 Task: Look for space in Segovia, Spain from 10th July, 2023 to 15th July, 2023 for 7 adults in price range Rs.10000 to Rs.15000. Place can be entire place or shared room with 4 bedrooms having 7 beds and 4 bathrooms. Property type can be house, flat, guest house. Amenities needed are: wifi, TV, free parkinig on premises, gym, breakfast. Booking option can be shelf check-in. Required host language is English.
Action: Mouse moved to (503, 162)
Screenshot: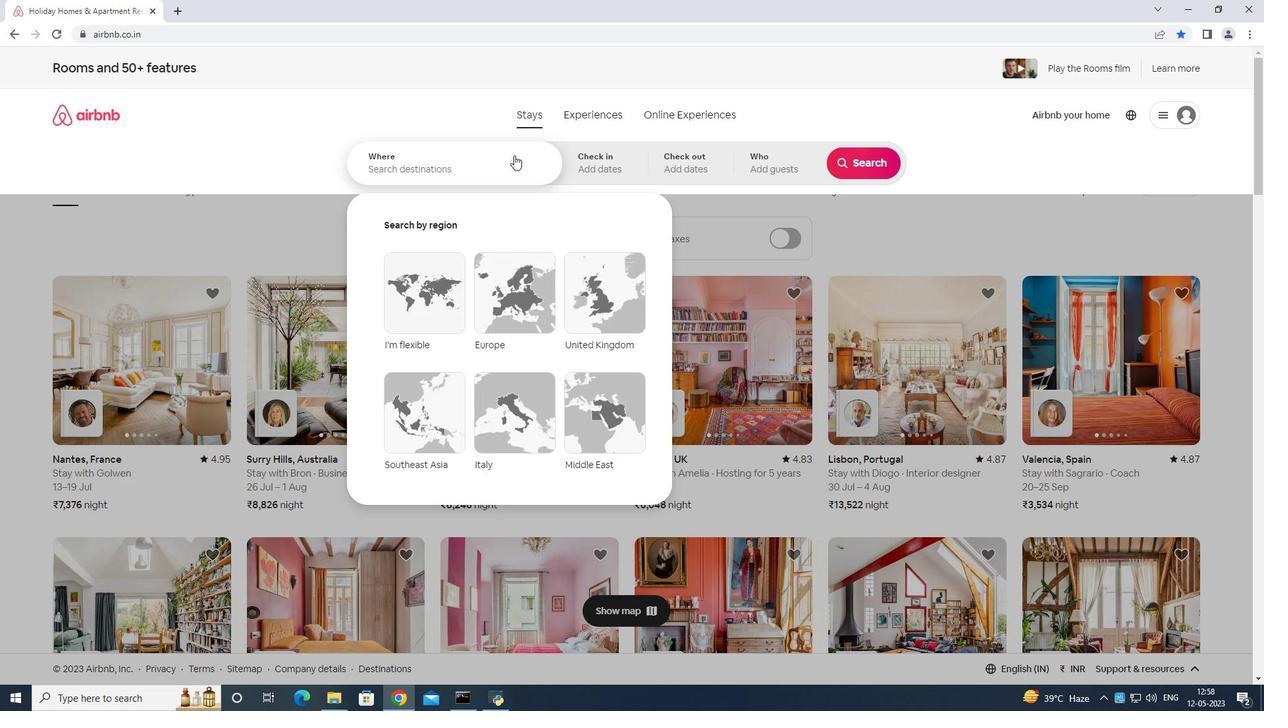 
Action: Mouse pressed left at (503, 162)
Screenshot: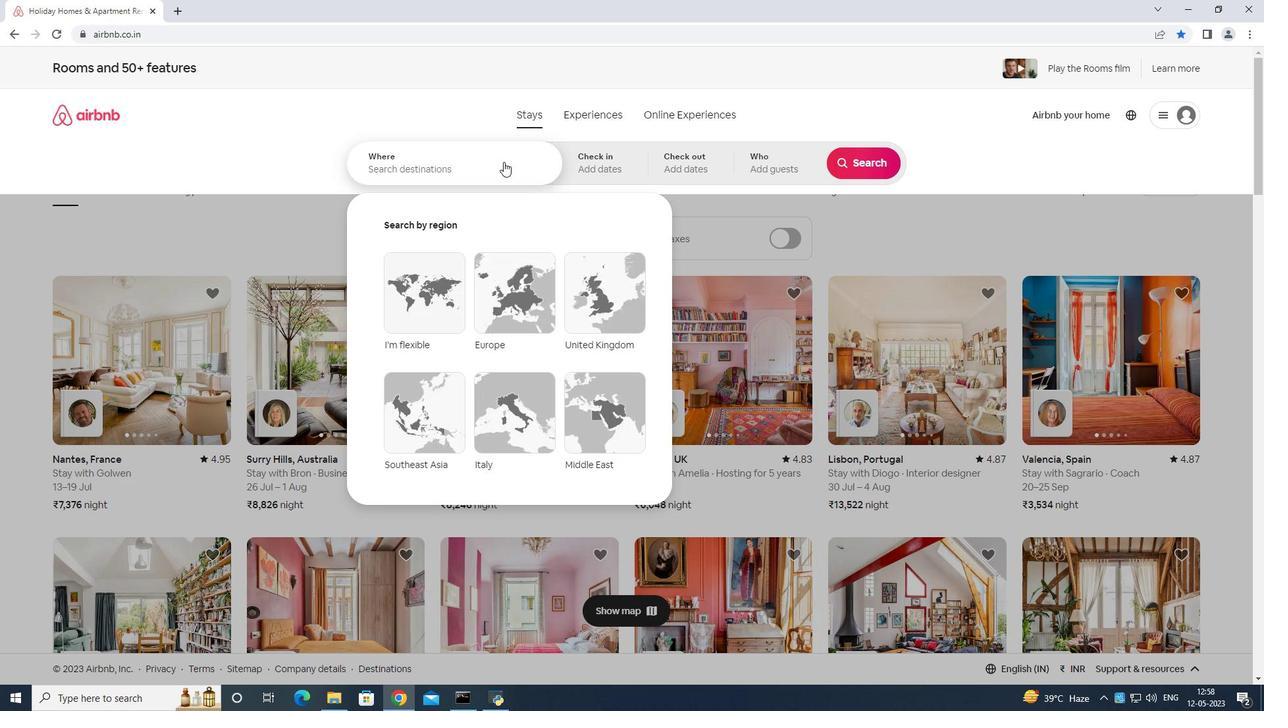 
Action: Mouse moved to (510, 239)
Screenshot: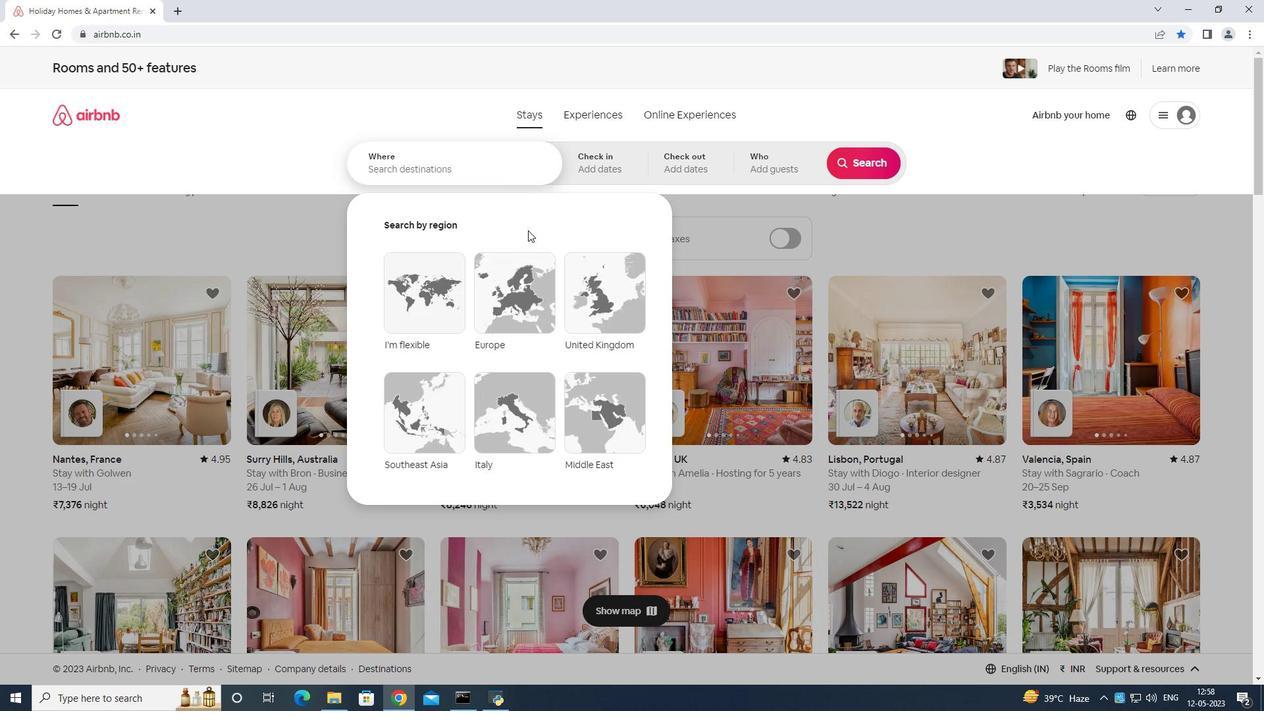 
Action: Key pressed <Key.shift>Segovia<Key.space>spain<Key.enter>
Screenshot: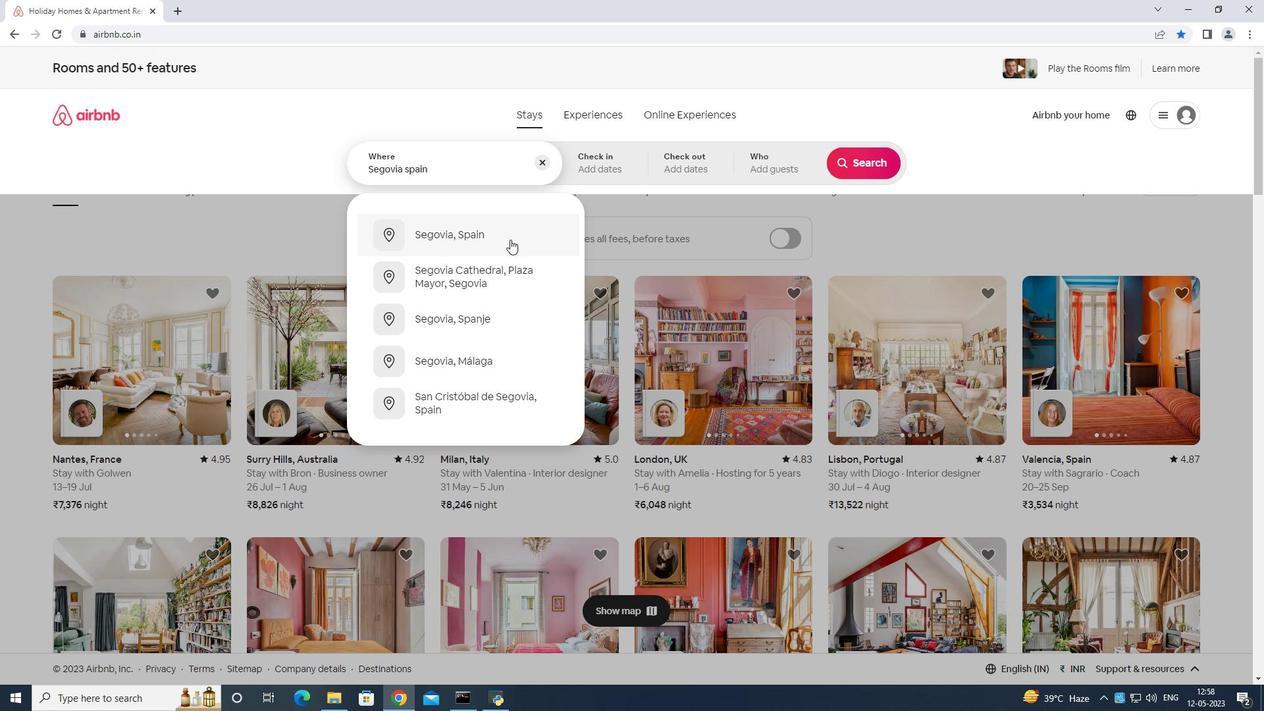 
Action: Mouse moved to (863, 275)
Screenshot: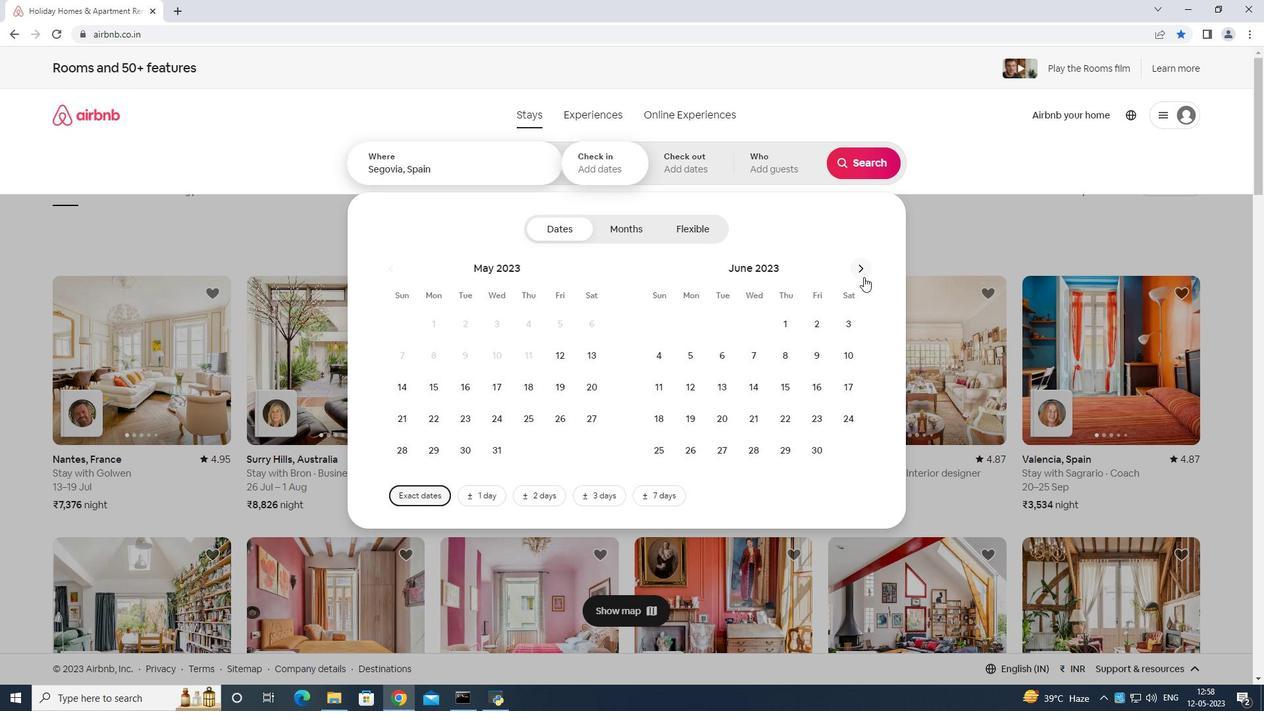 
Action: Mouse pressed left at (863, 275)
Screenshot: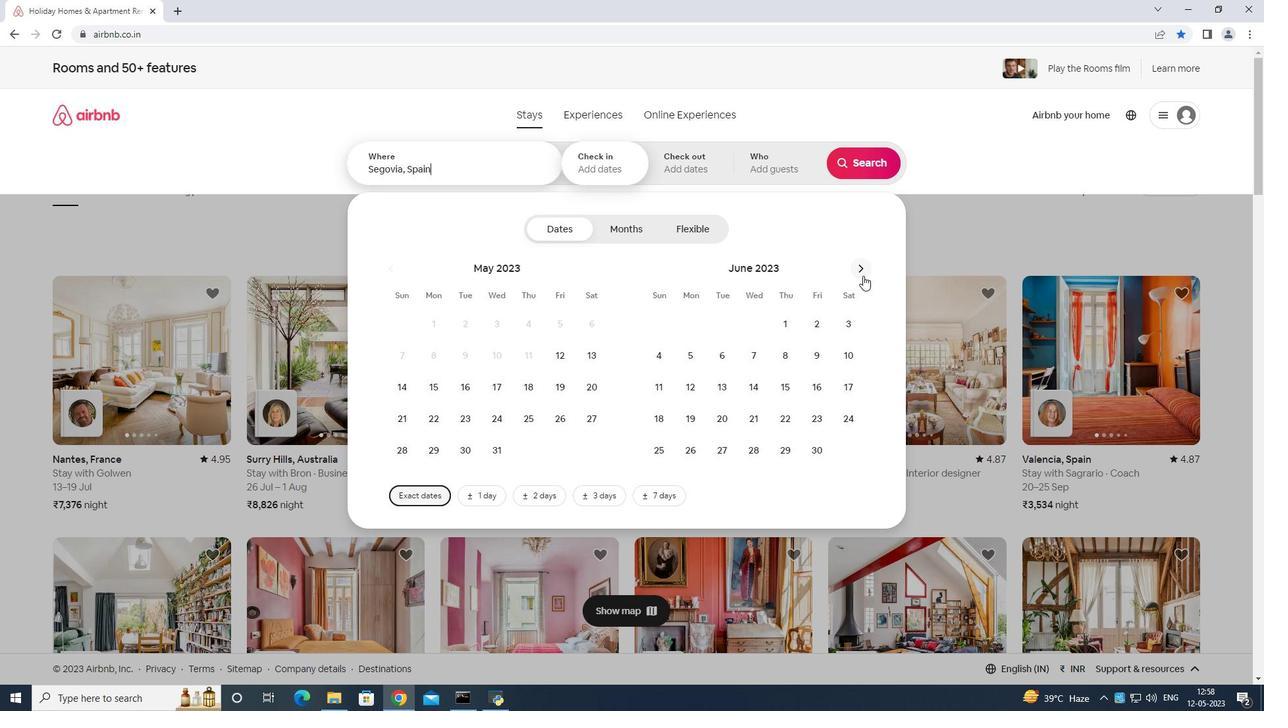 
Action: Mouse moved to (688, 381)
Screenshot: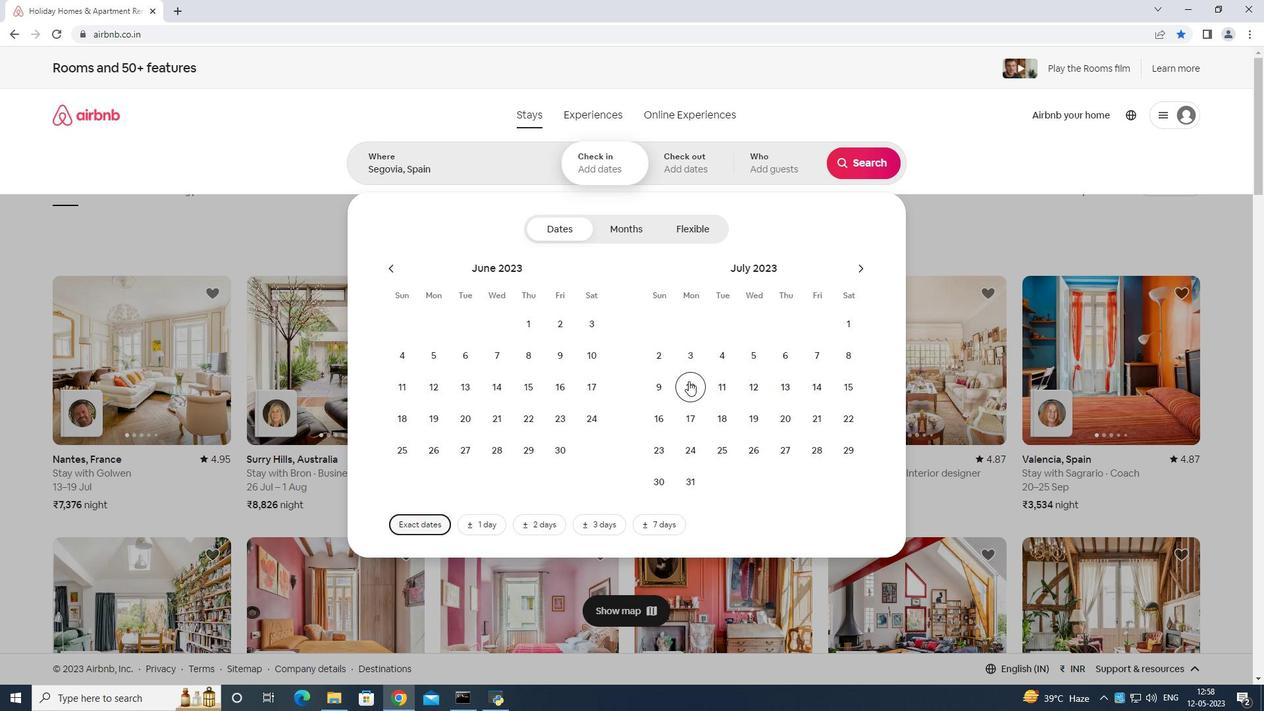 
Action: Mouse pressed left at (688, 381)
Screenshot: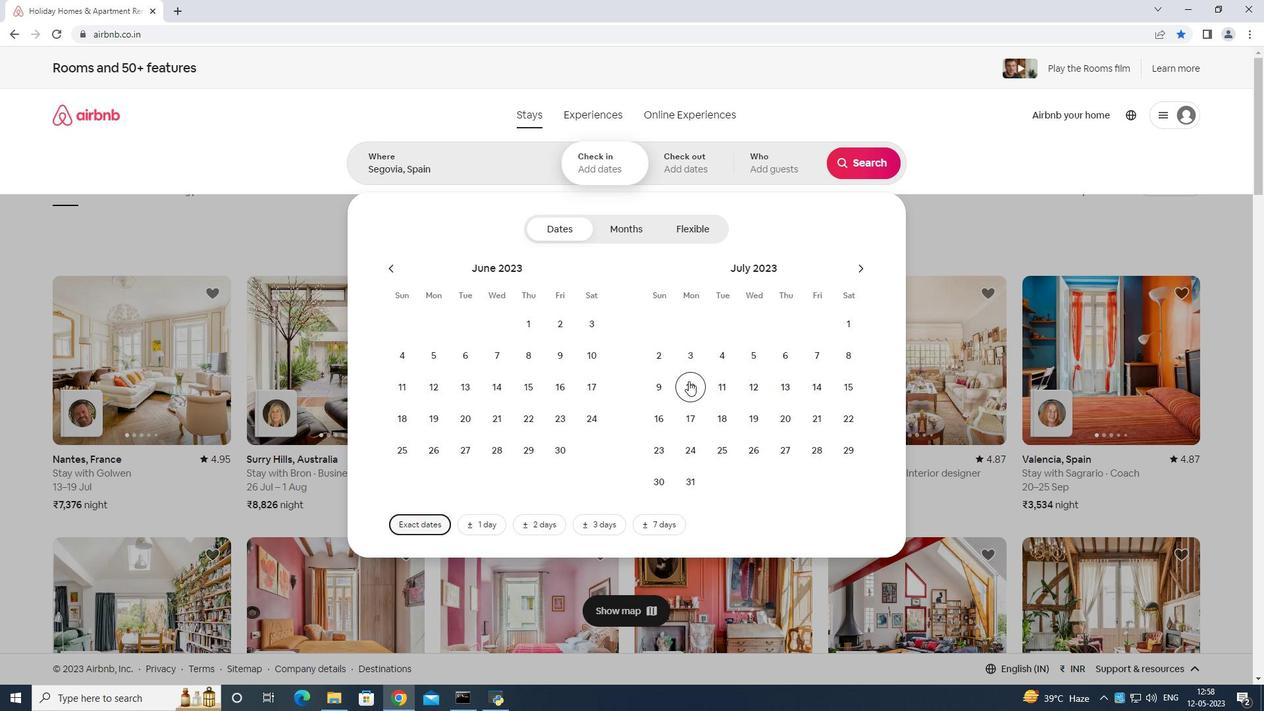 
Action: Mouse moved to (851, 393)
Screenshot: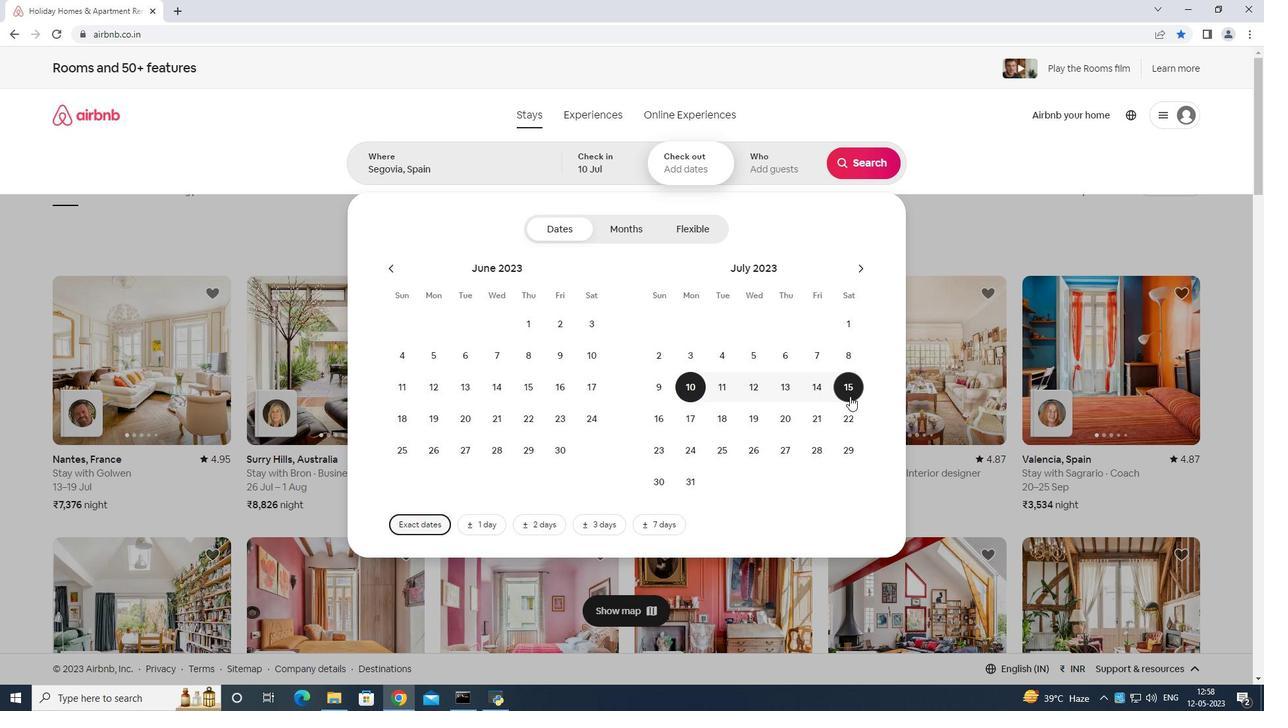 
Action: Mouse pressed left at (851, 393)
Screenshot: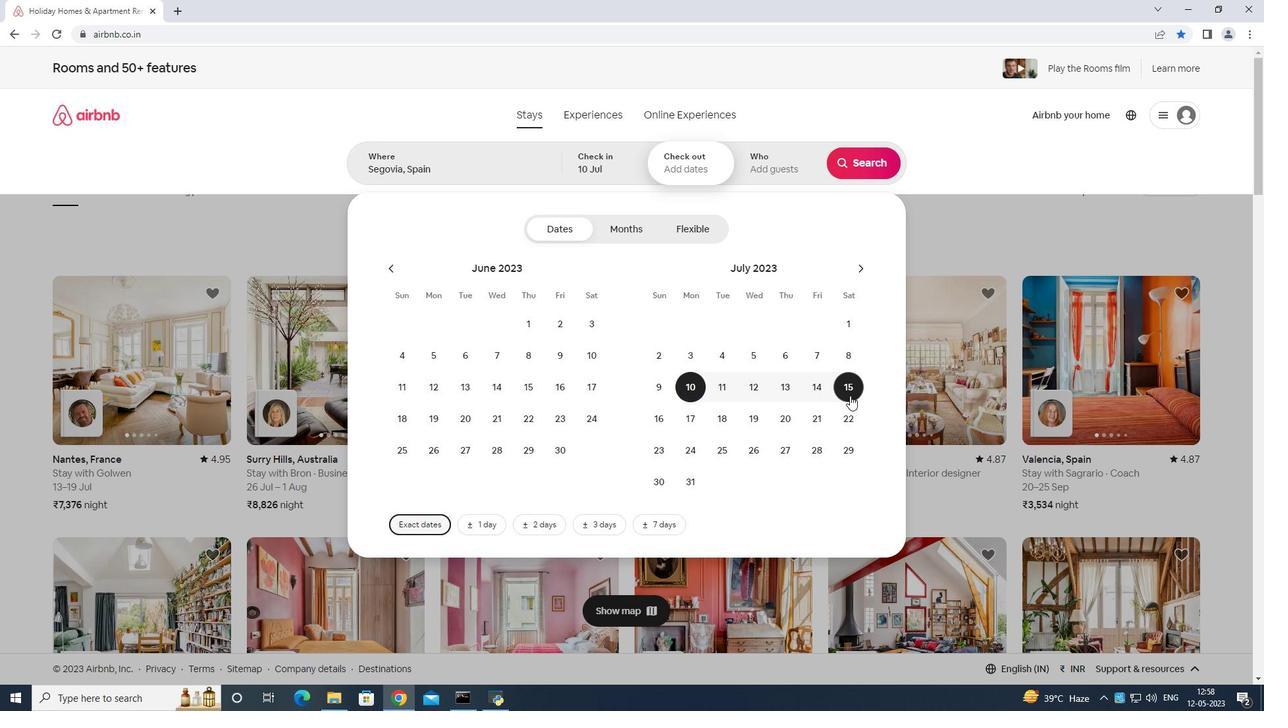 
Action: Mouse moved to (794, 153)
Screenshot: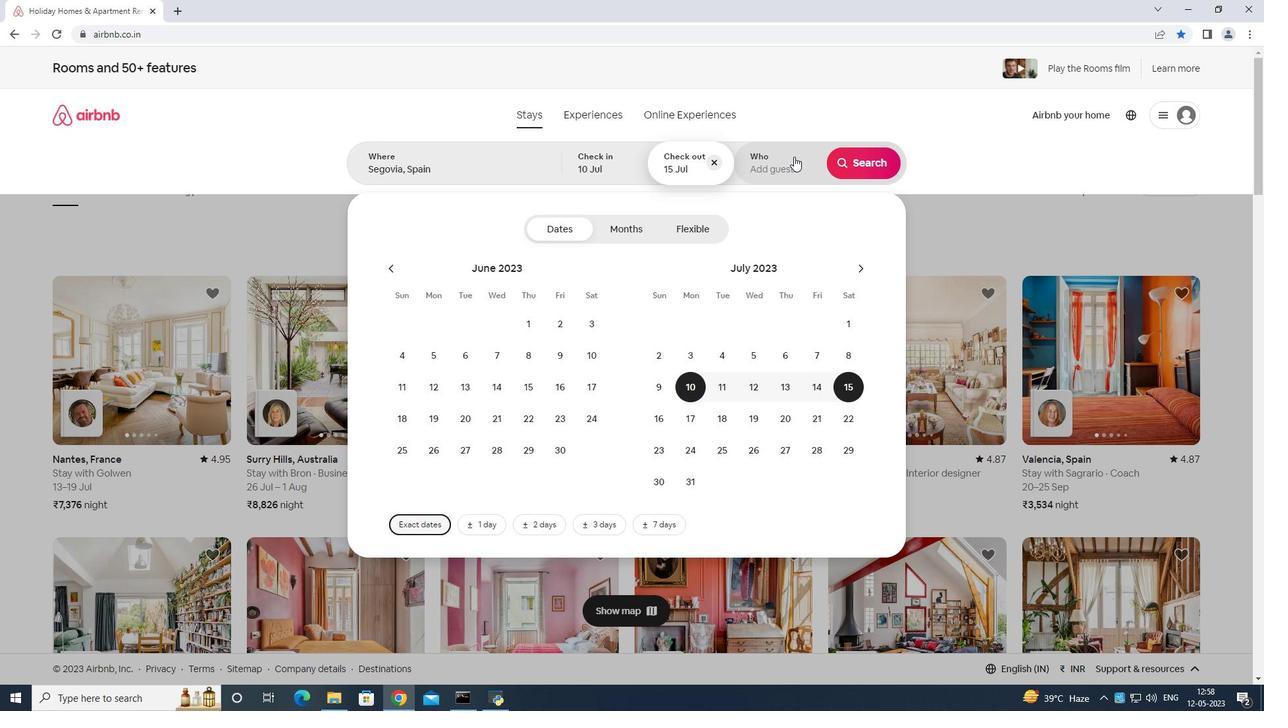 
Action: Mouse pressed left at (794, 153)
Screenshot: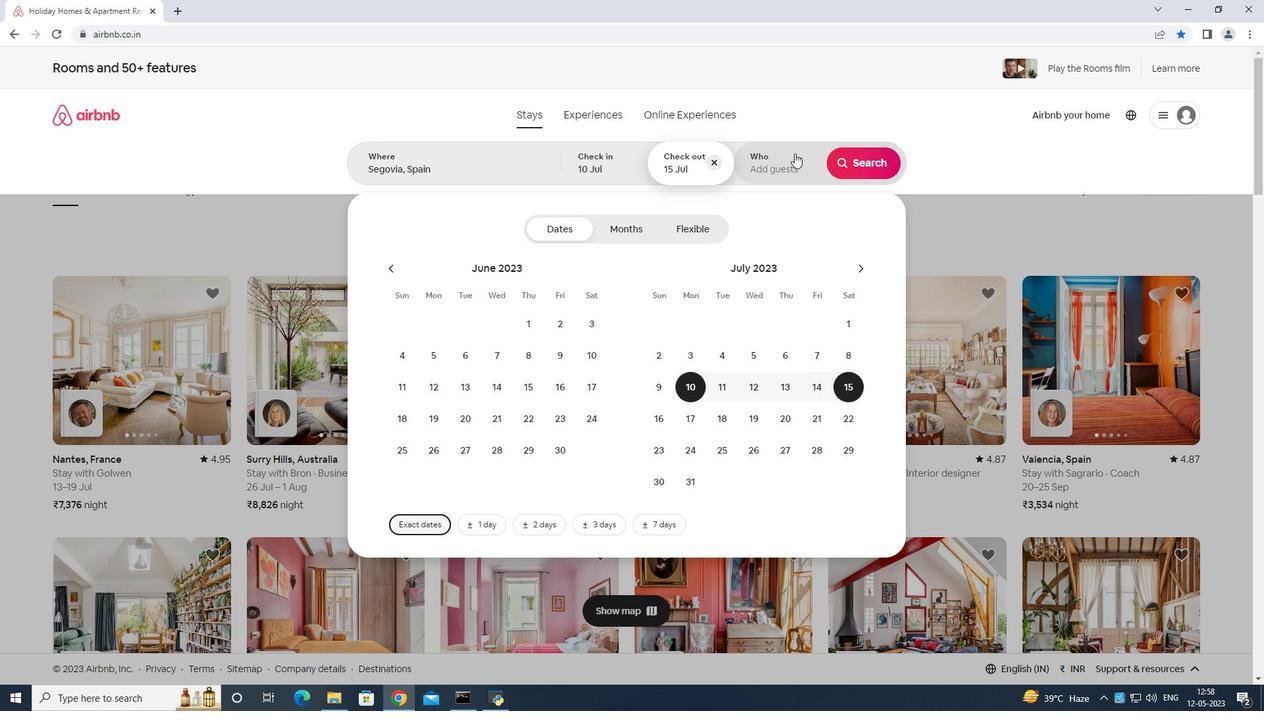 
Action: Mouse moved to (858, 236)
Screenshot: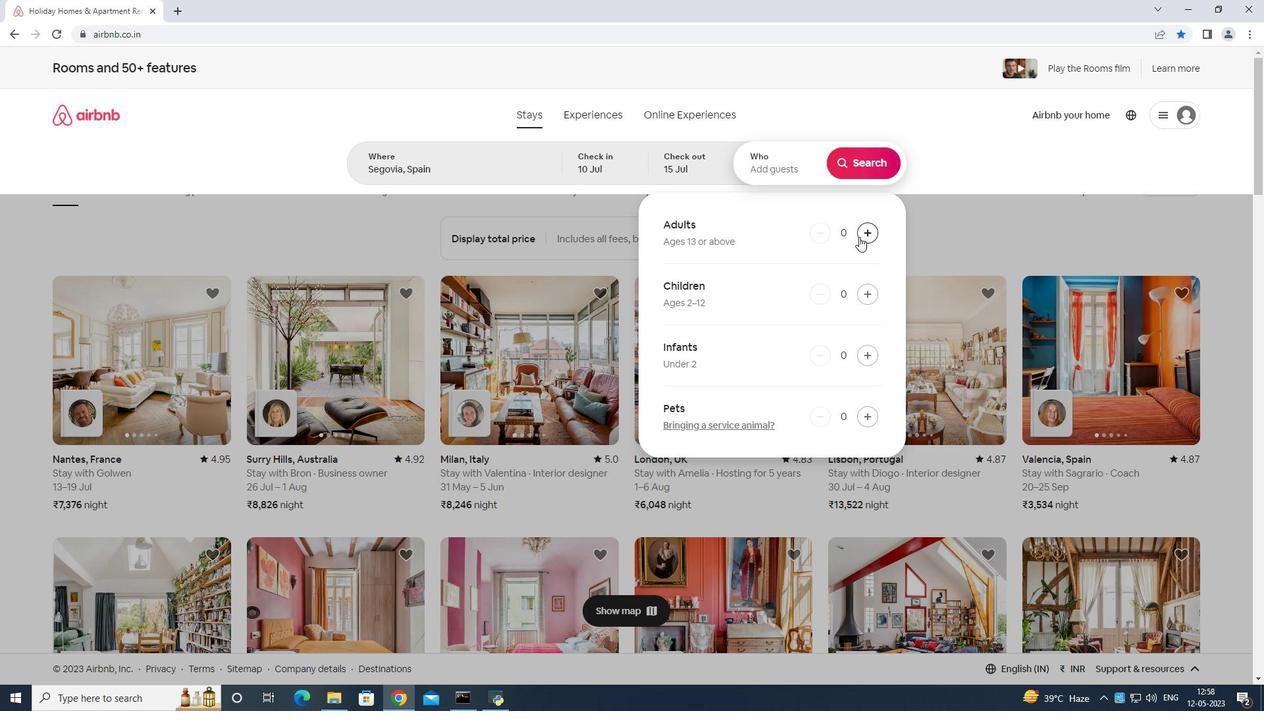 
Action: Mouse pressed left at (858, 236)
Screenshot: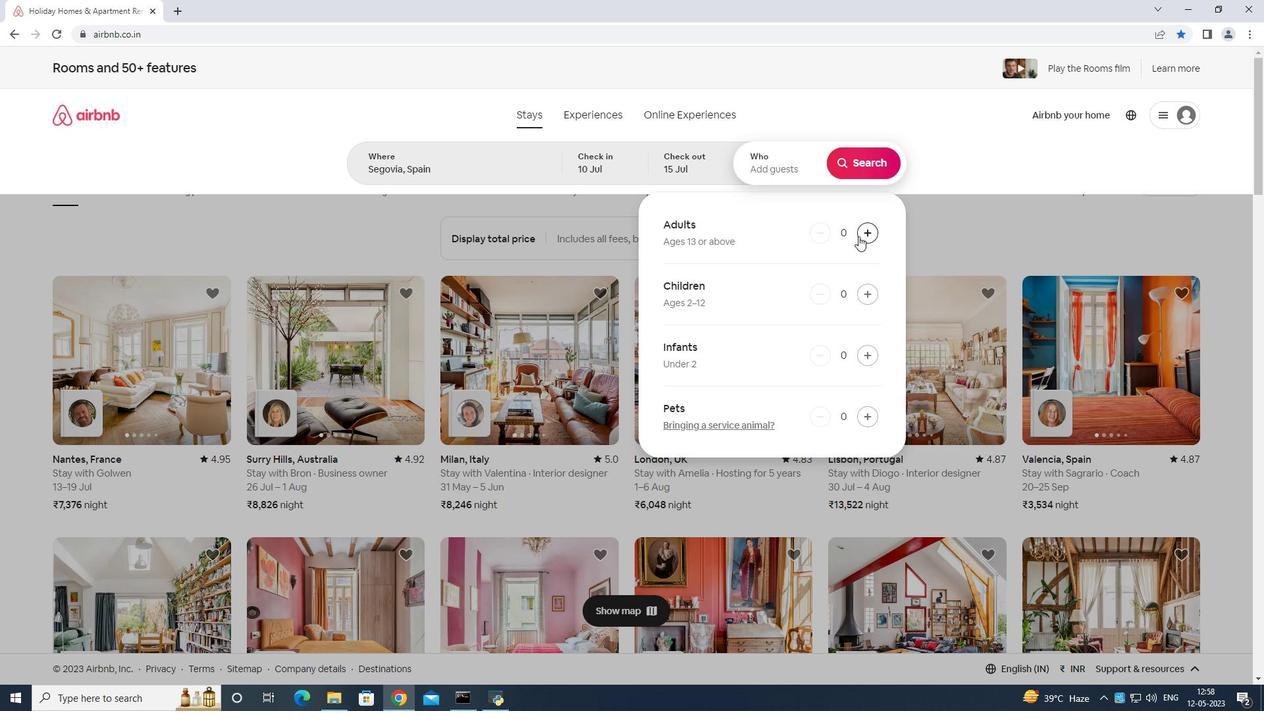 
Action: Mouse pressed left at (858, 236)
Screenshot: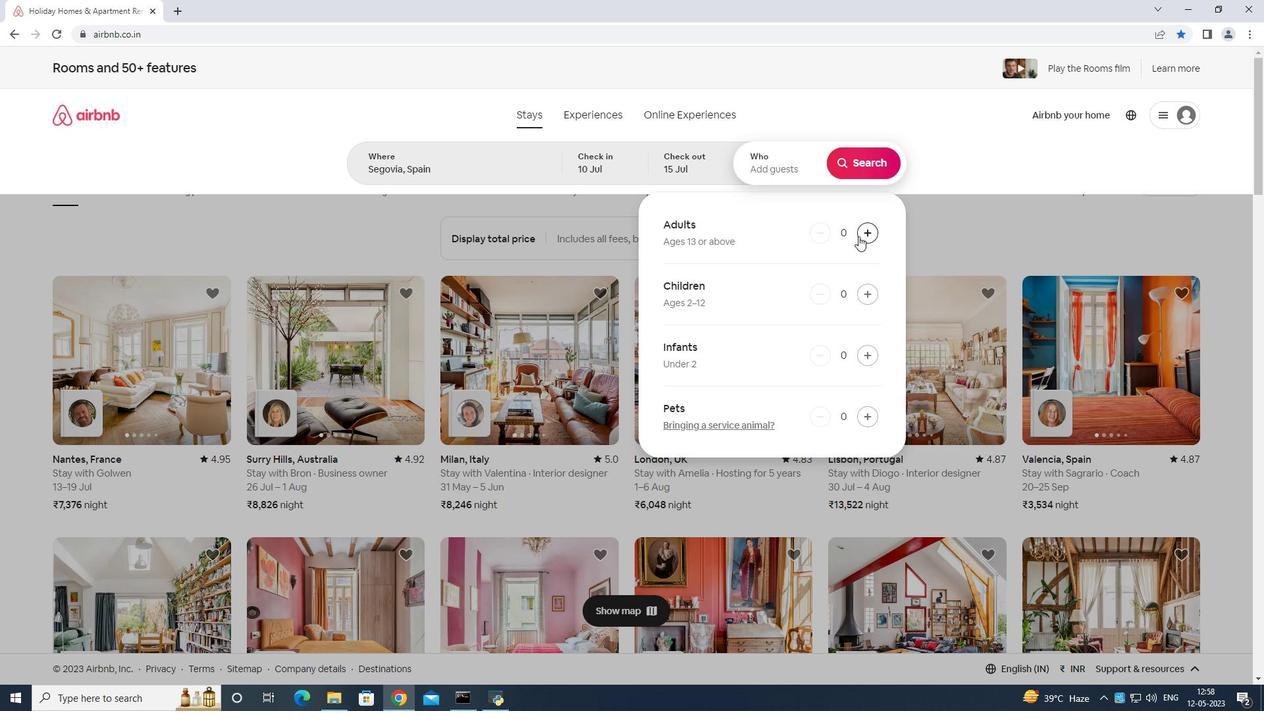 
Action: Mouse pressed left at (858, 236)
Screenshot: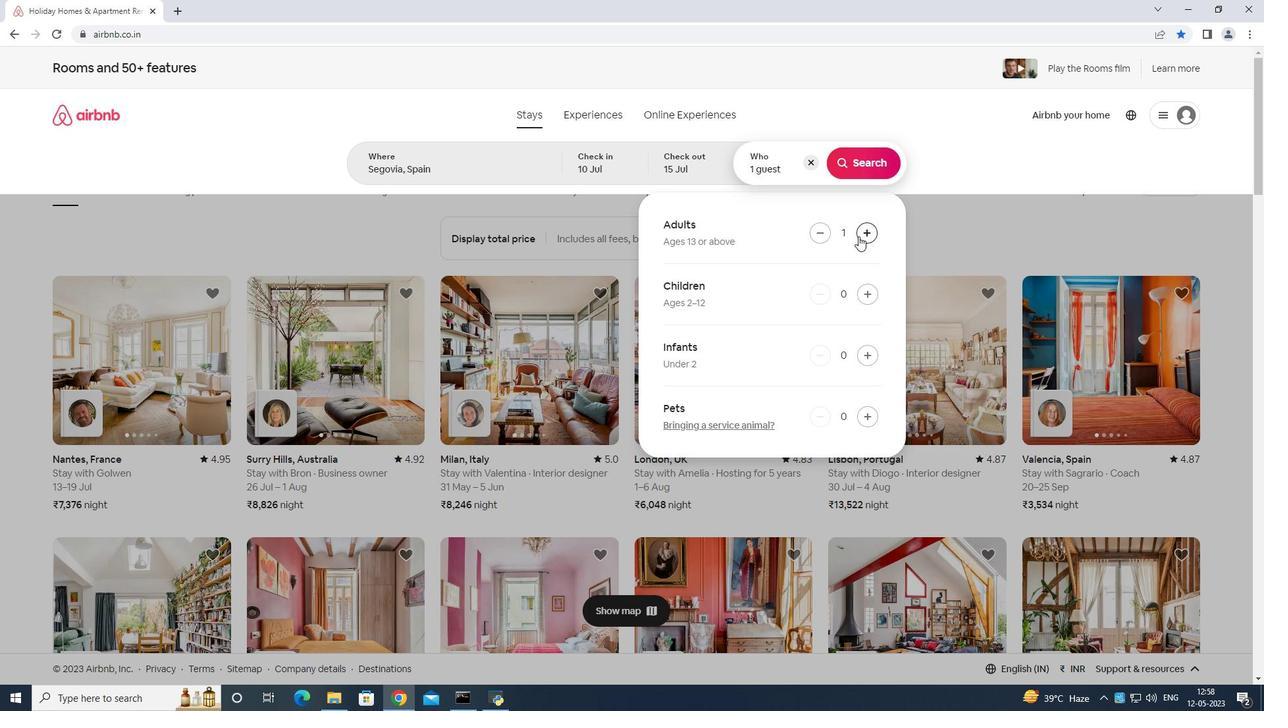 
Action: Mouse moved to (858, 235)
Screenshot: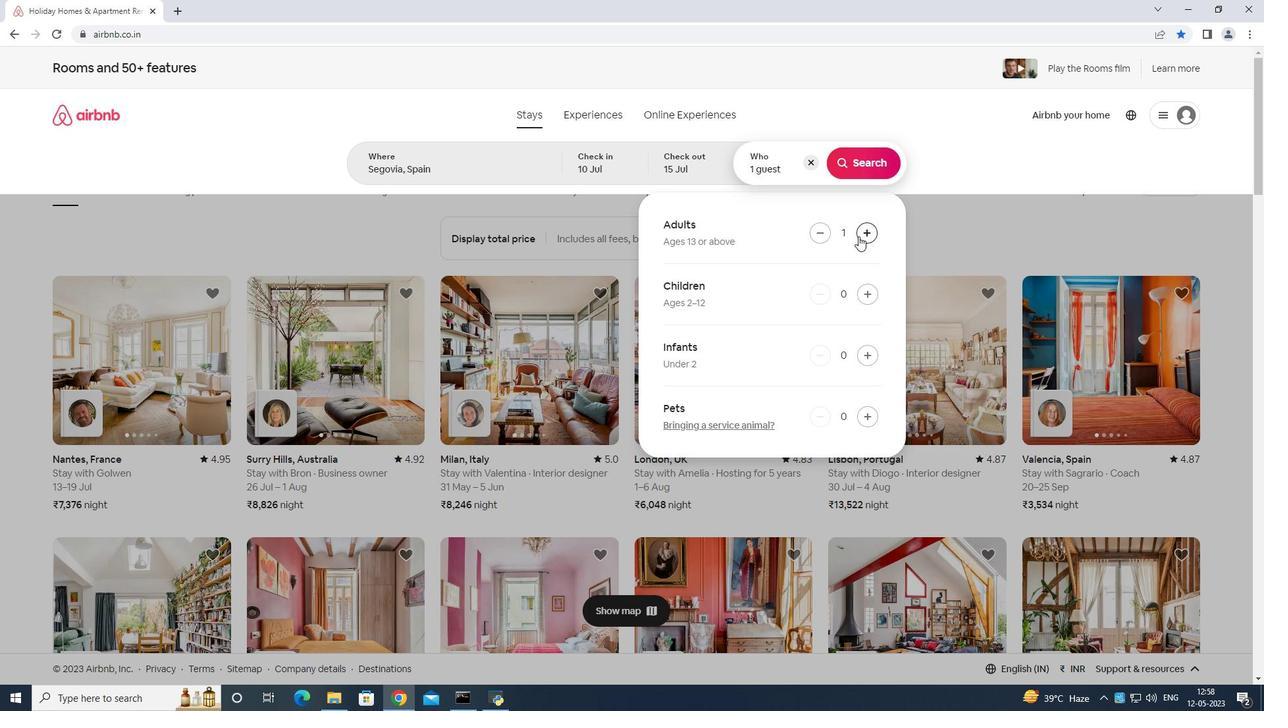 
Action: Mouse pressed left at (858, 235)
Screenshot: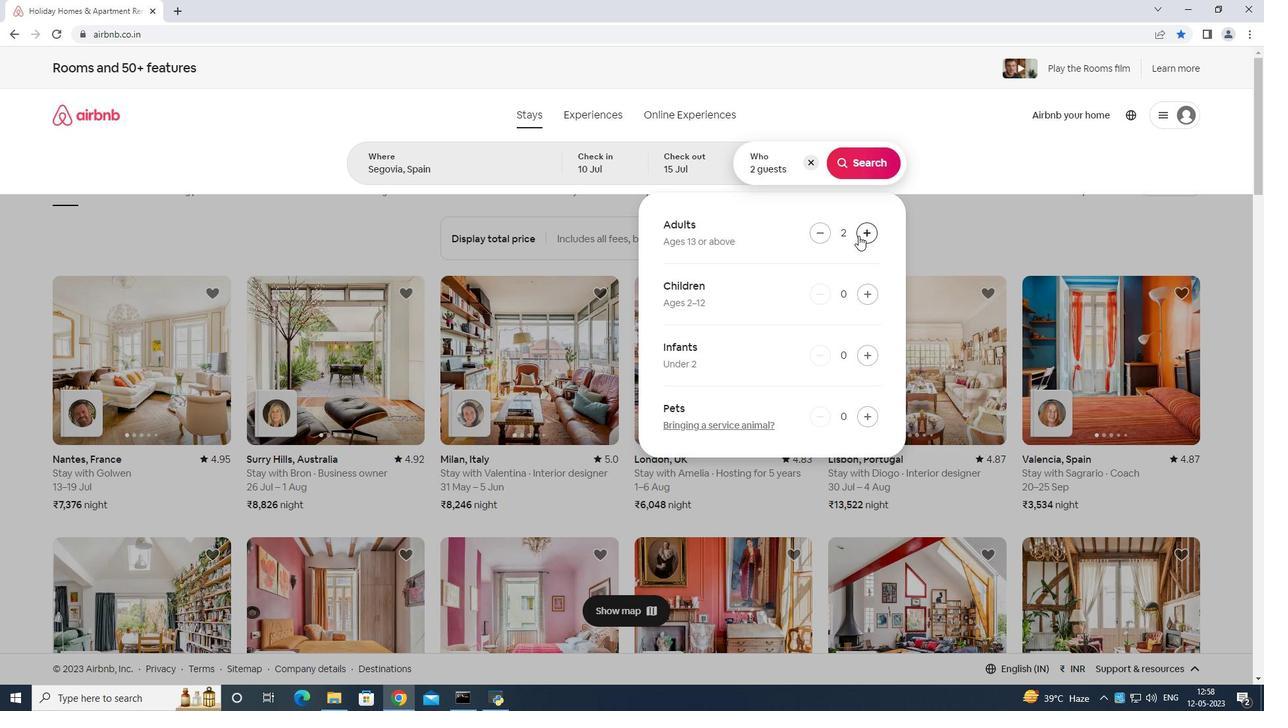 
Action: Mouse moved to (858, 235)
Screenshot: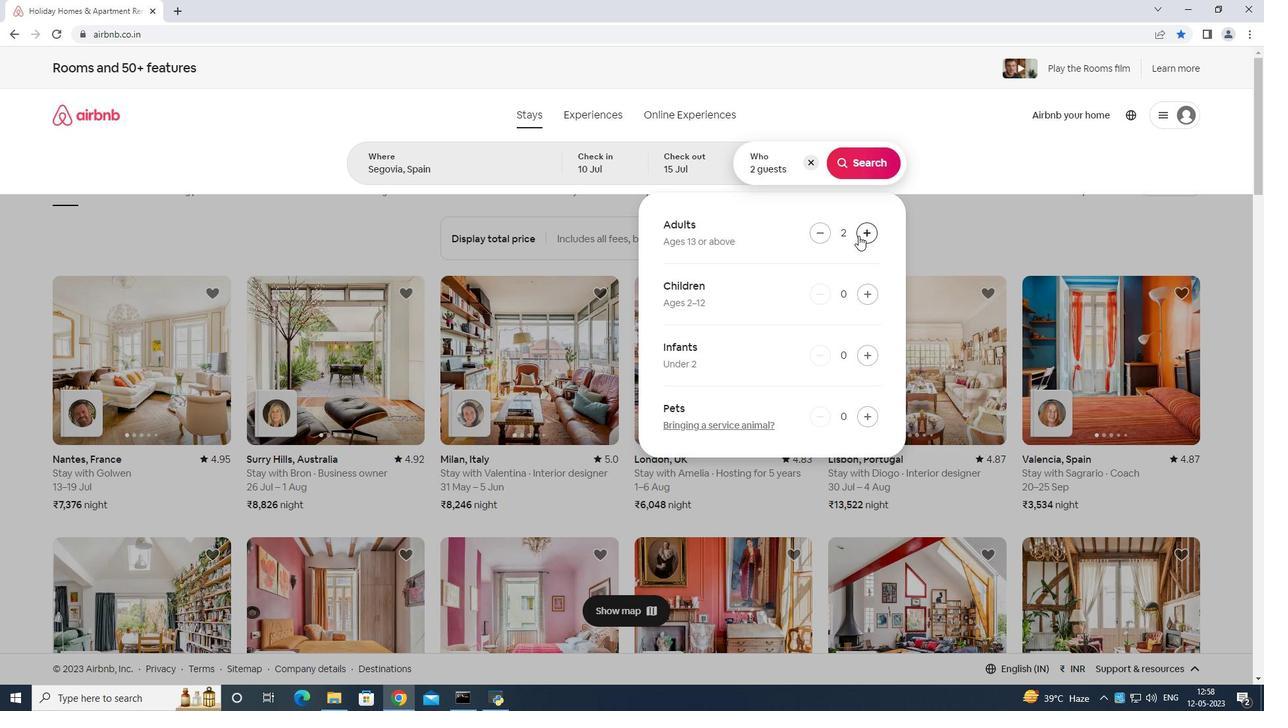 
Action: Mouse pressed left at (858, 235)
Screenshot: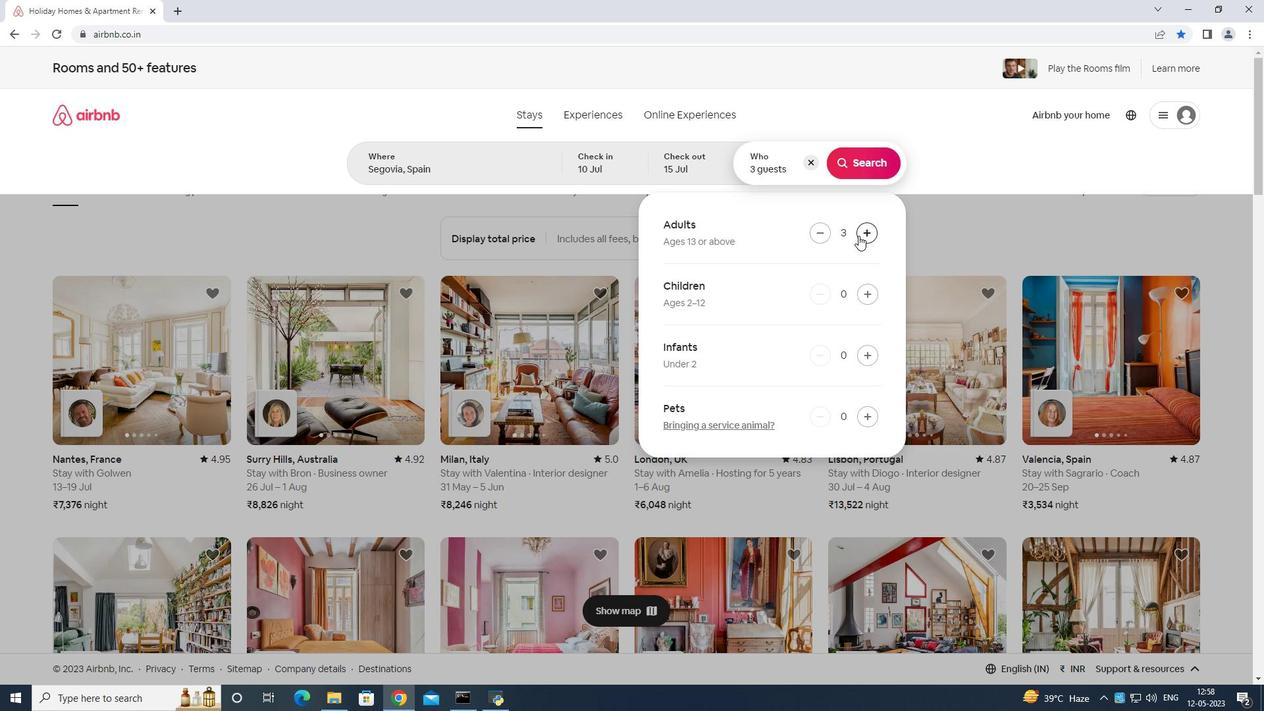 
Action: Mouse pressed left at (858, 235)
Screenshot: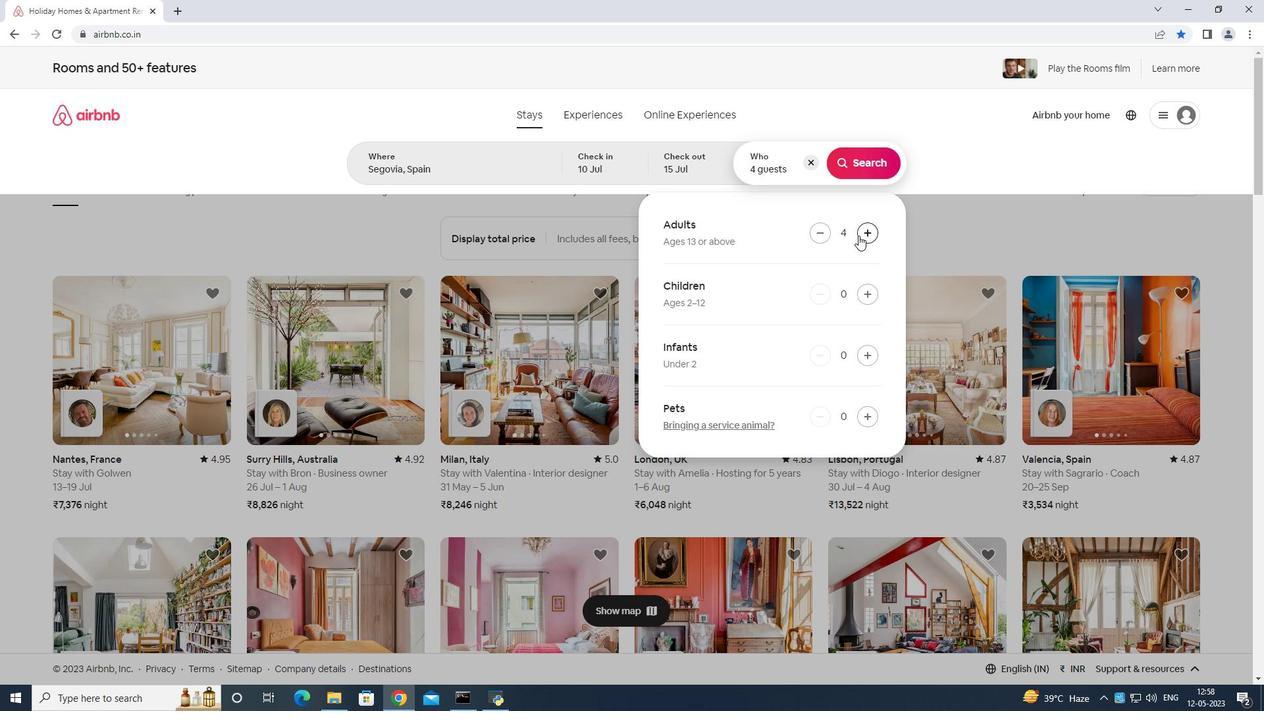 
Action: Mouse pressed left at (858, 235)
Screenshot: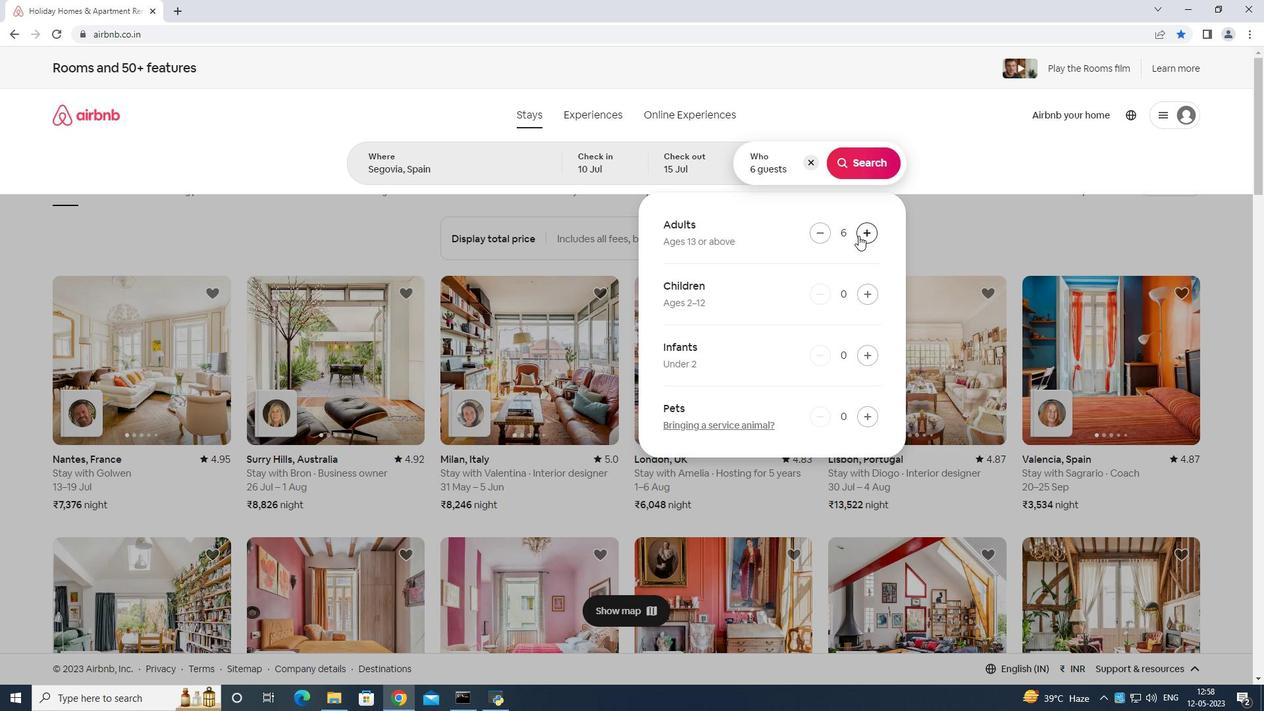 
Action: Mouse moved to (855, 160)
Screenshot: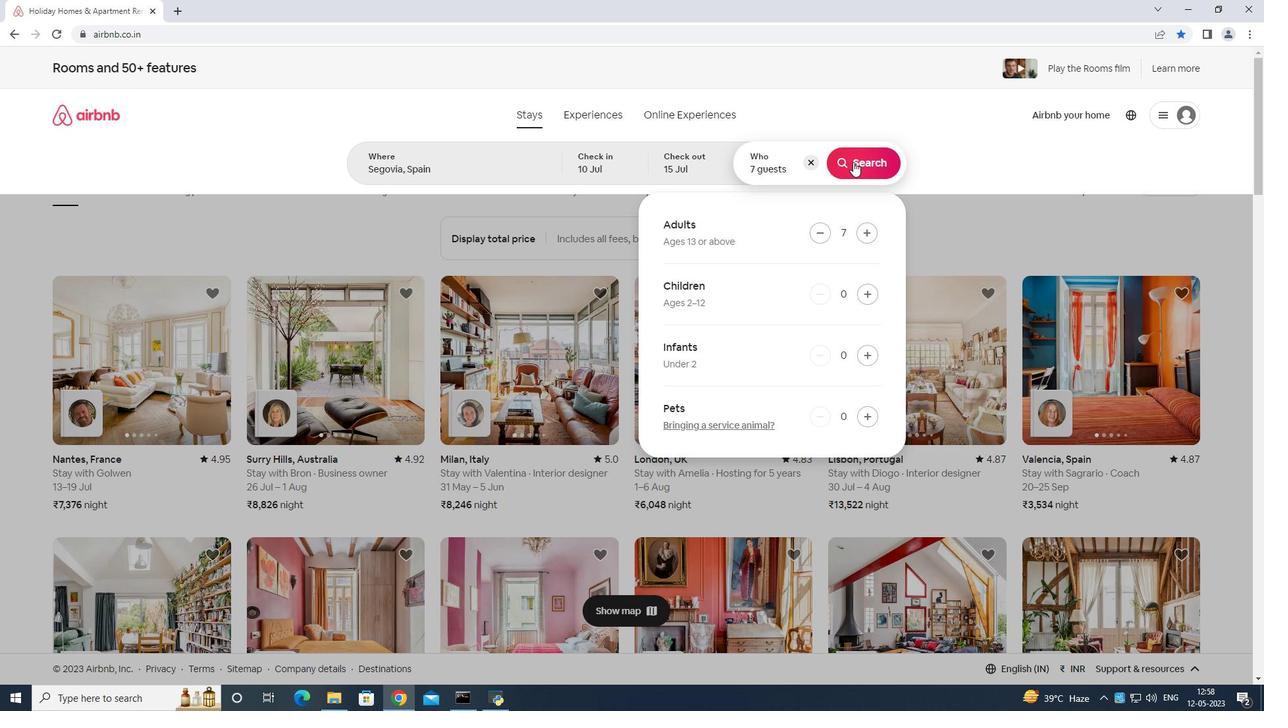 
Action: Mouse pressed left at (855, 160)
Screenshot: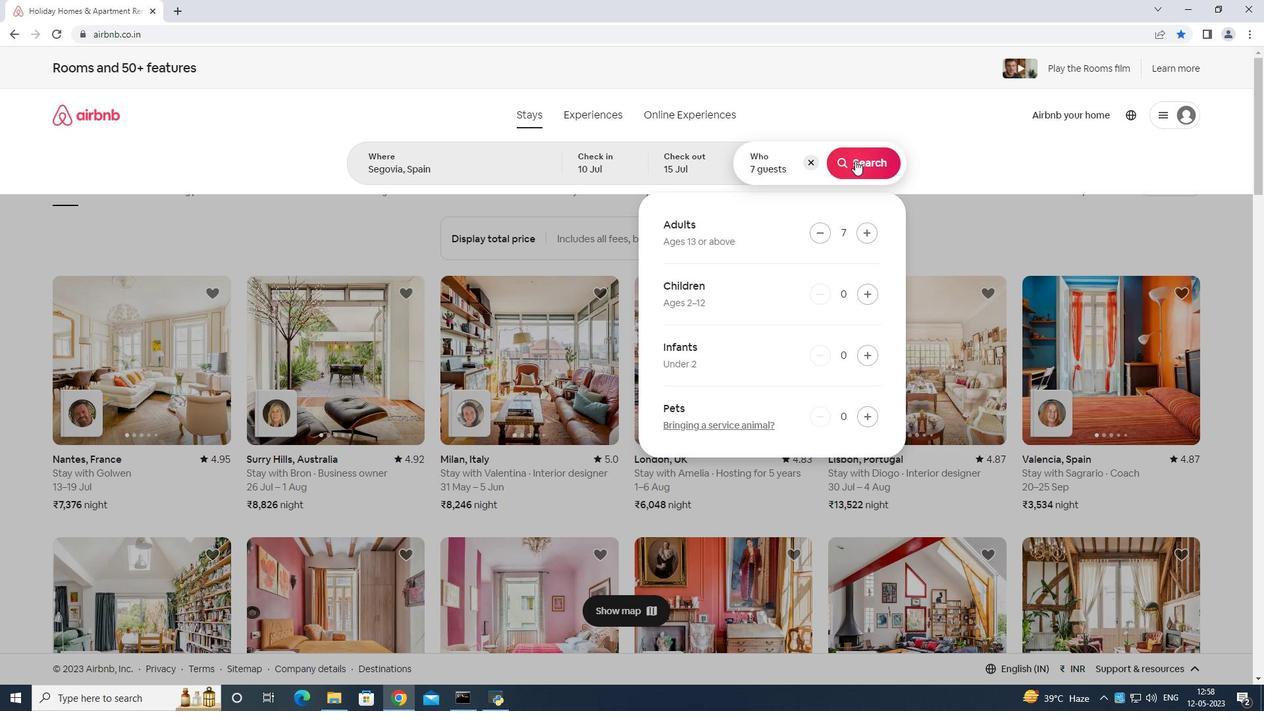 
Action: Mouse moved to (1194, 131)
Screenshot: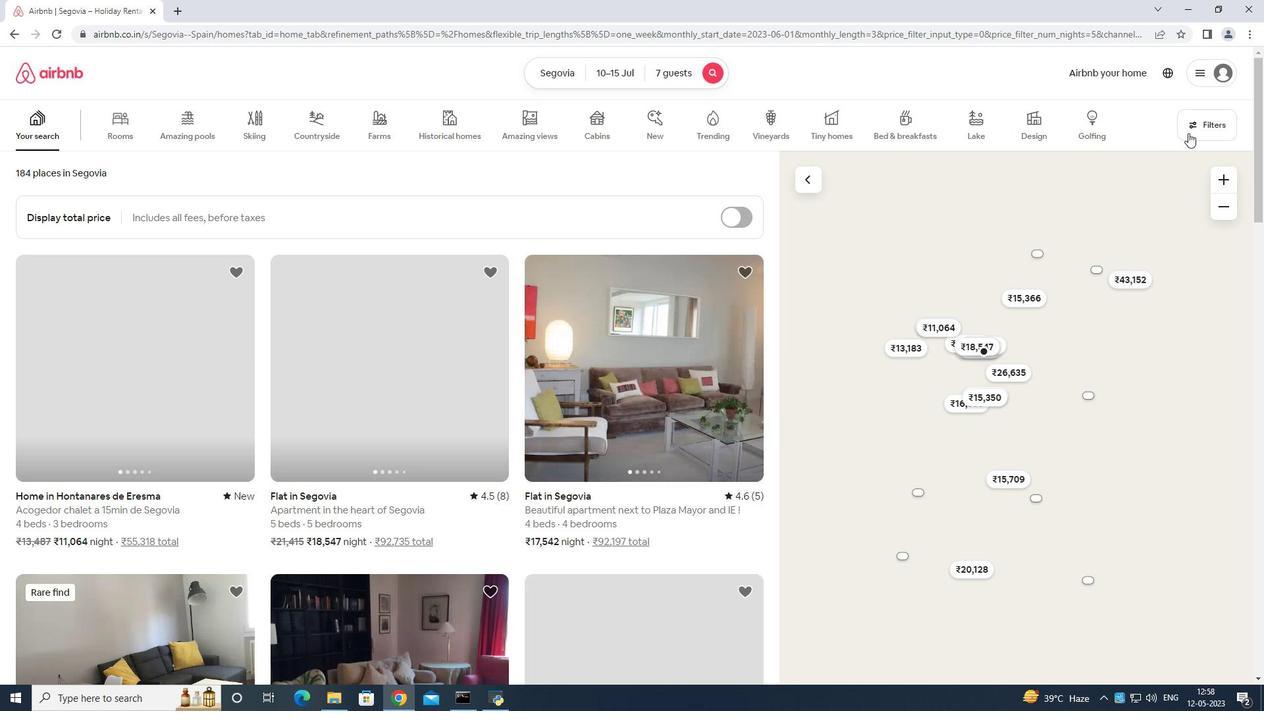 
Action: Mouse pressed left at (1194, 131)
Screenshot: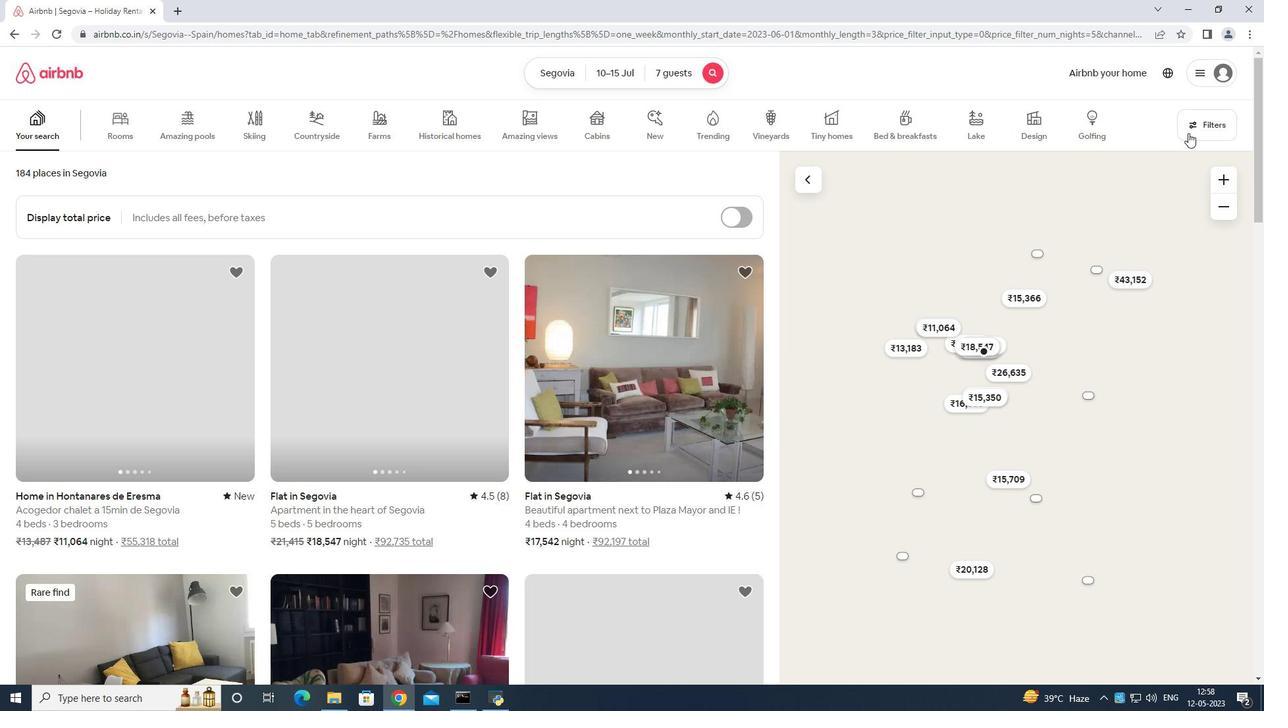 
Action: Mouse moved to (523, 430)
Screenshot: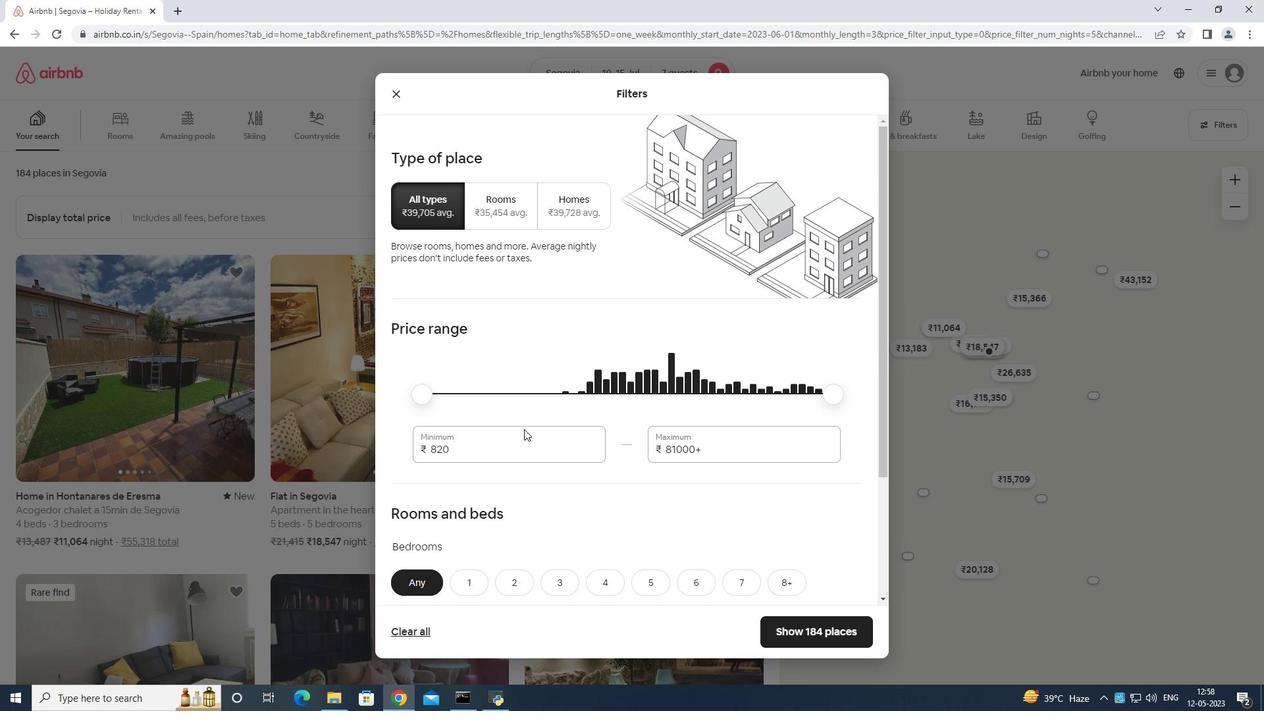 
Action: Mouse pressed left at (523, 430)
Screenshot: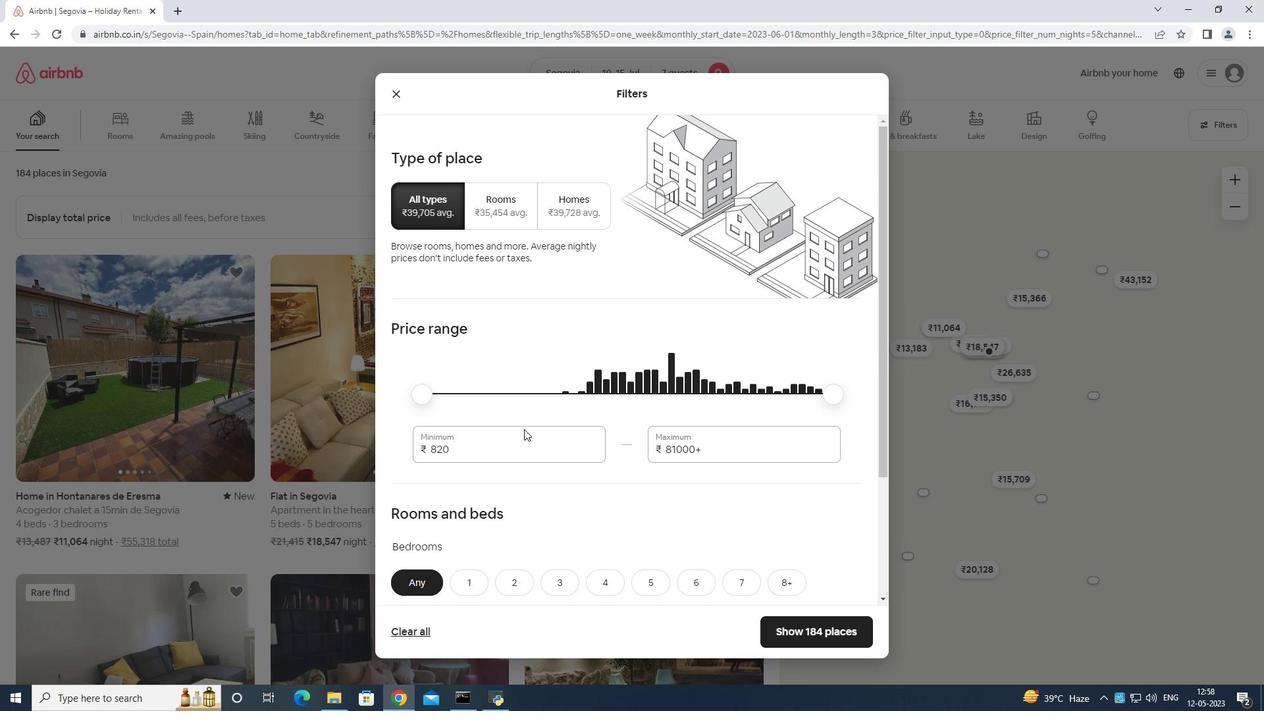 
Action: Mouse moved to (521, 436)
Screenshot: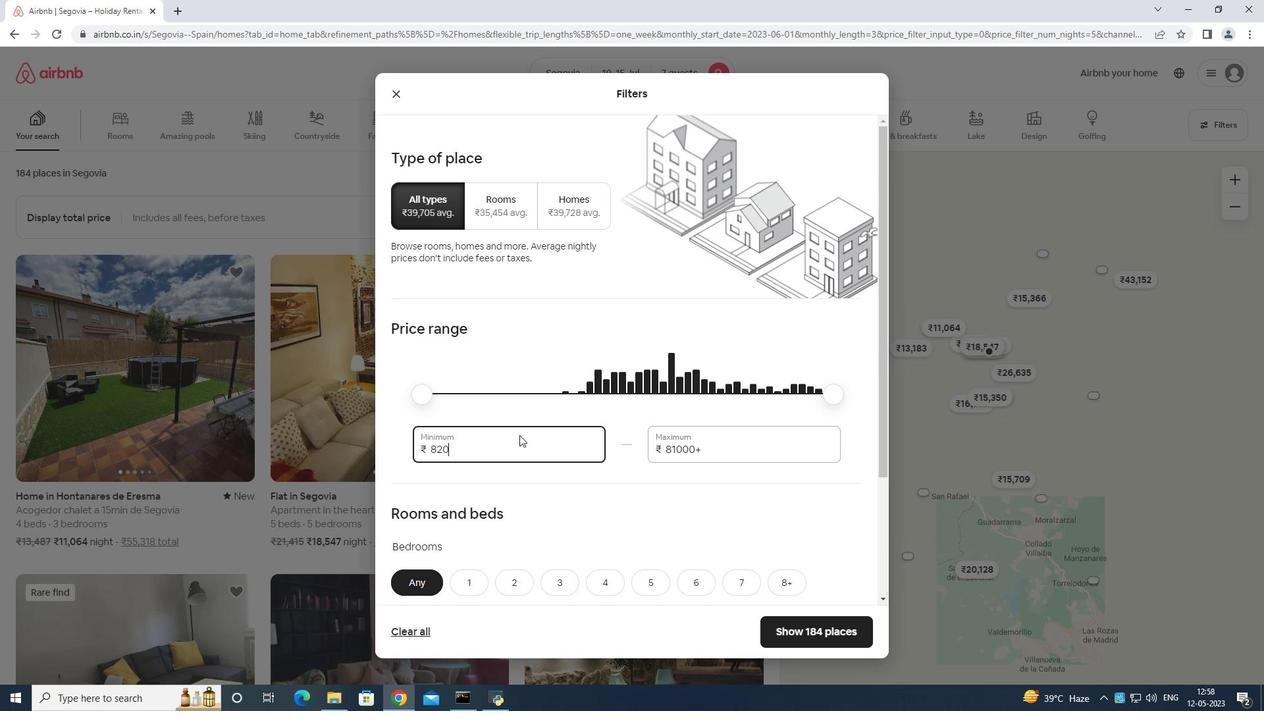 
Action: Key pressed <Key.backspace>
Screenshot: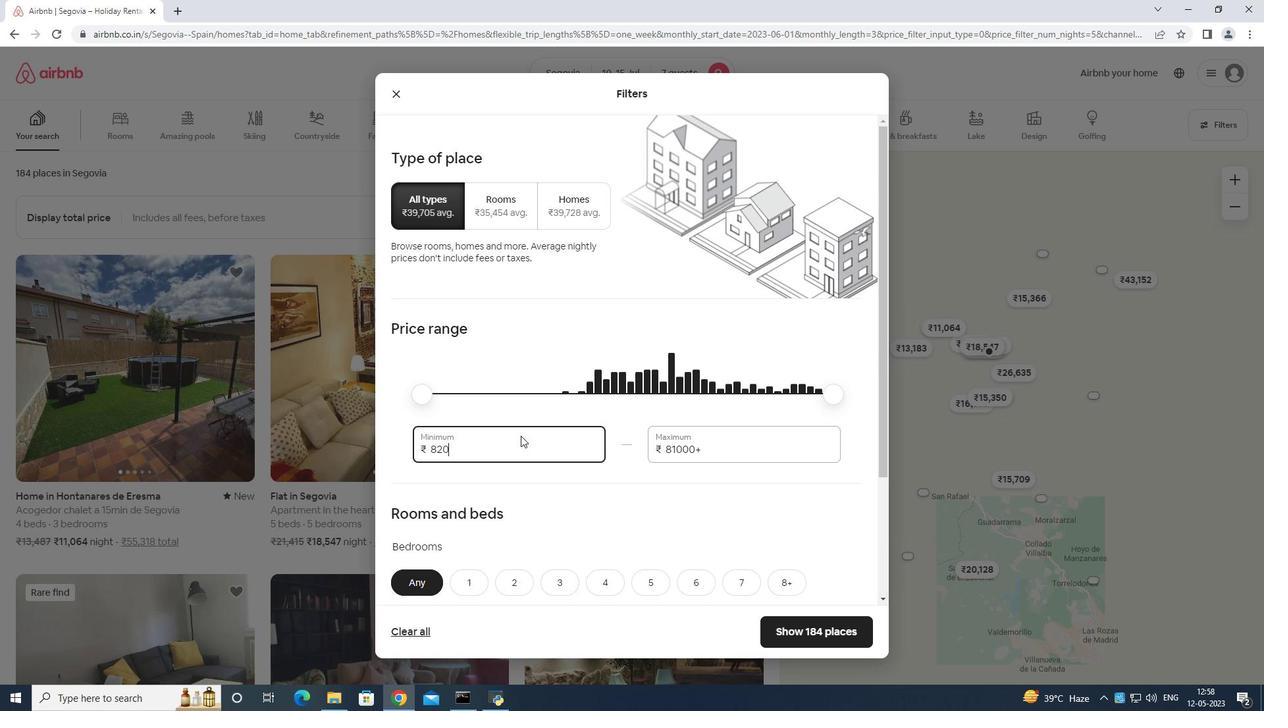 
Action: Mouse moved to (523, 436)
Screenshot: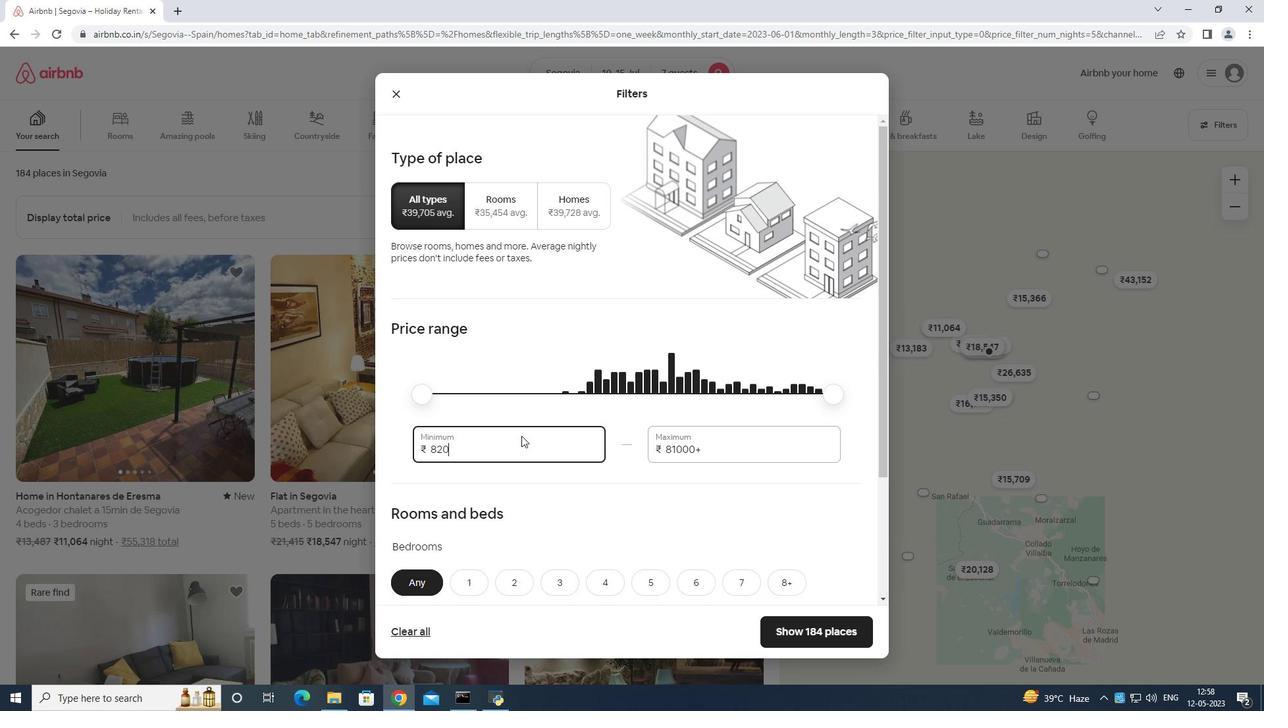 
Action: Key pressed <Key.backspace><Key.backspace><Key.backspace><Key.backspace><Key.backspace><Key.backspace><Key.backspace><Key.backspace><Key.backspace>
Screenshot: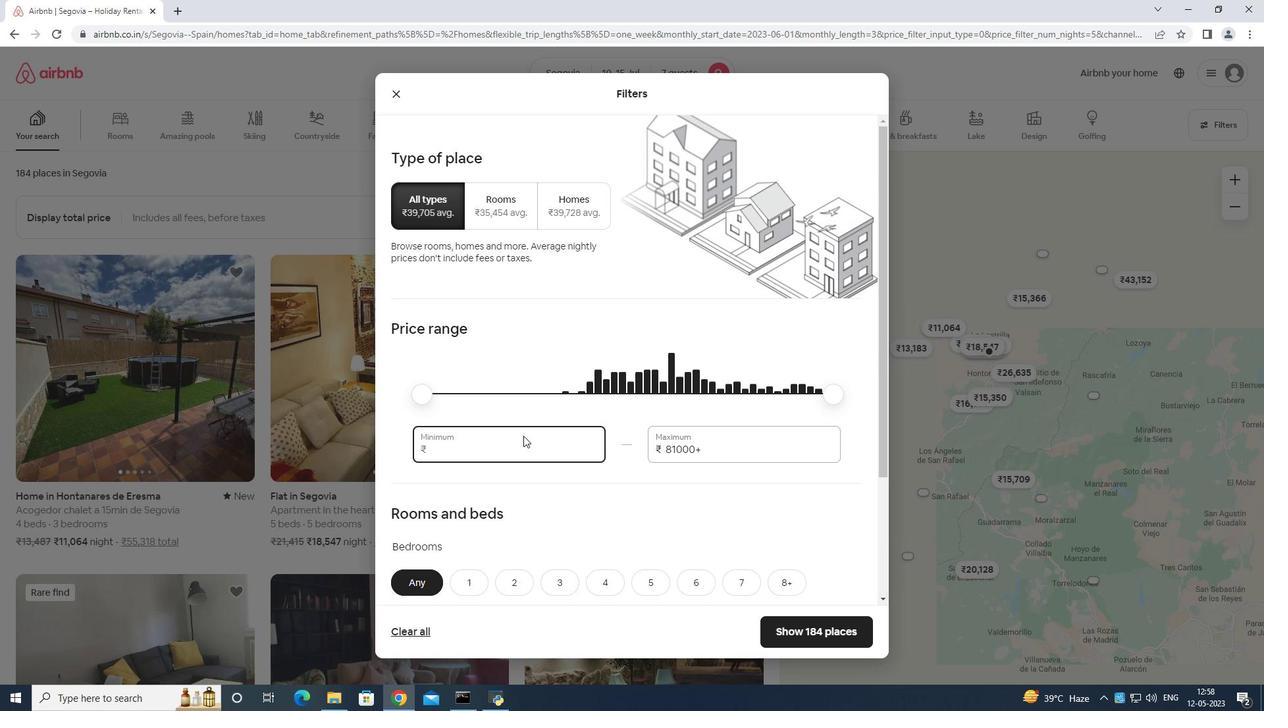 
Action: Mouse moved to (524, 435)
Screenshot: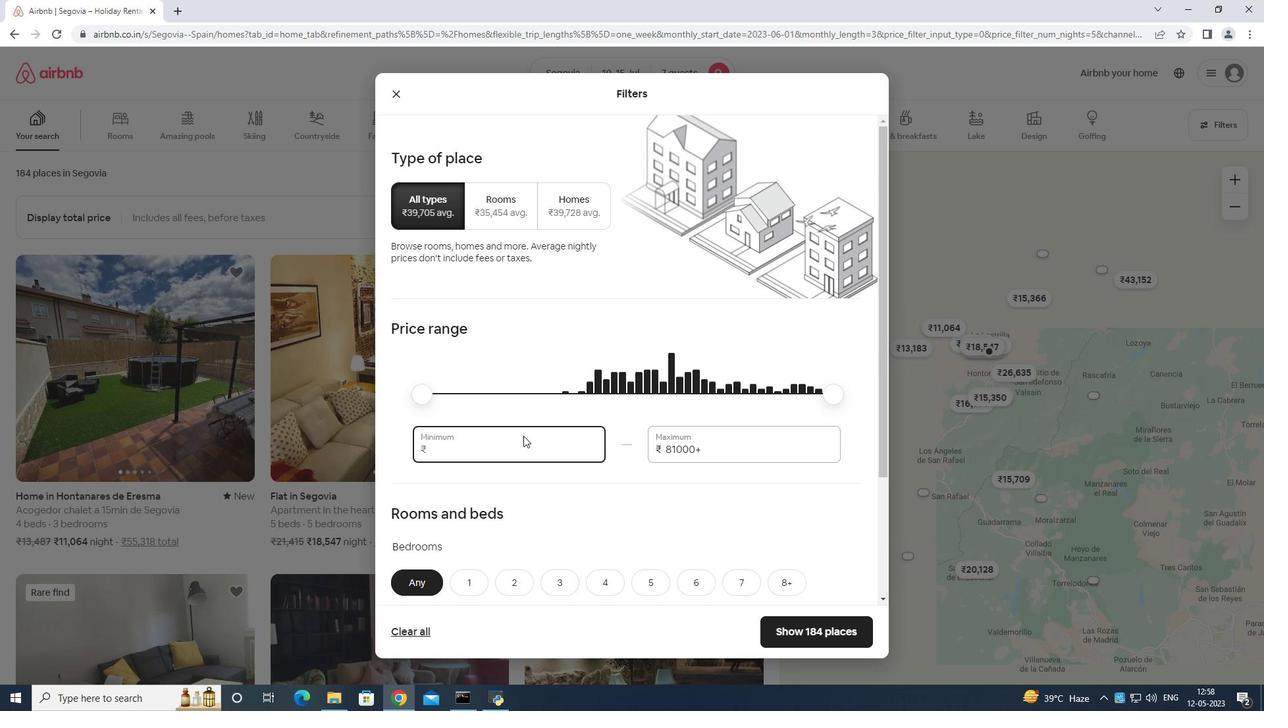 
Action: Key pressed <Key.backspace>
Screenshot: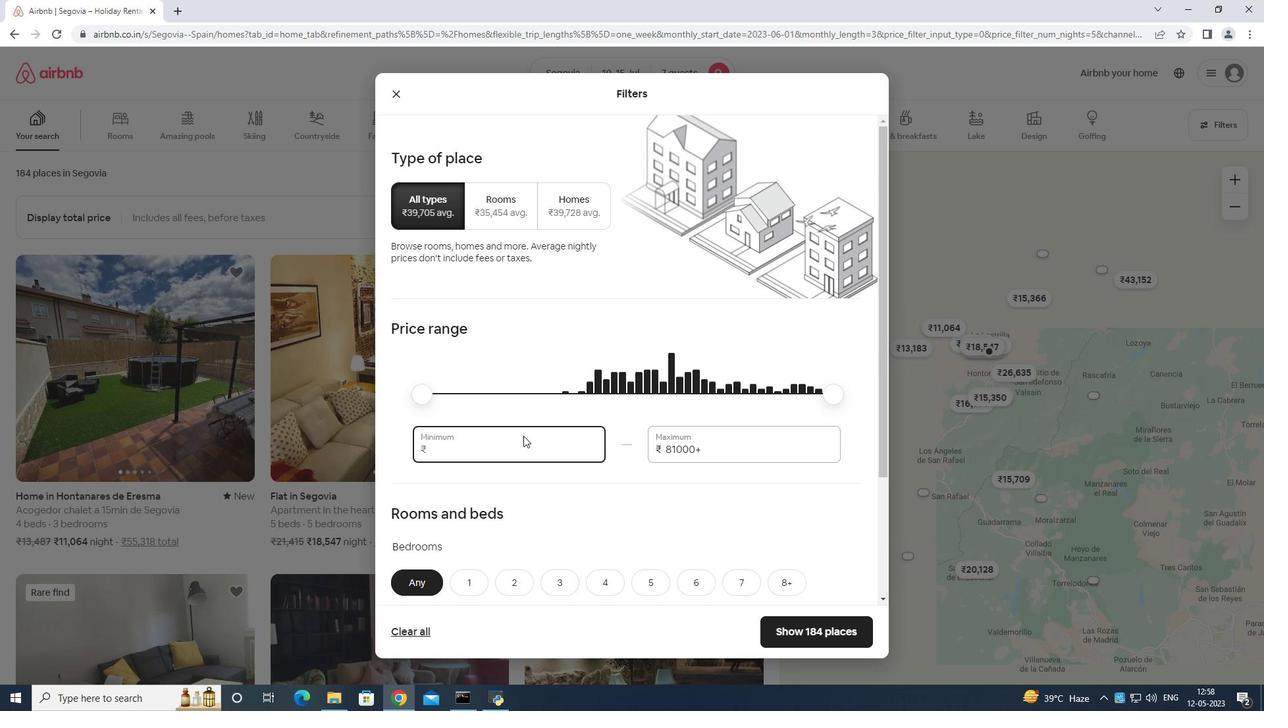 
Action: Mouse moved to (534, 428)
Screenshot: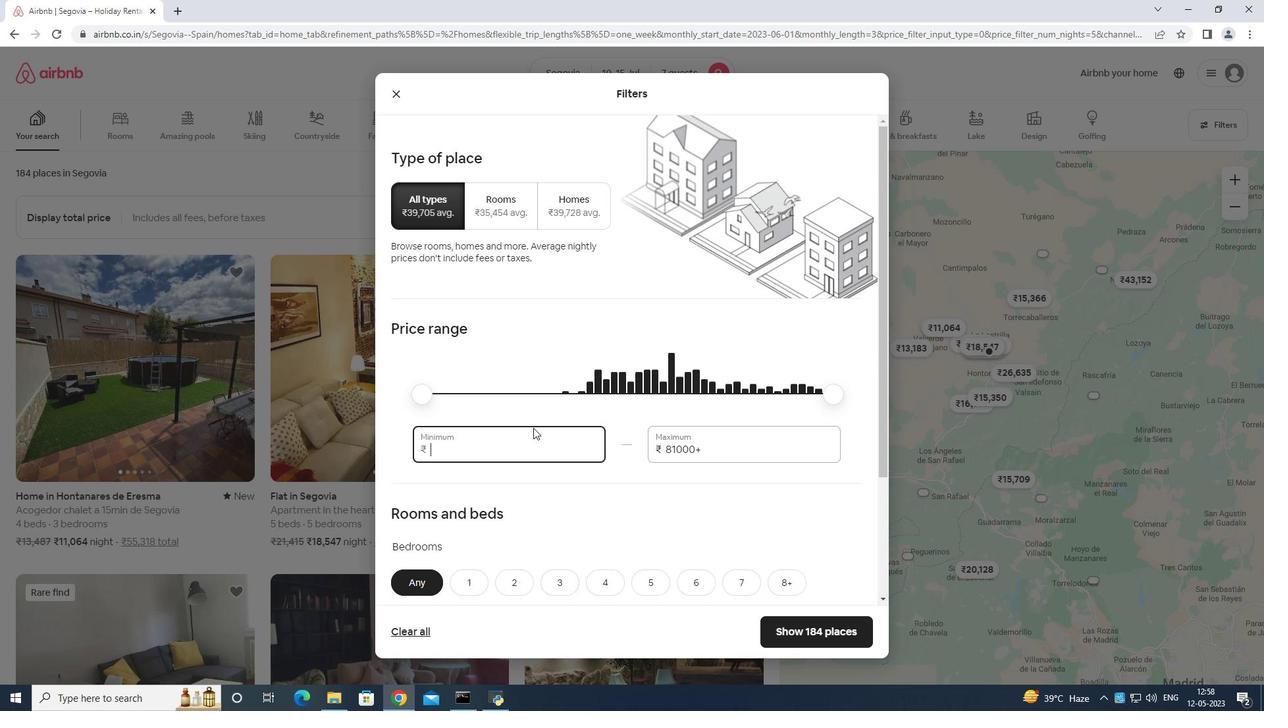 
Action: Key pressed 1
Screenshot: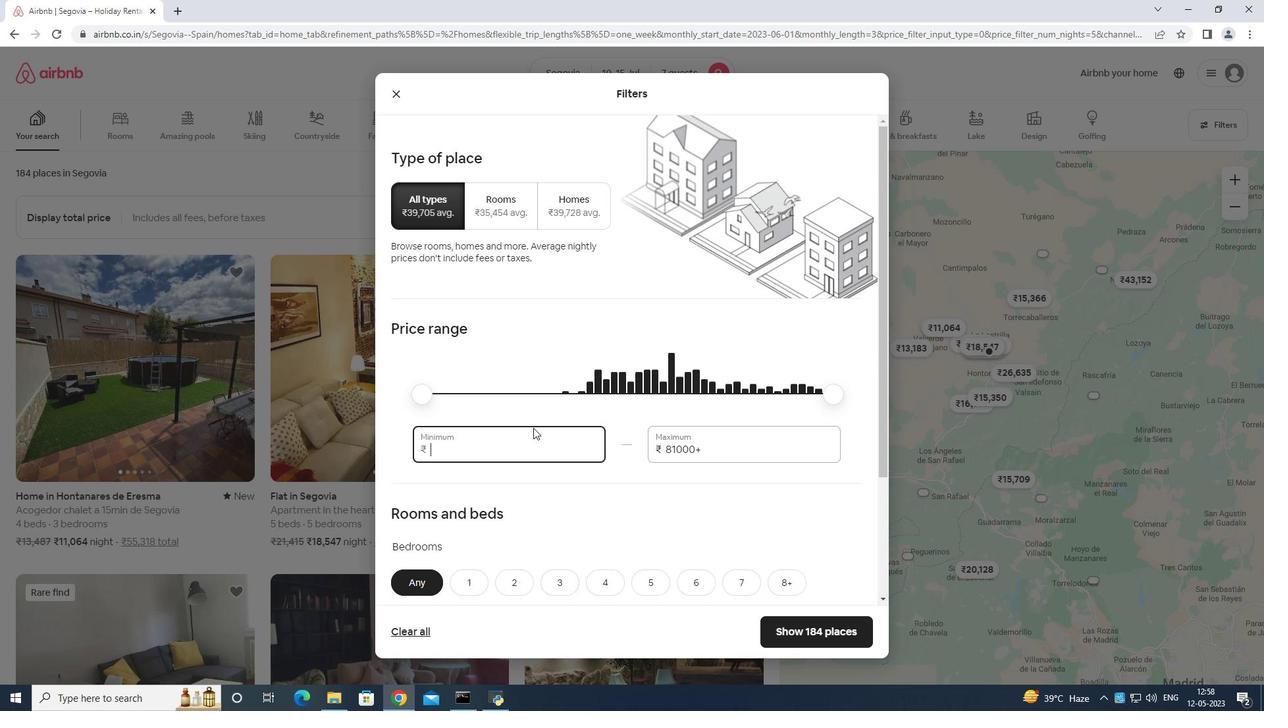 
Action: Mouse moved to (535, 427)
Screenshot: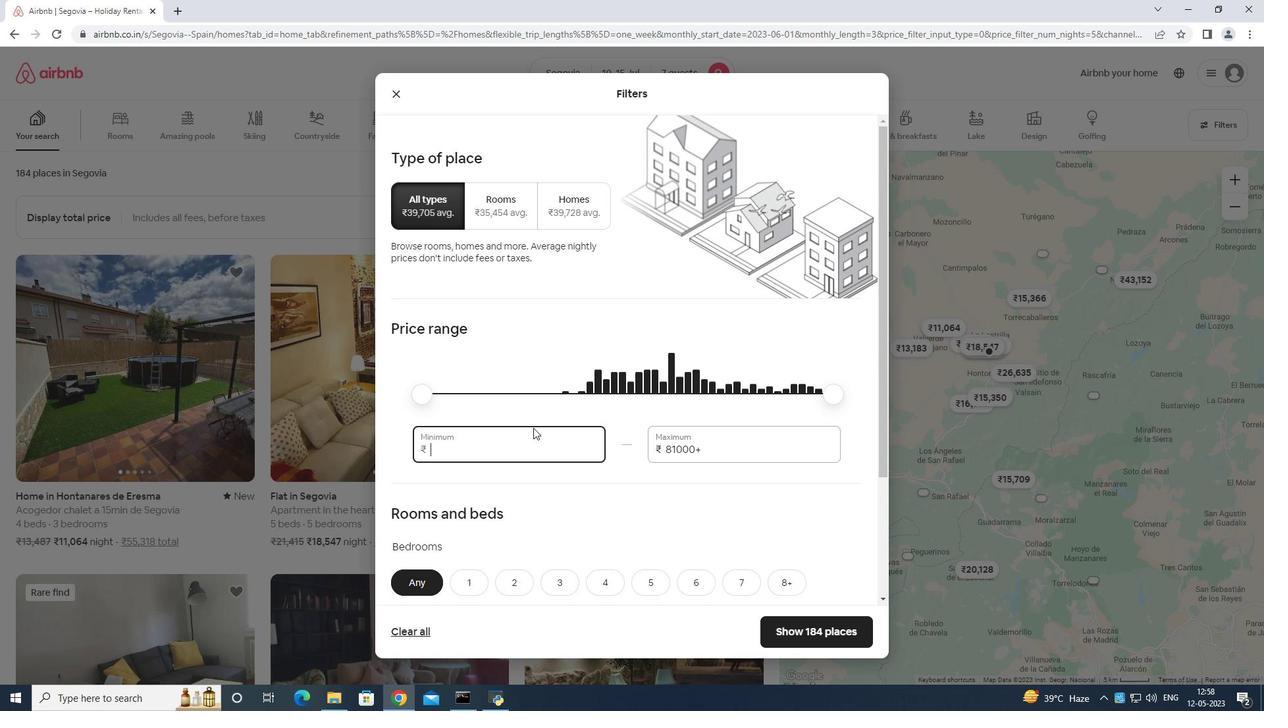 
Action: Key pressed 000
Screenshot: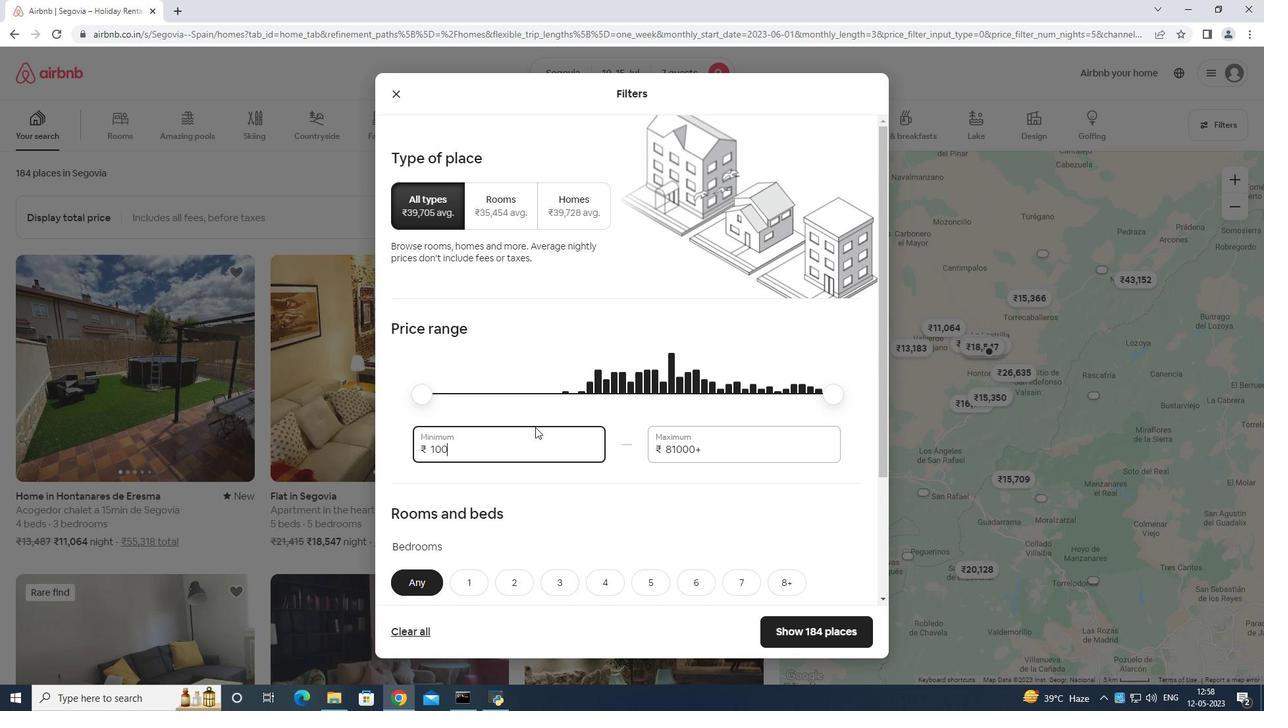 
Action: Mouse moved to (535, 428)
Screenshot: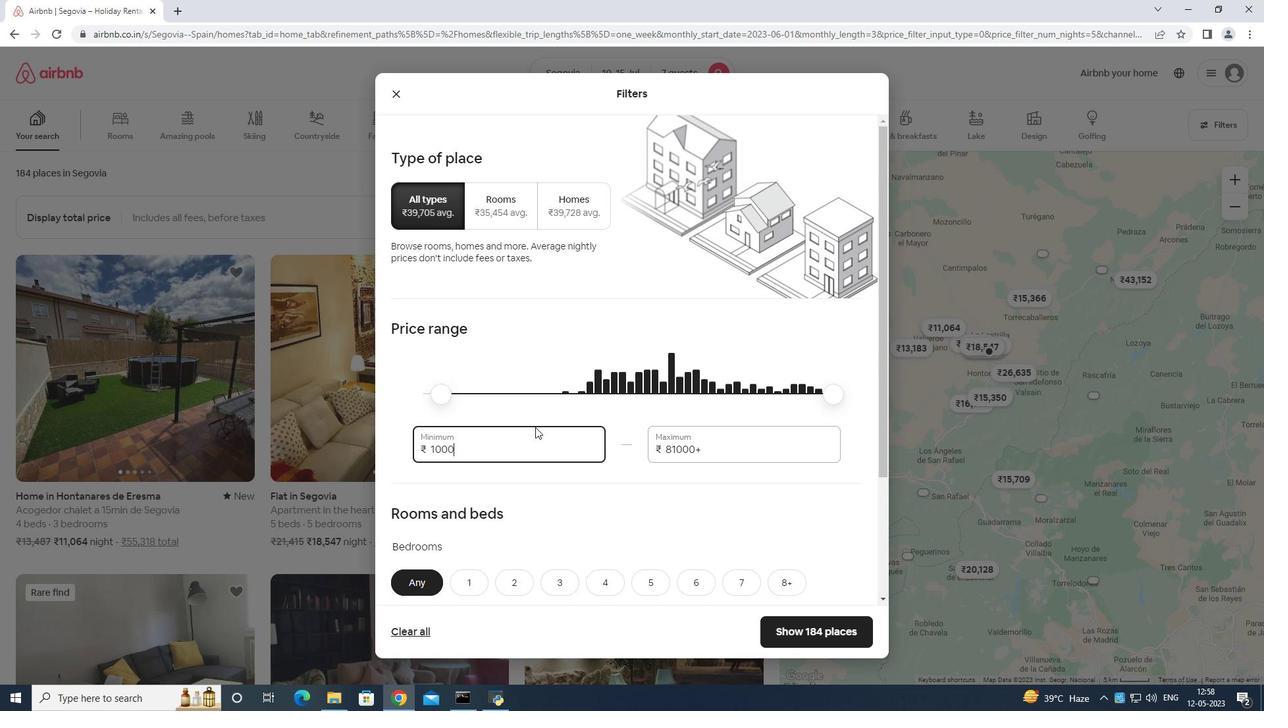 
Action: Key pressed 0
Screenshot: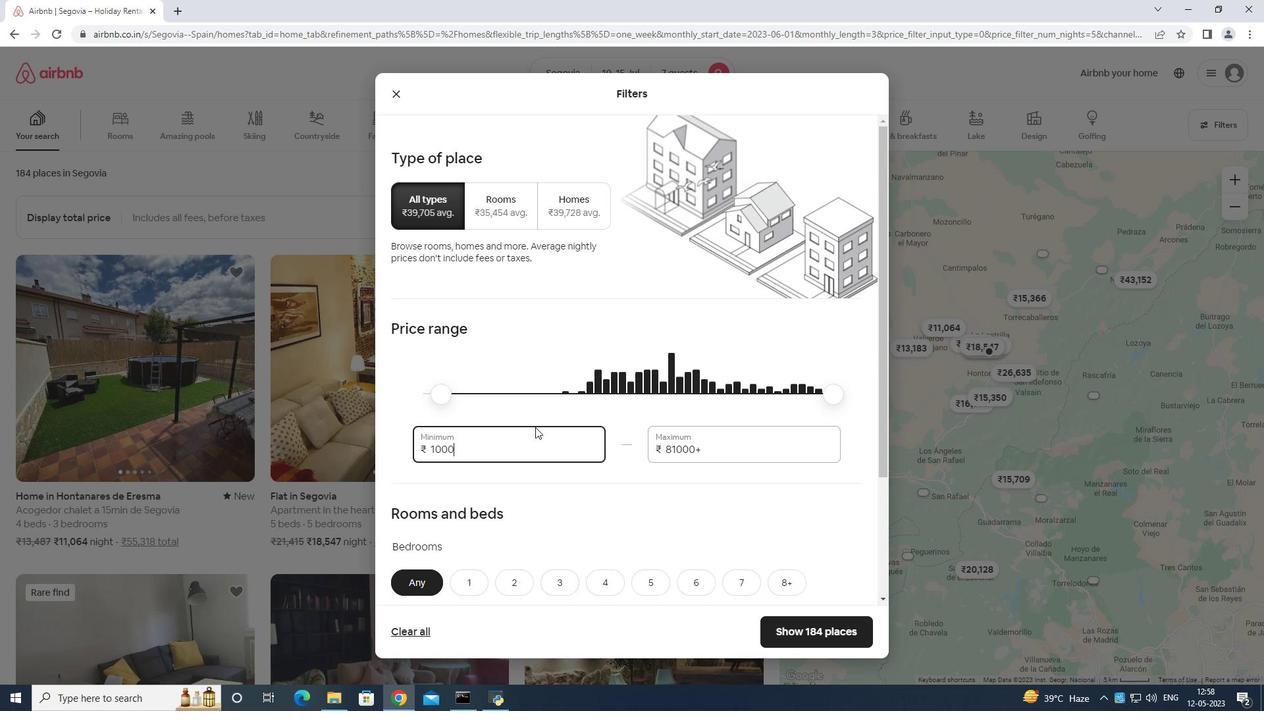 
Action: Mouse moved to (744, 436)
Screenshot: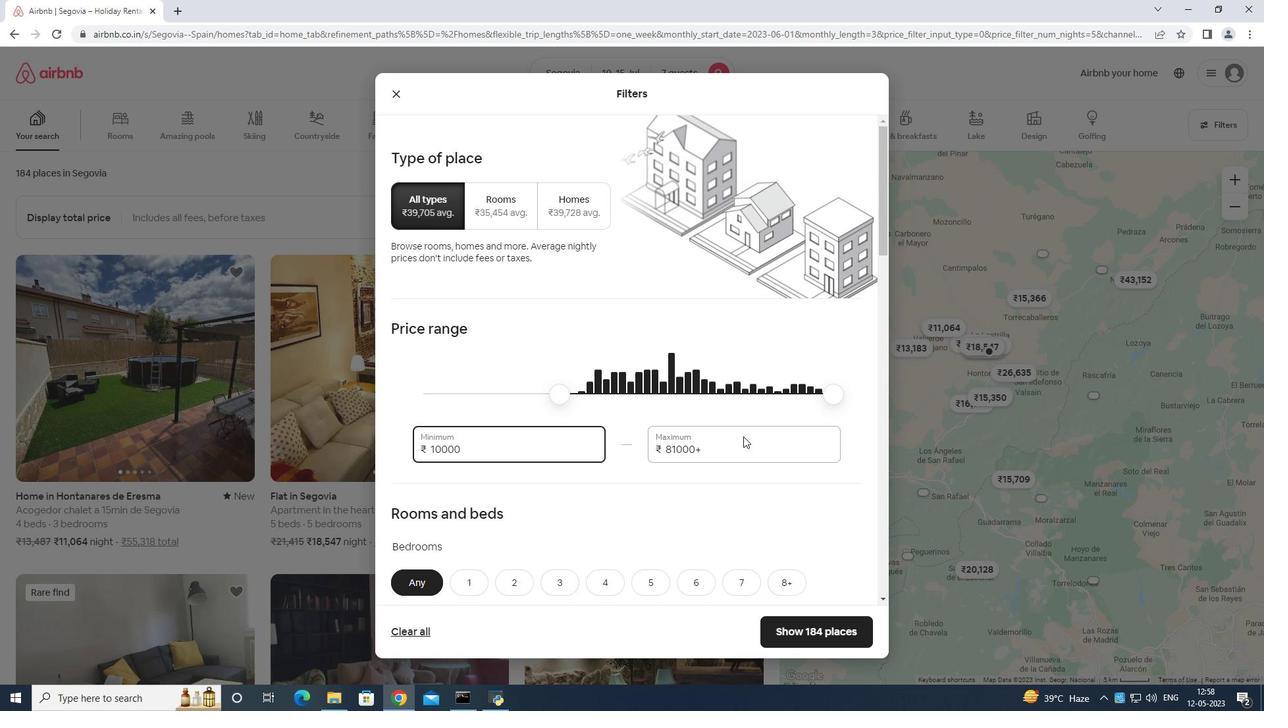 
Action: Mouse pressed left at (744, 436)
Screenshot: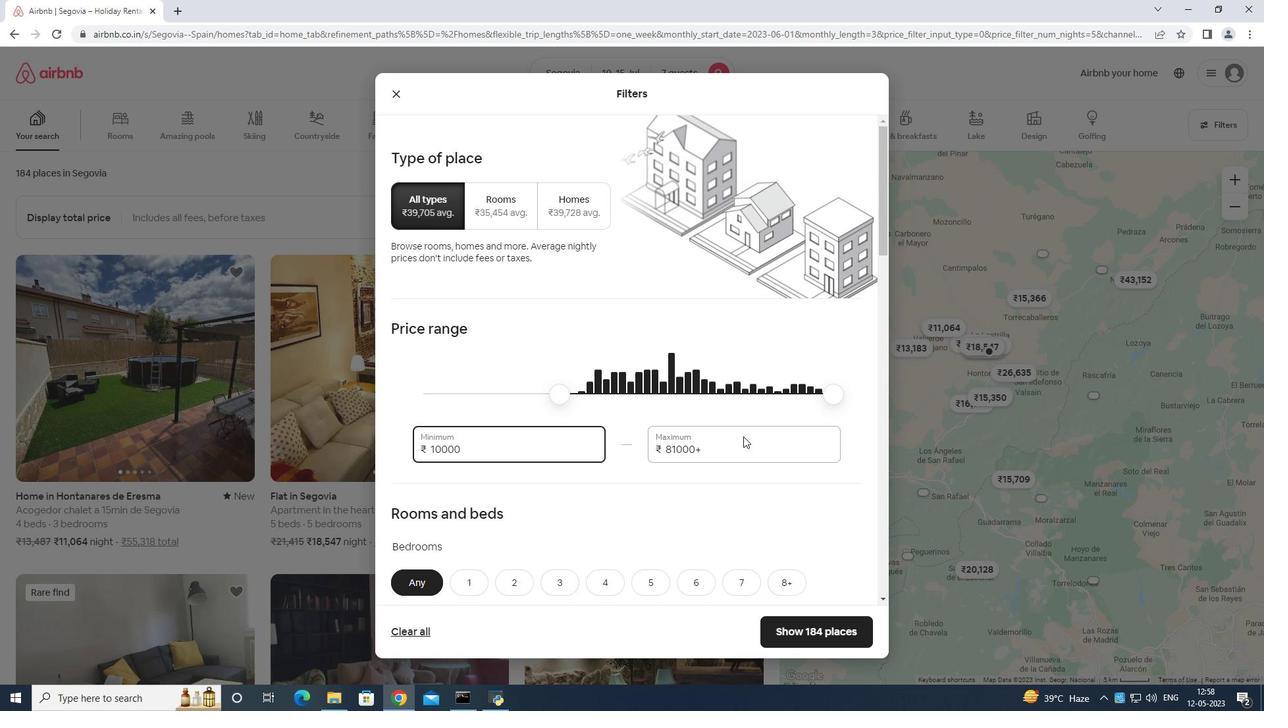 
Action: Mouse moved to (740, 433)
Screenshot: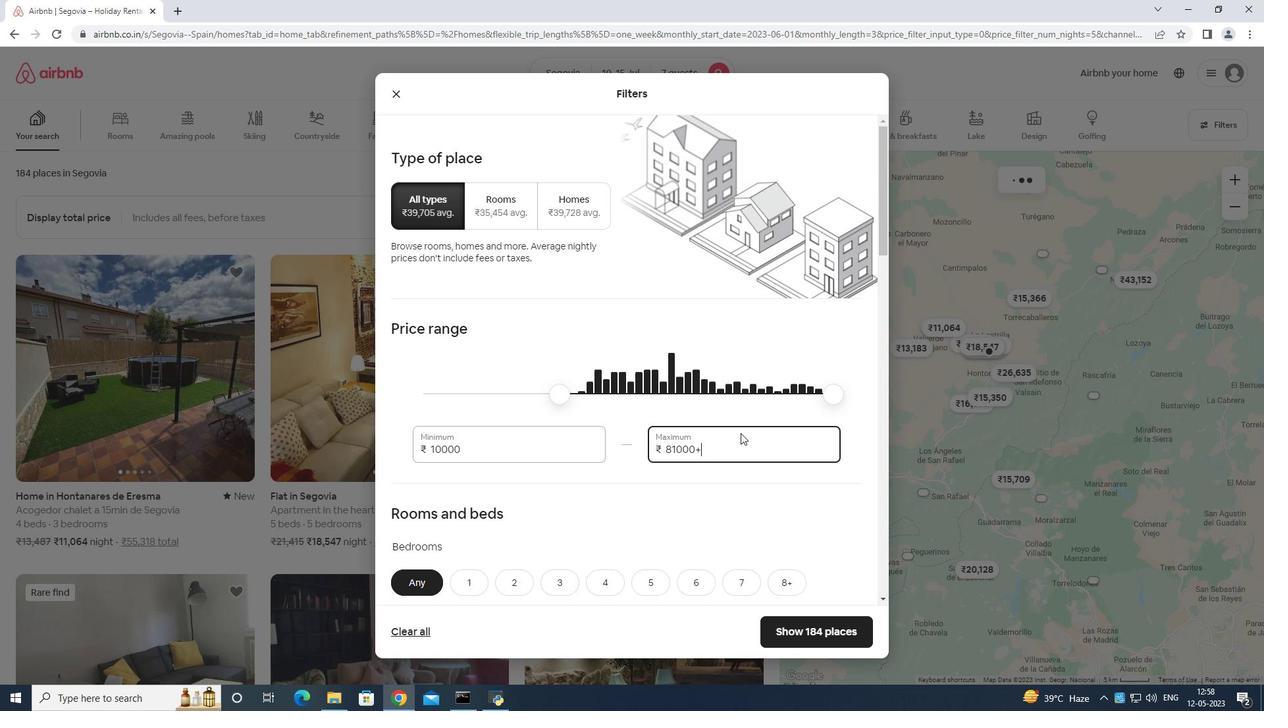 
Action: Key pressed <Key.backspace><Key.backspace><Key.backspace><Key.backspace><Key.backspace><Key.backspace><Key.backspace><Key.backspace><Key.backspace>
Screenshot: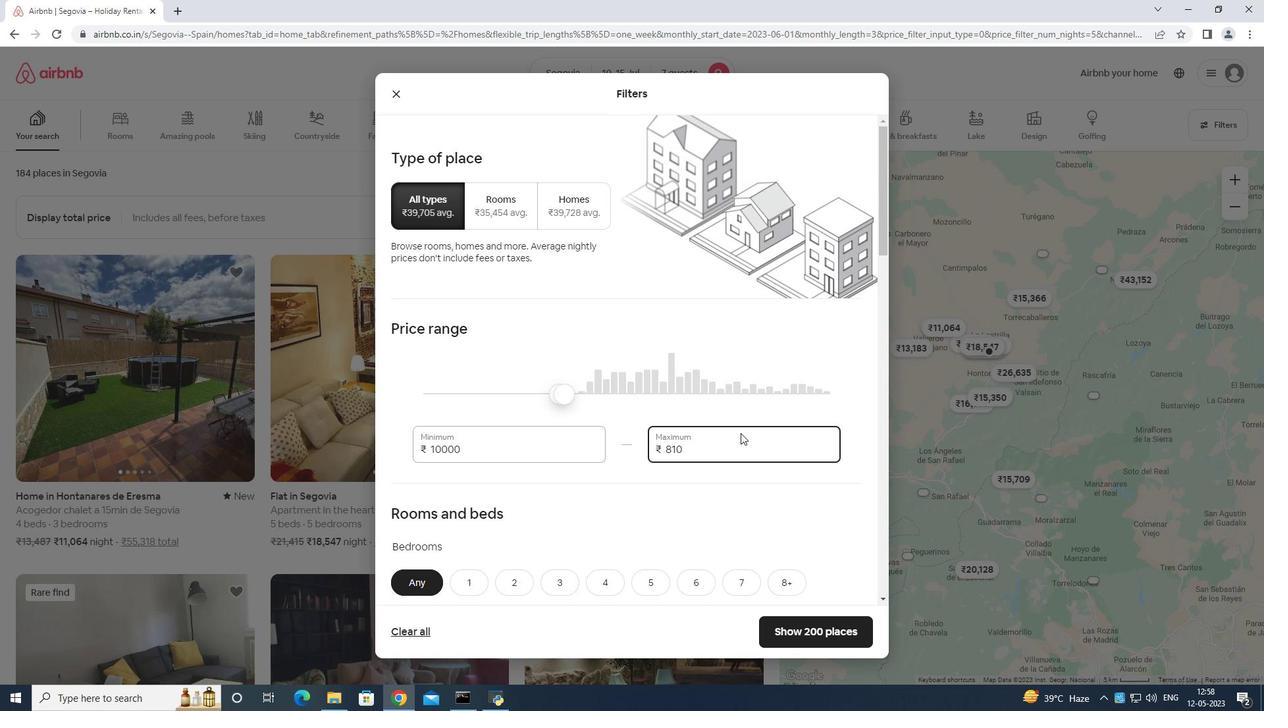 
Action: Mouse moved to (740, 433)
Screenshot: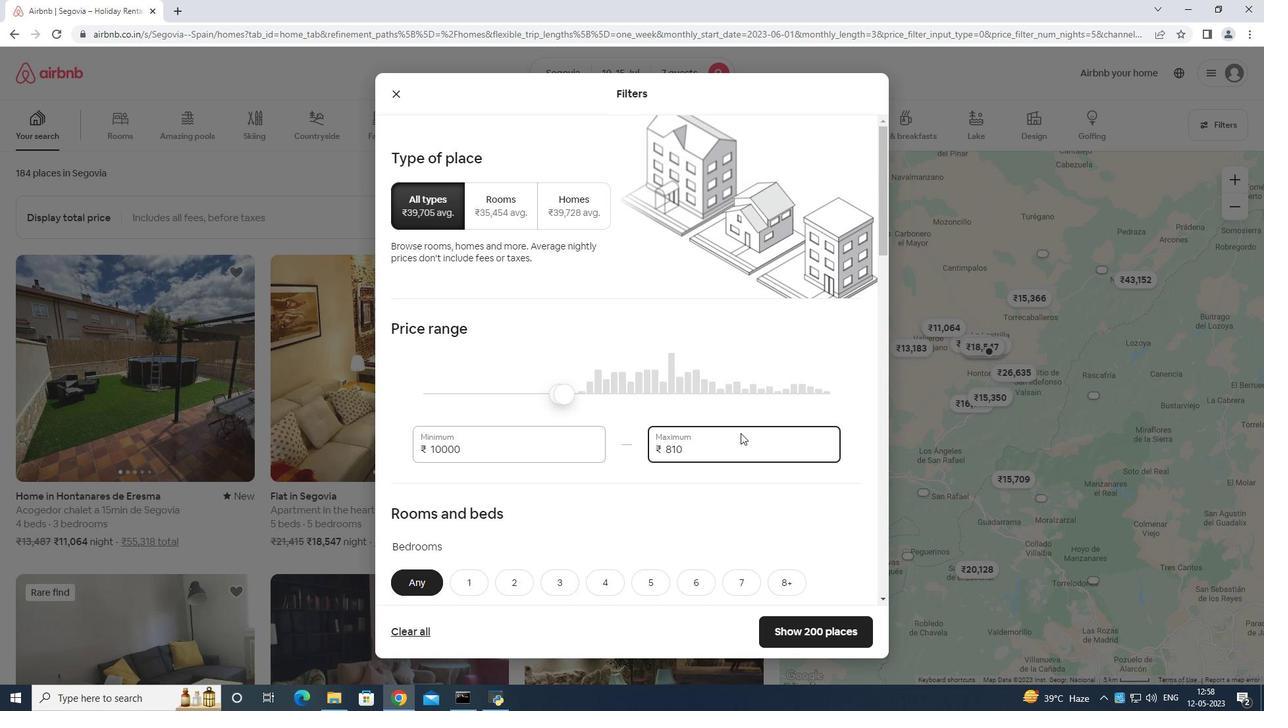 
Action: Key pressed <Key.backspace><Key.backspace><Key.backspace>
Screenshot: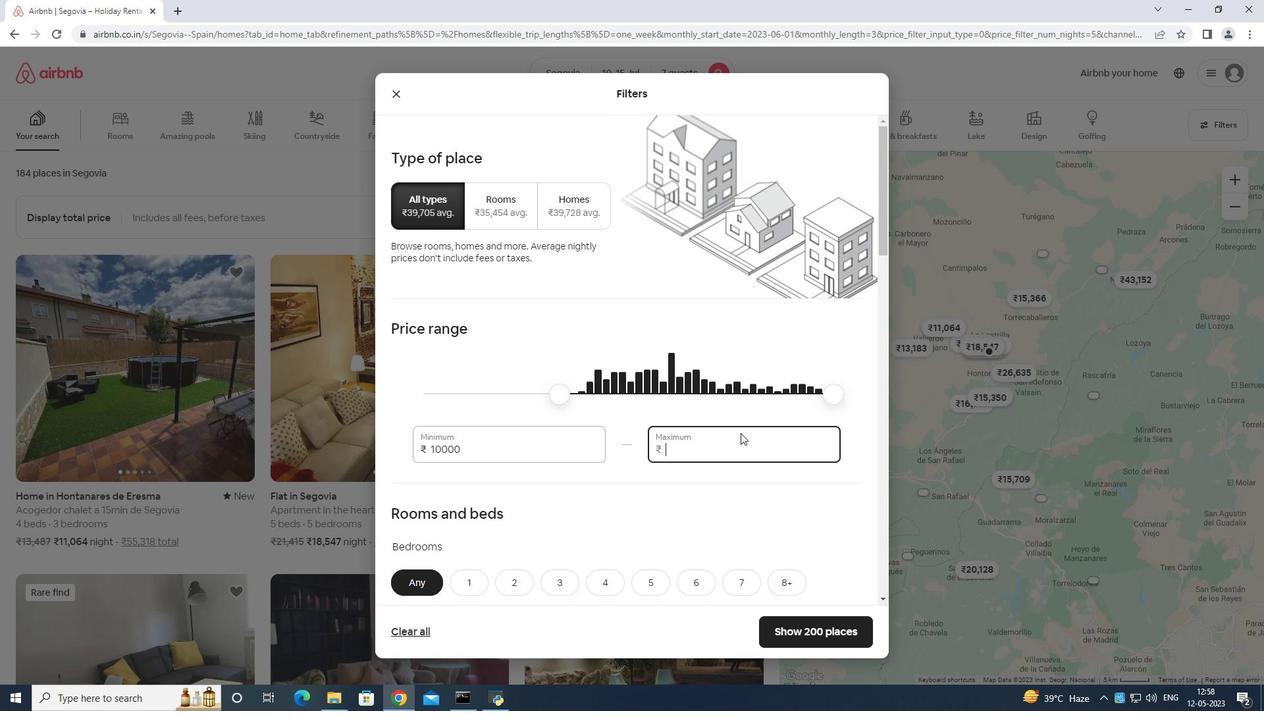 
Action: Mouse moved to (740, 436)
Screenshot: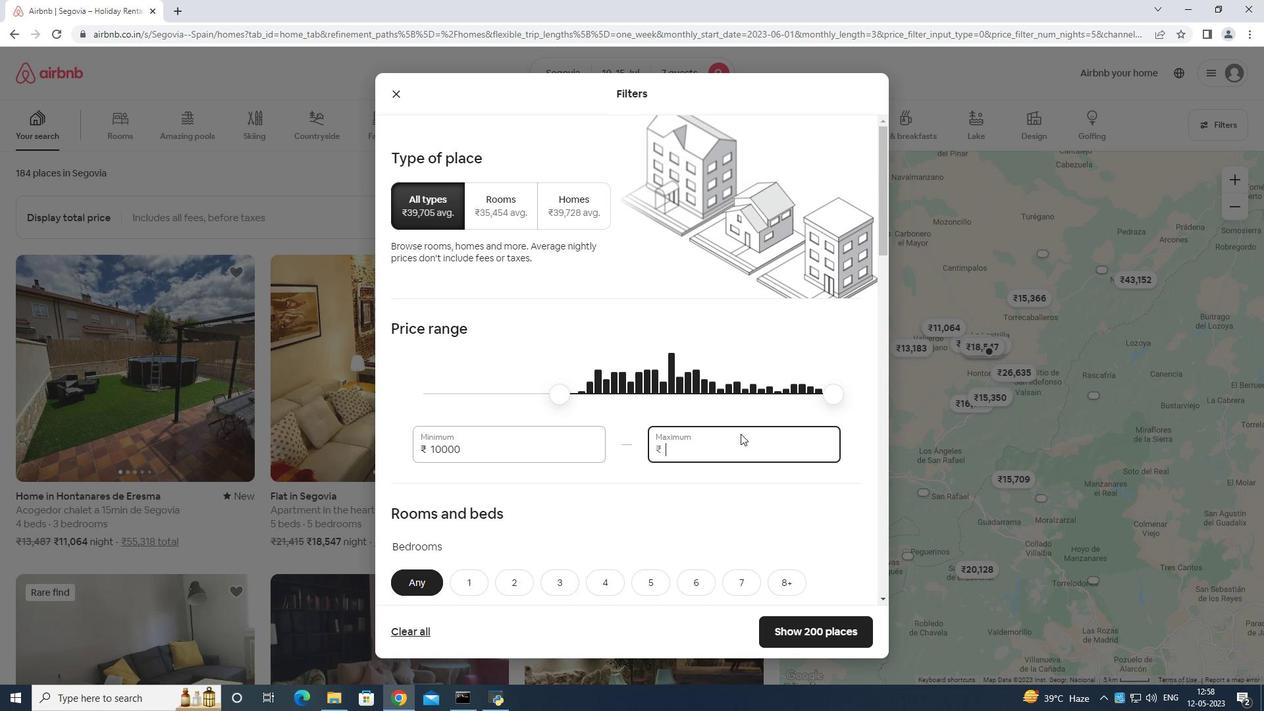 
Action: Key pressed 1
Screenshot: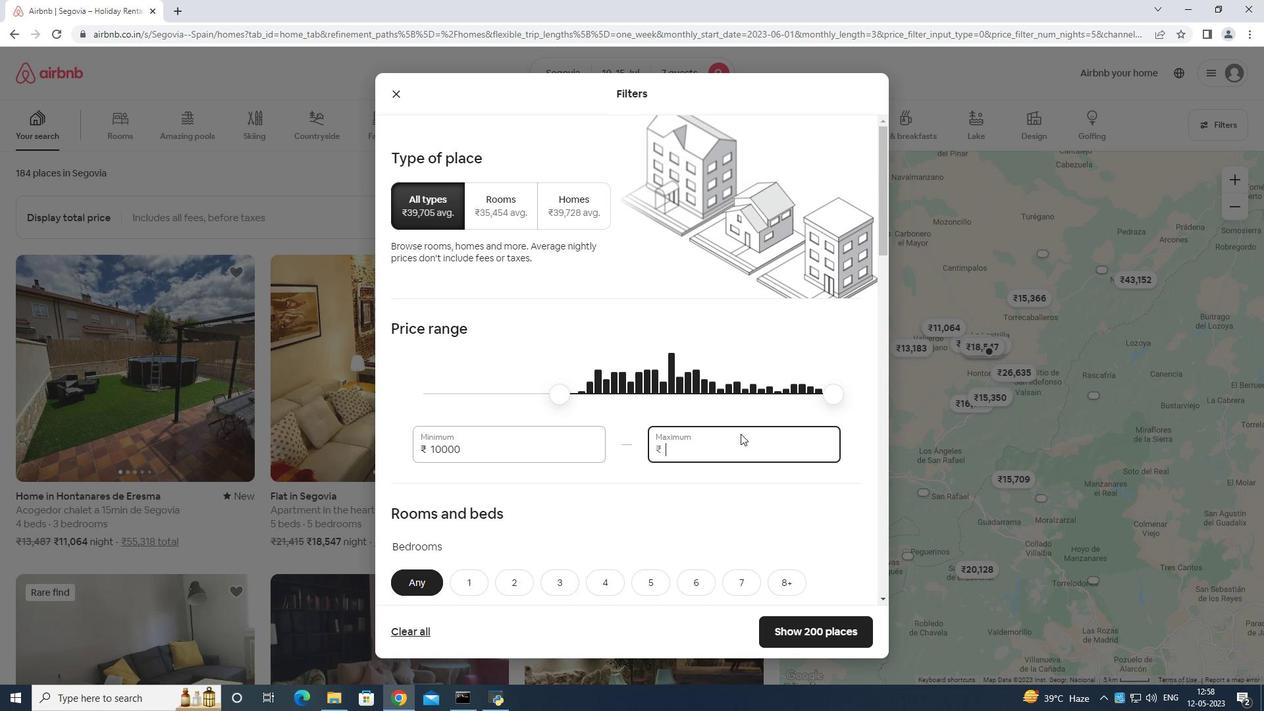
Action: Mouse moved to (740, 436)
Screenshot: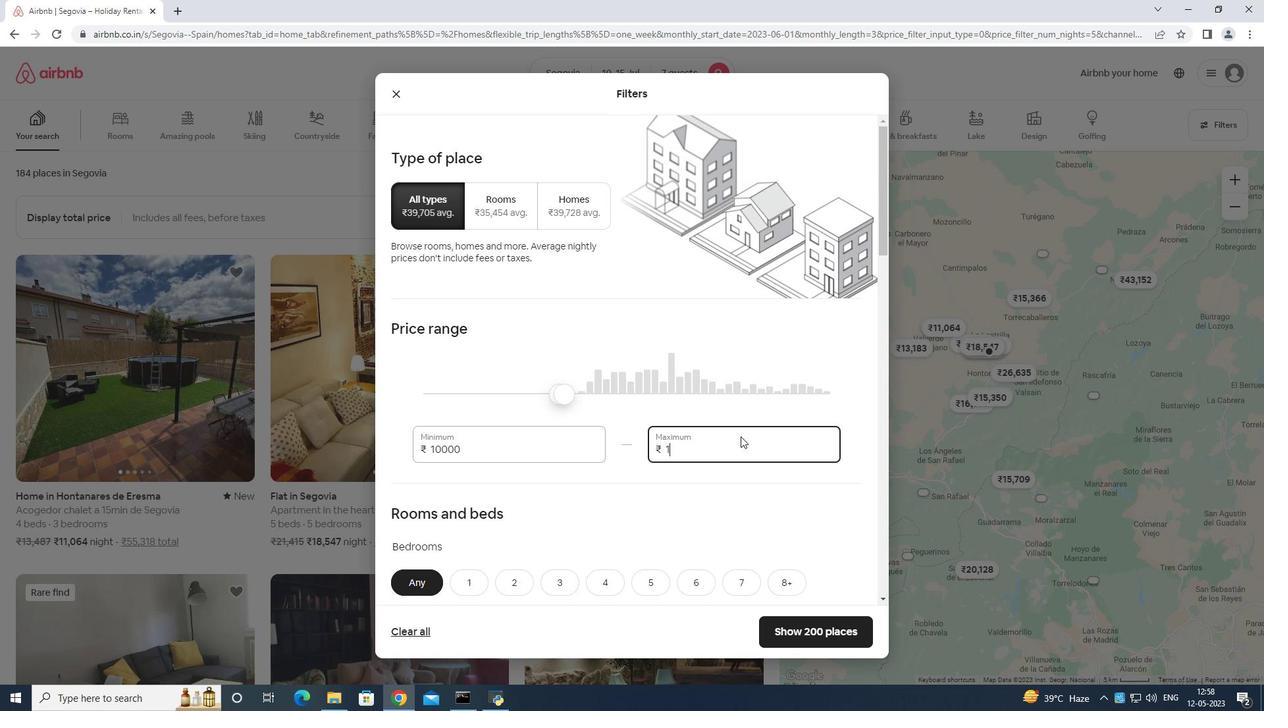 
Action: Key pressed 5
Screenshot: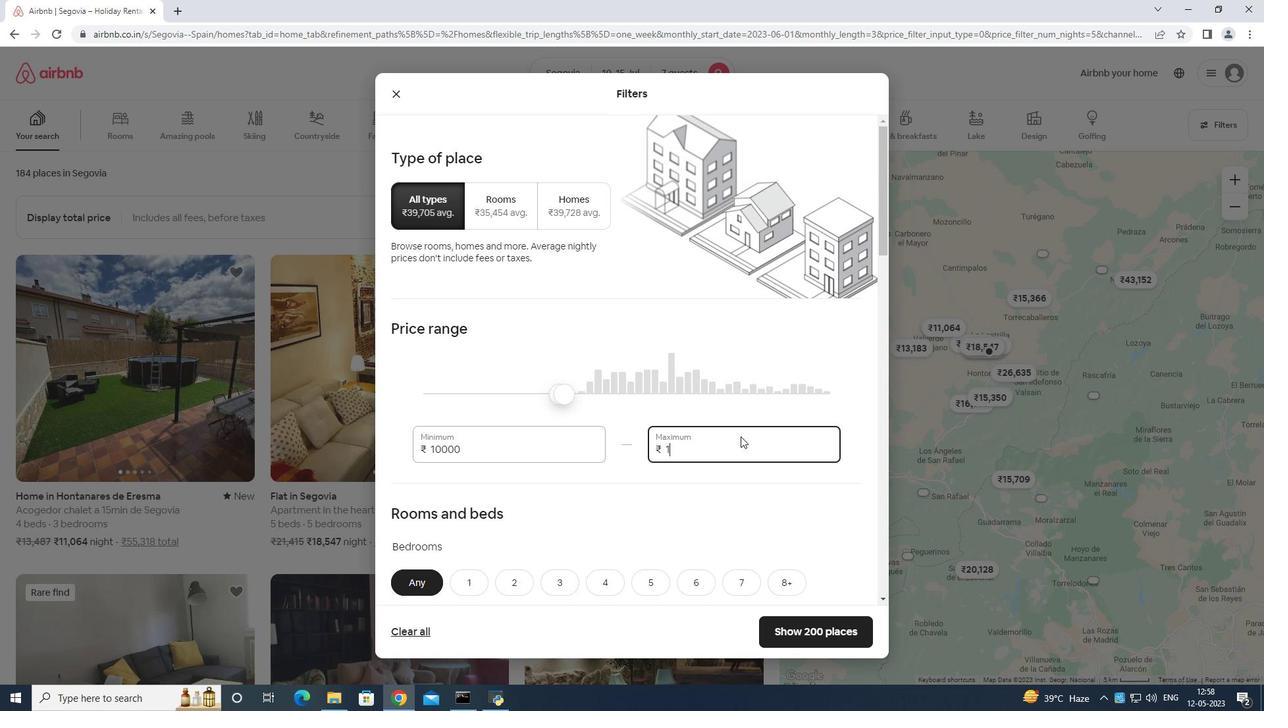
Action: Mouse moved to (741, 437)
Screenshot: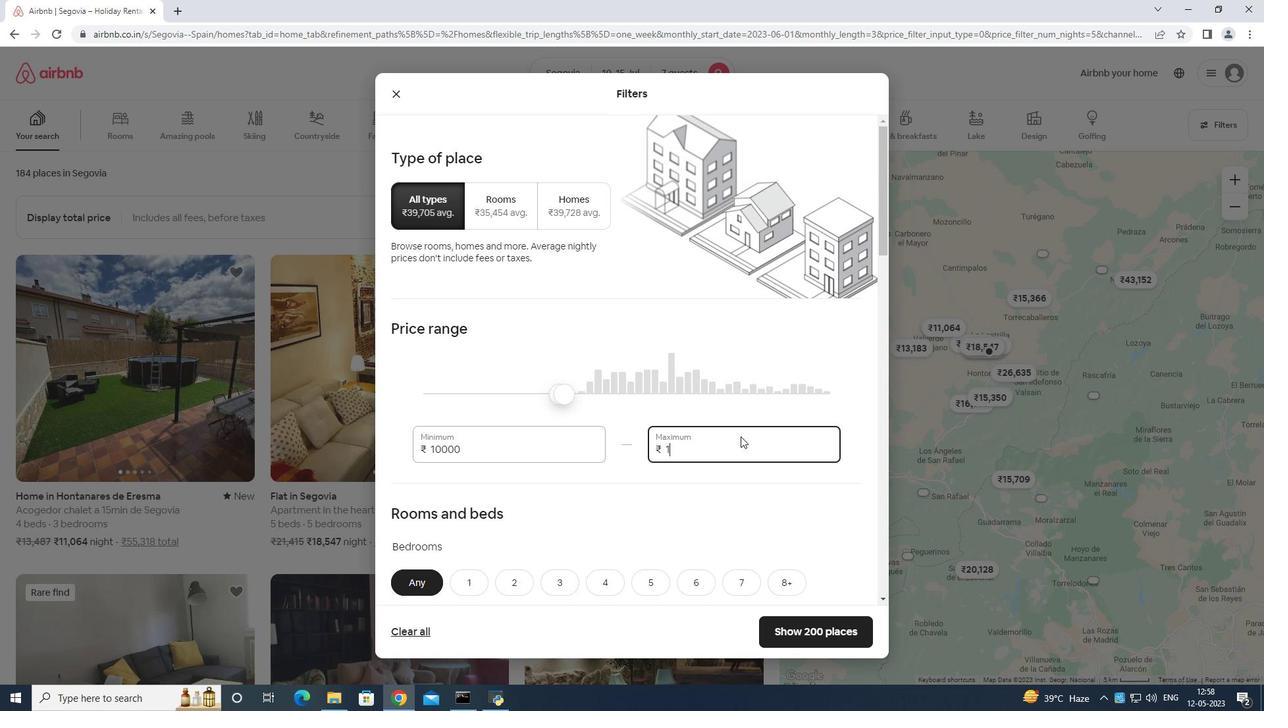 
Action: Key pressed 000
Screenshot: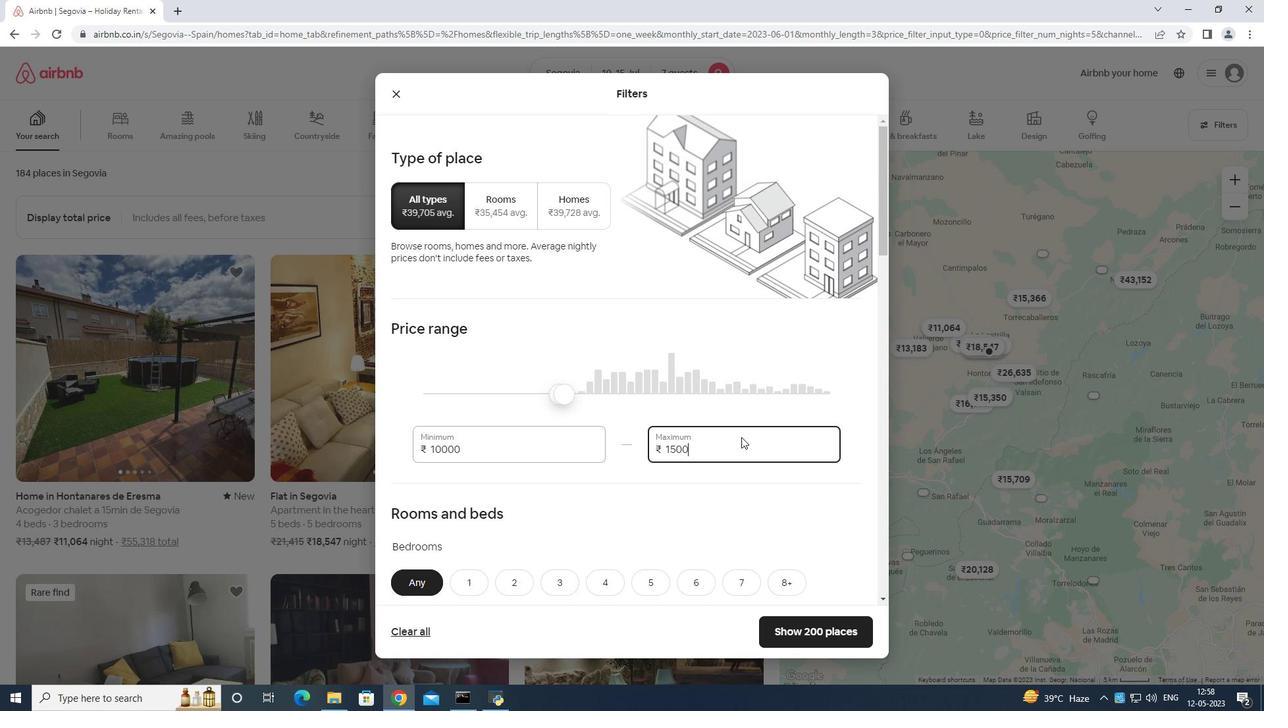 
Action: Mouse moved to (736, 437)
Screenshot: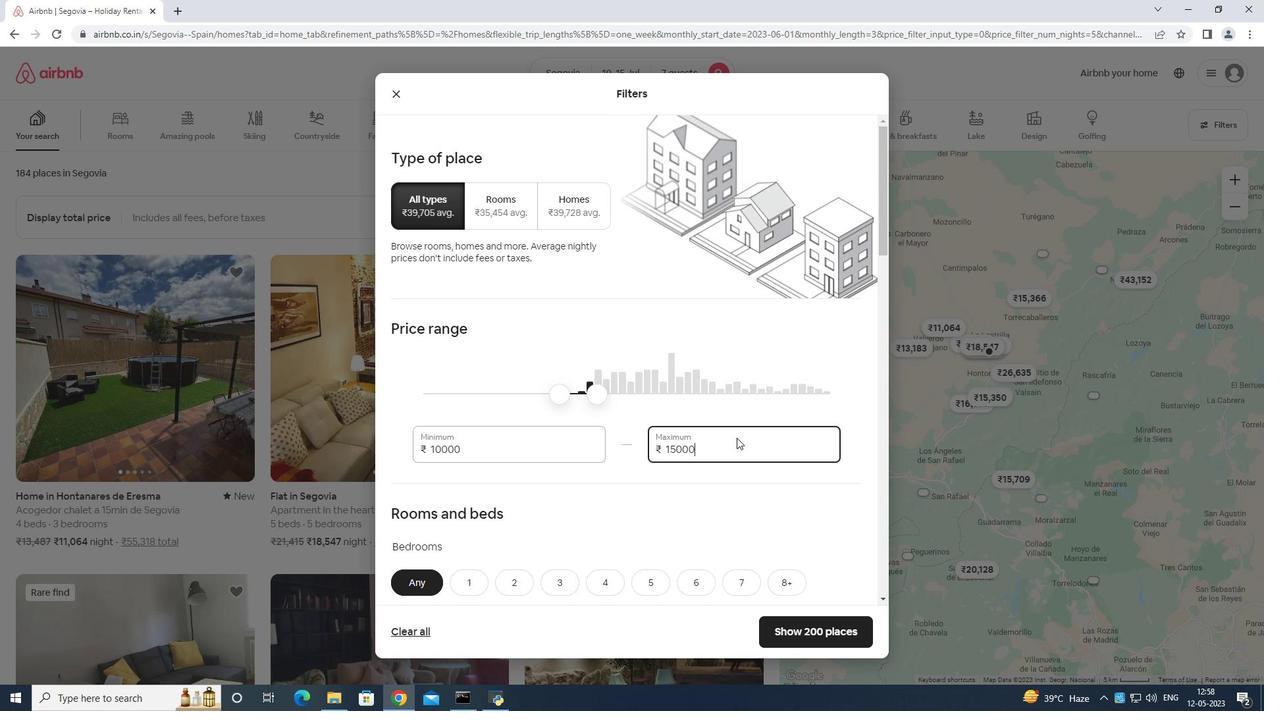 
Action: Mouse scrolled (736, 437) with delta (0, 0)
Screenshot: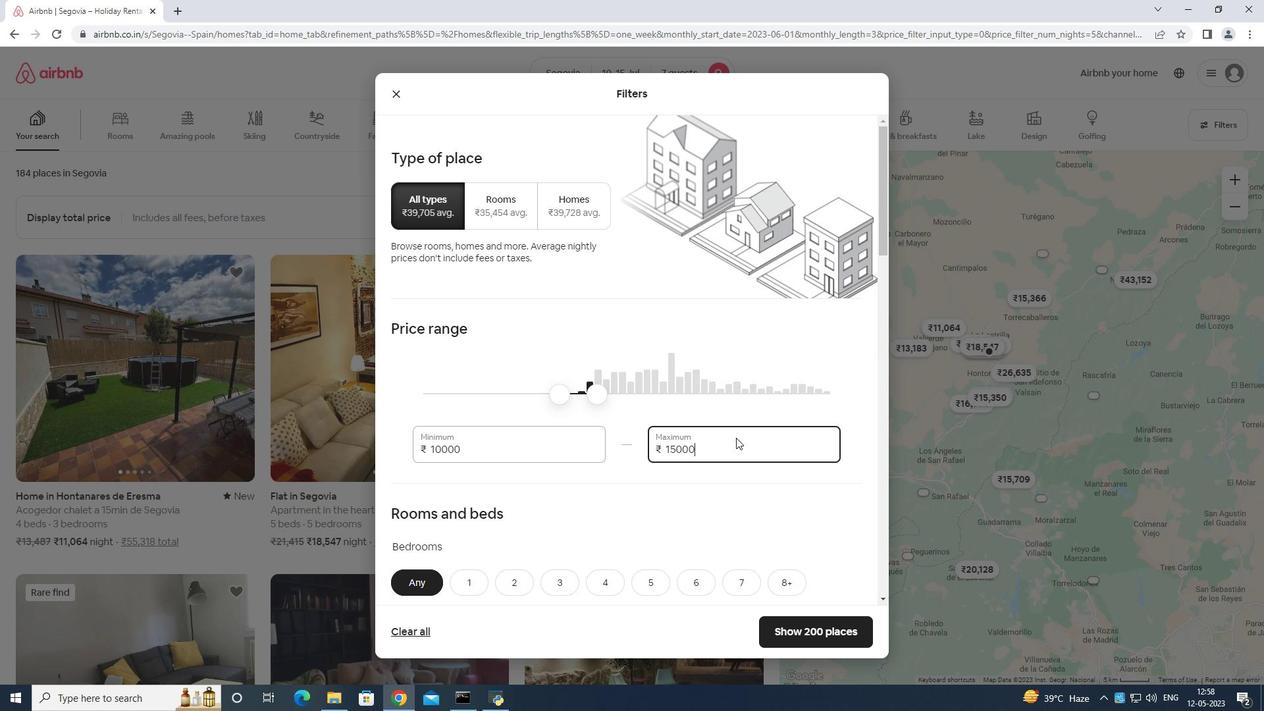 
Action: Mouse scrolled (736, 437) with delta (0, 0)
Screenshot: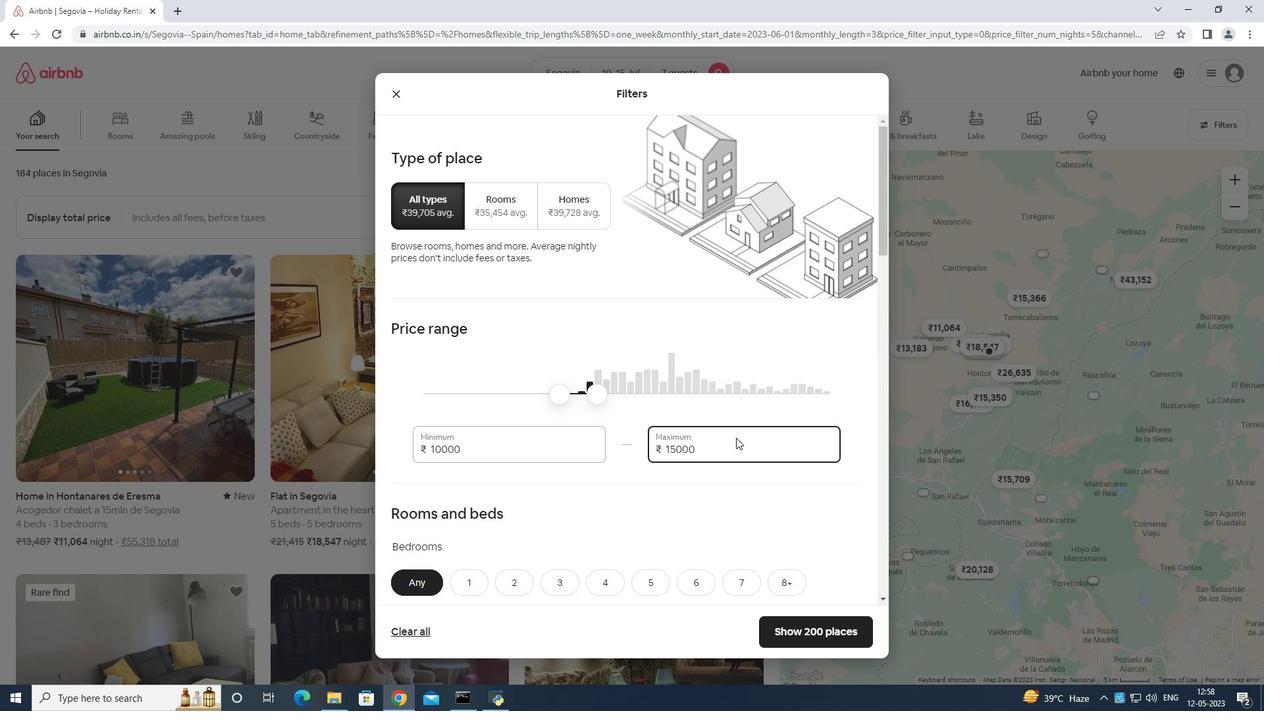 
Action: Mouse scrolled (736, 437) with delta (0, 0)
Screenshot: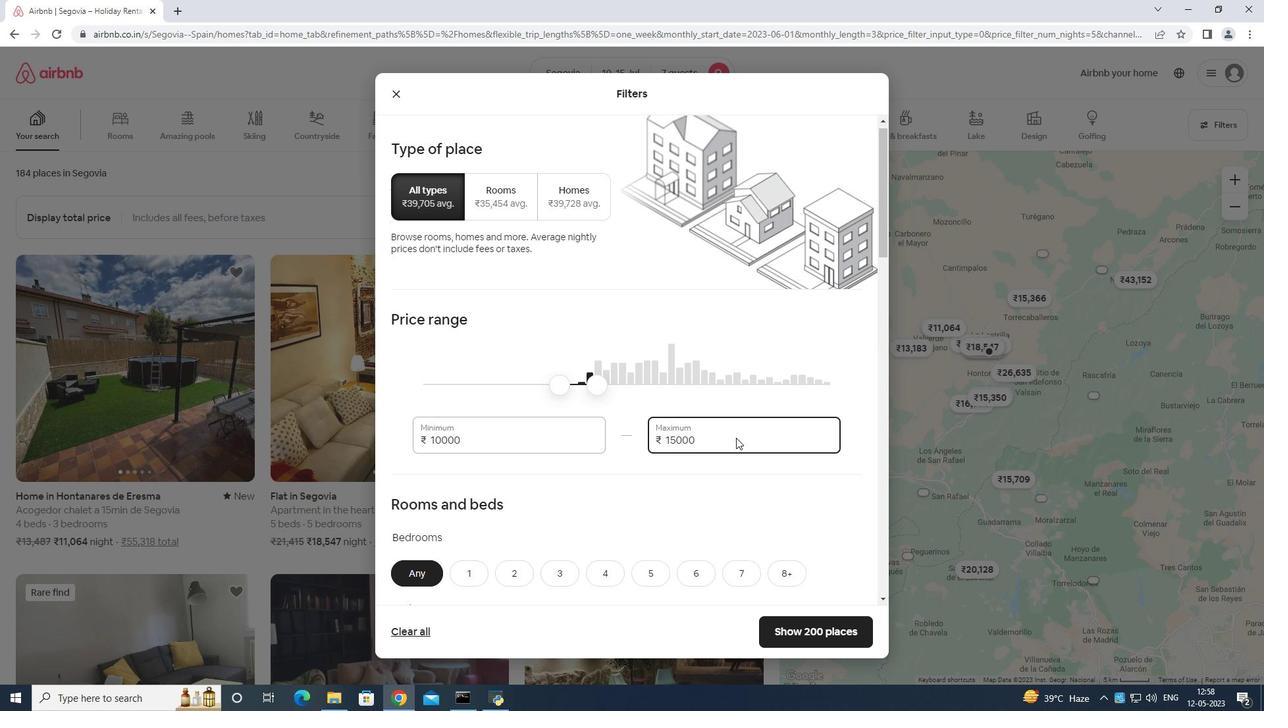 
Action: Mouse scrolled (736, 437) with delta (0, 0)
Screenshot: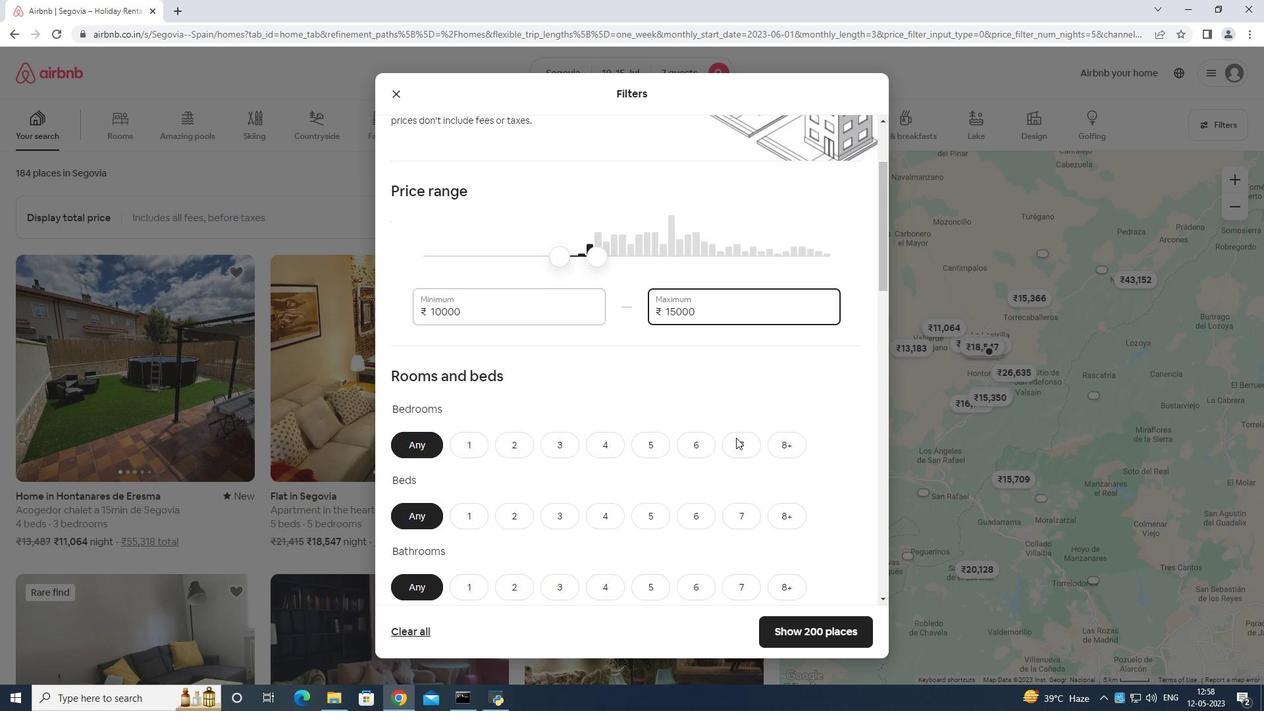 
Action: Mouse moved to (590, 314)
Screenshot: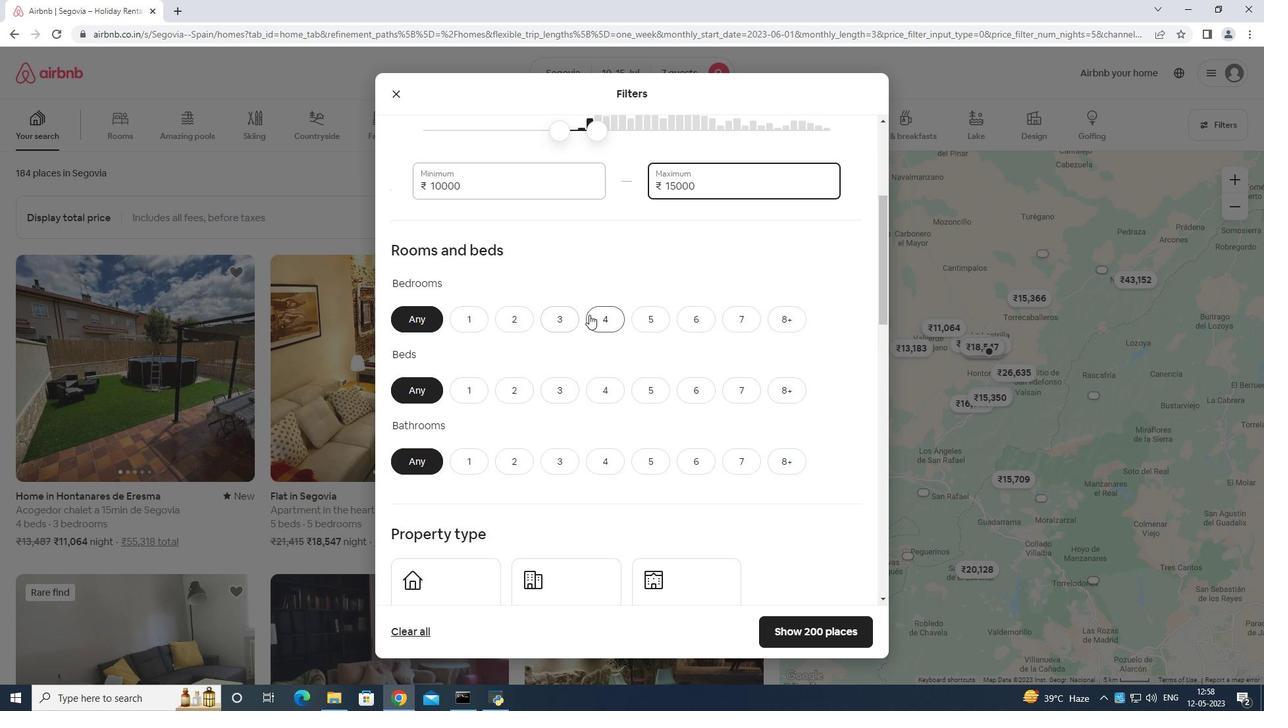 
Action: Mouse pressed left at (590, 314)
Screenshot: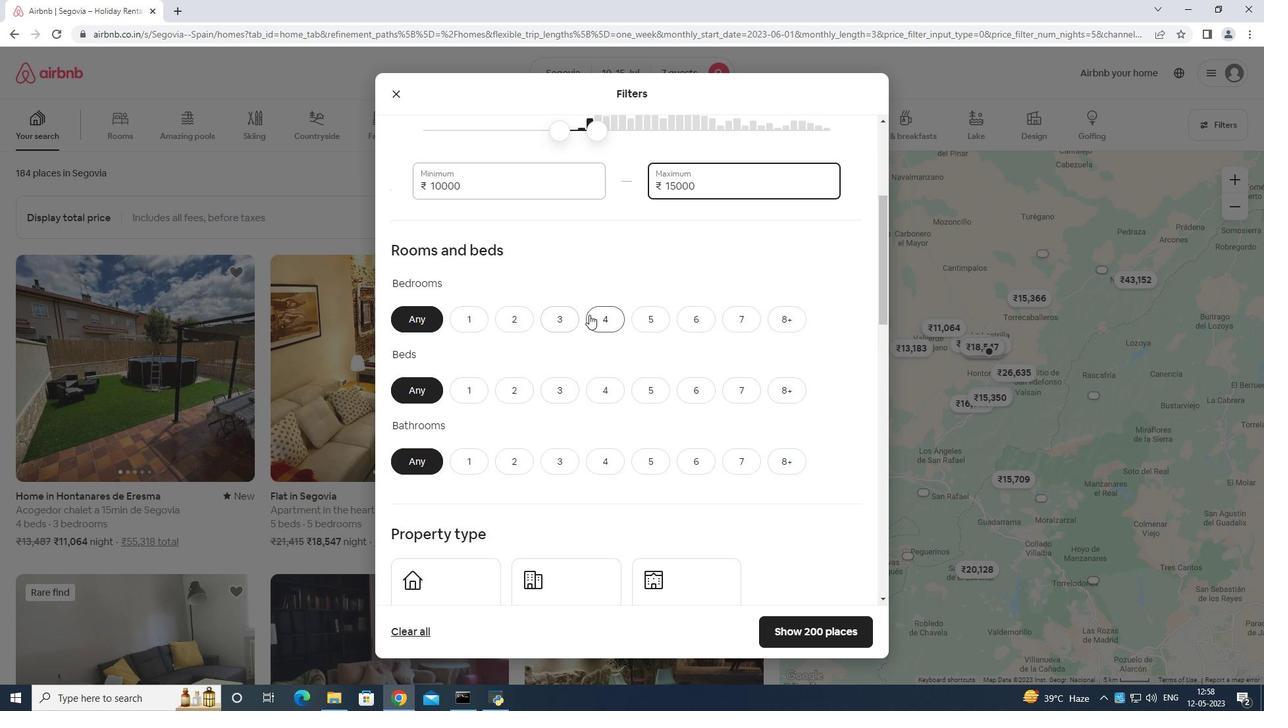 
Action: Mouse moved to (743, 382)
Screenshot: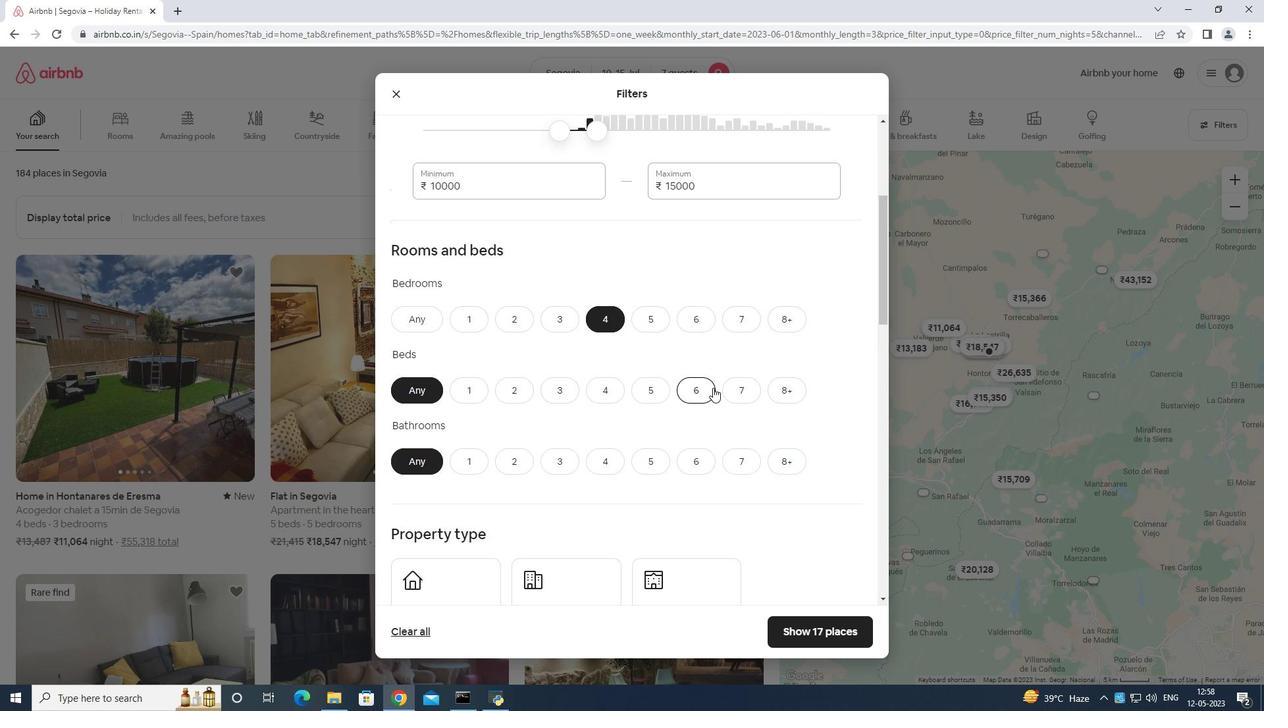 
Action: Mouse pressed left at (743, 382)
Screenshot: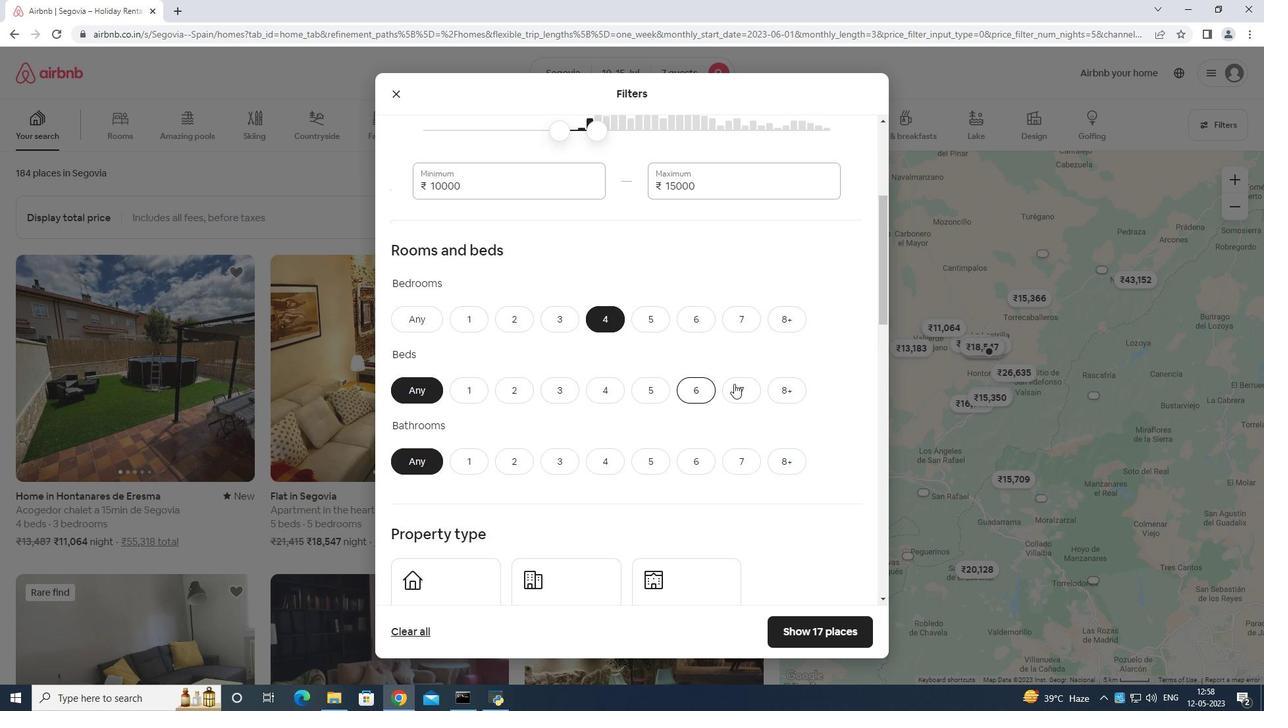 
Action: Mouse moved to (609, 463)
Screenshot: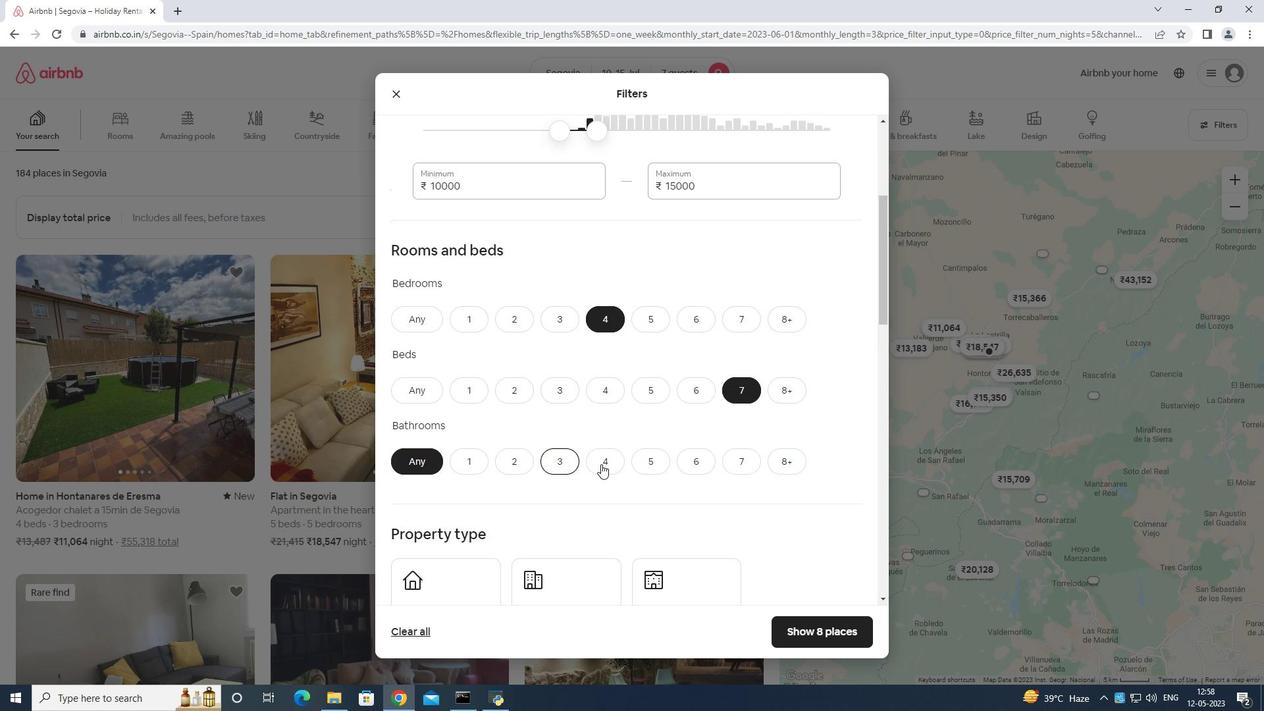 
Action: Mouse pressed left at (609, 463)
Screenshot: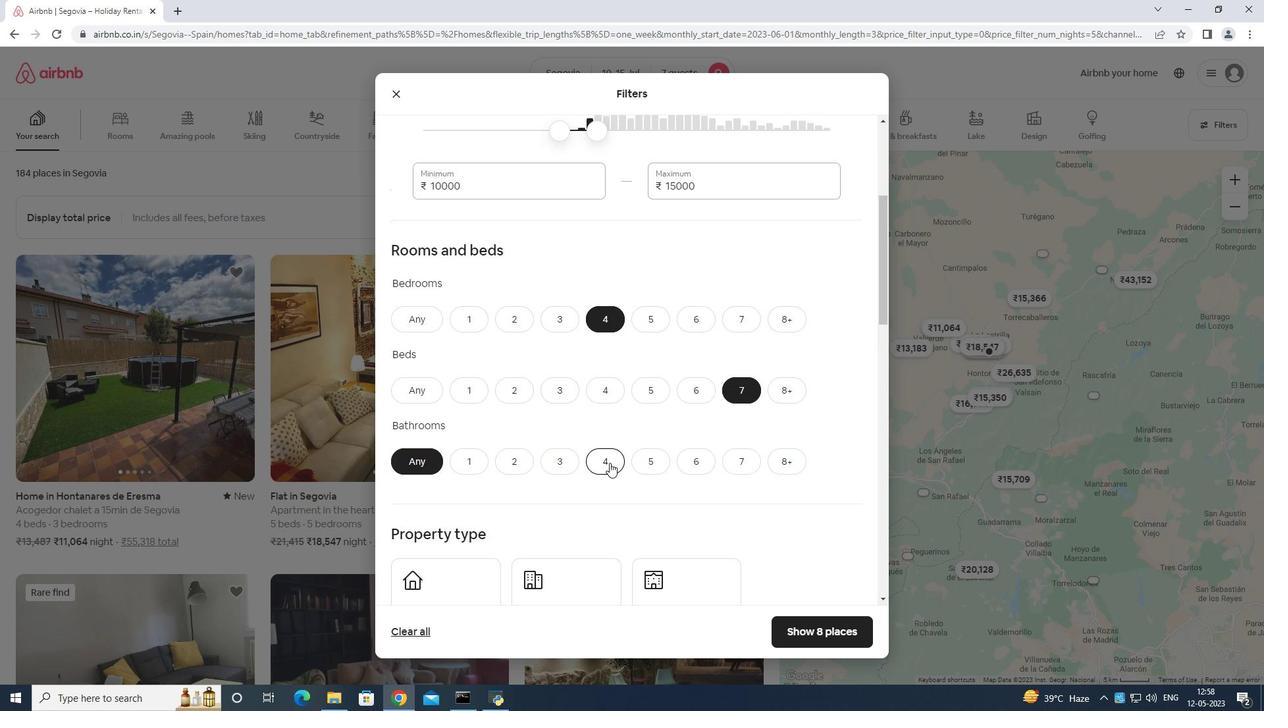 
Action: Mouse moved to (622, 449)
Screenshot: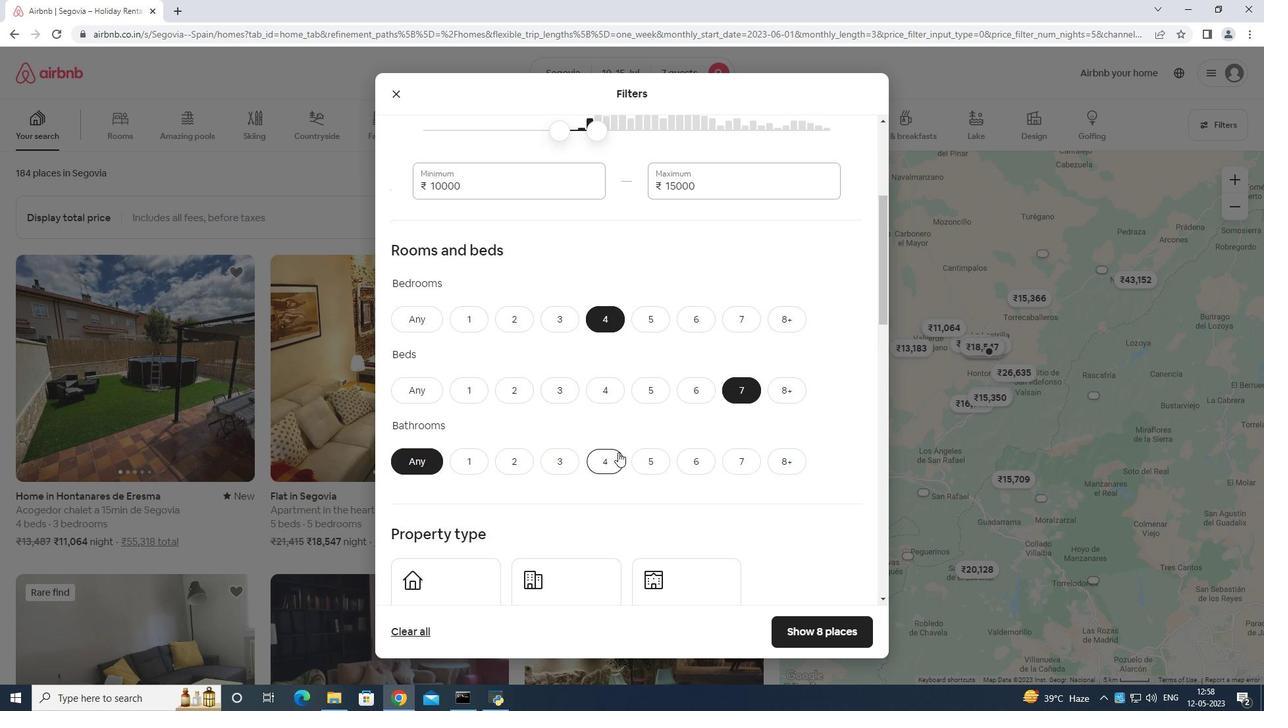 
Action: Mouse scrolled (622, 449) with delta (0, 0)
Screenshot: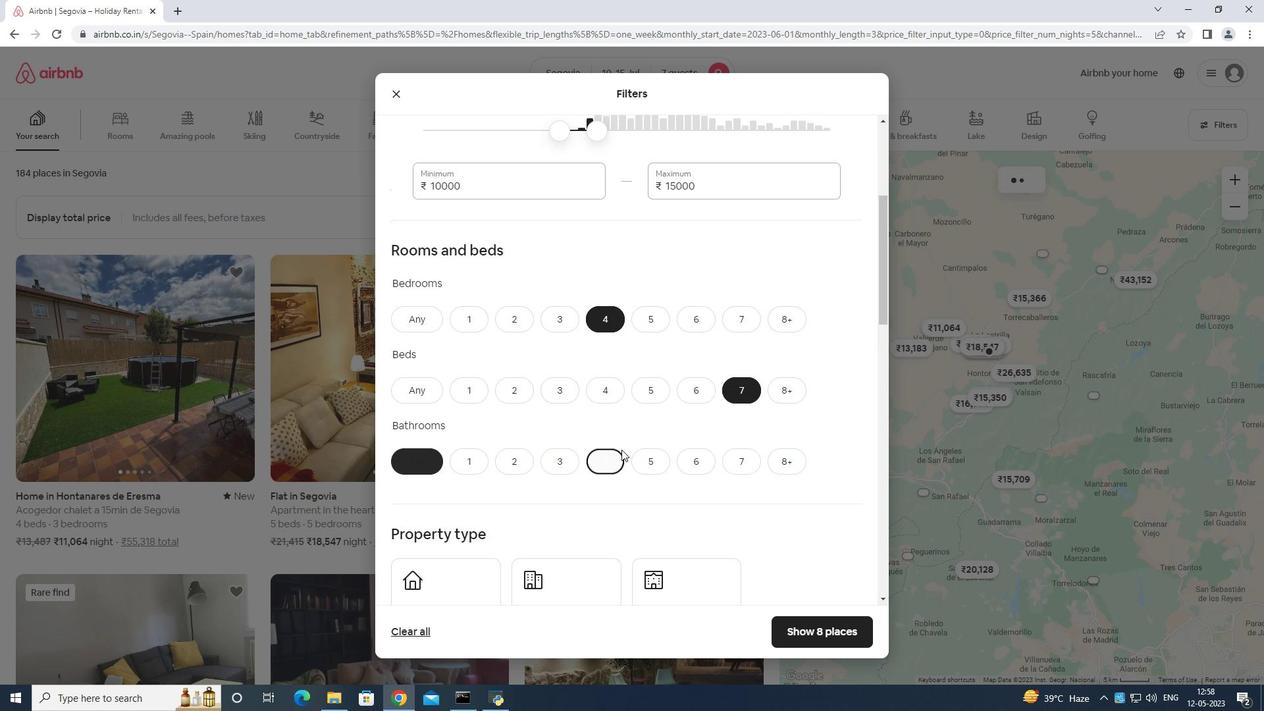 
Action: Mouse moved to (621, 449)
Screenshot: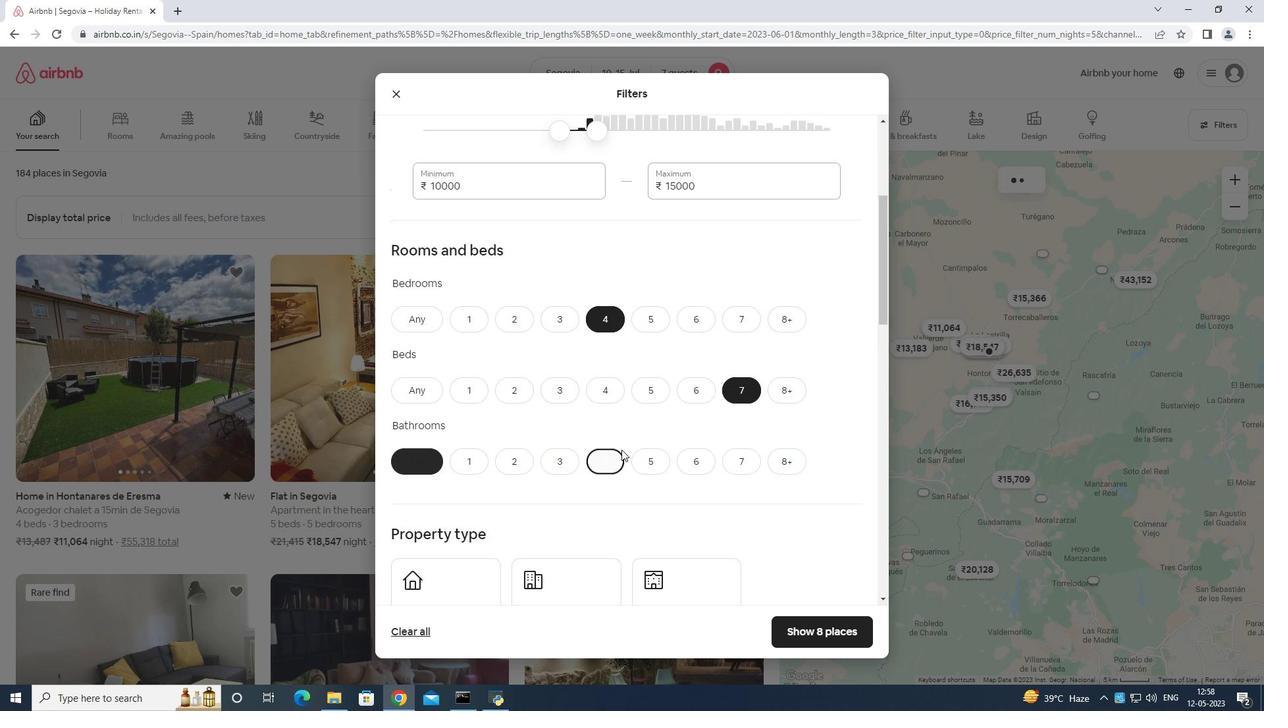 
Action: Mouse scrolled (621, 449) with delta (0, 0)
Screenshot: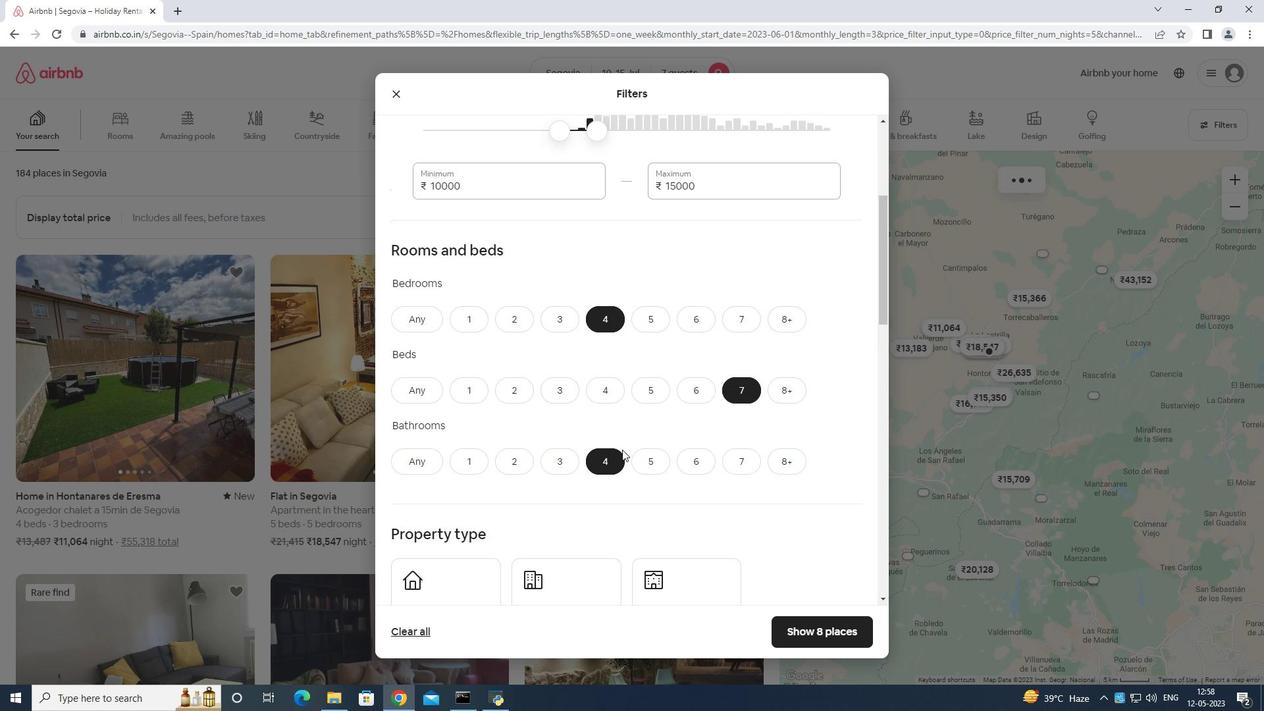 
Action: Mouse moved to (621, 450)
Screenshot: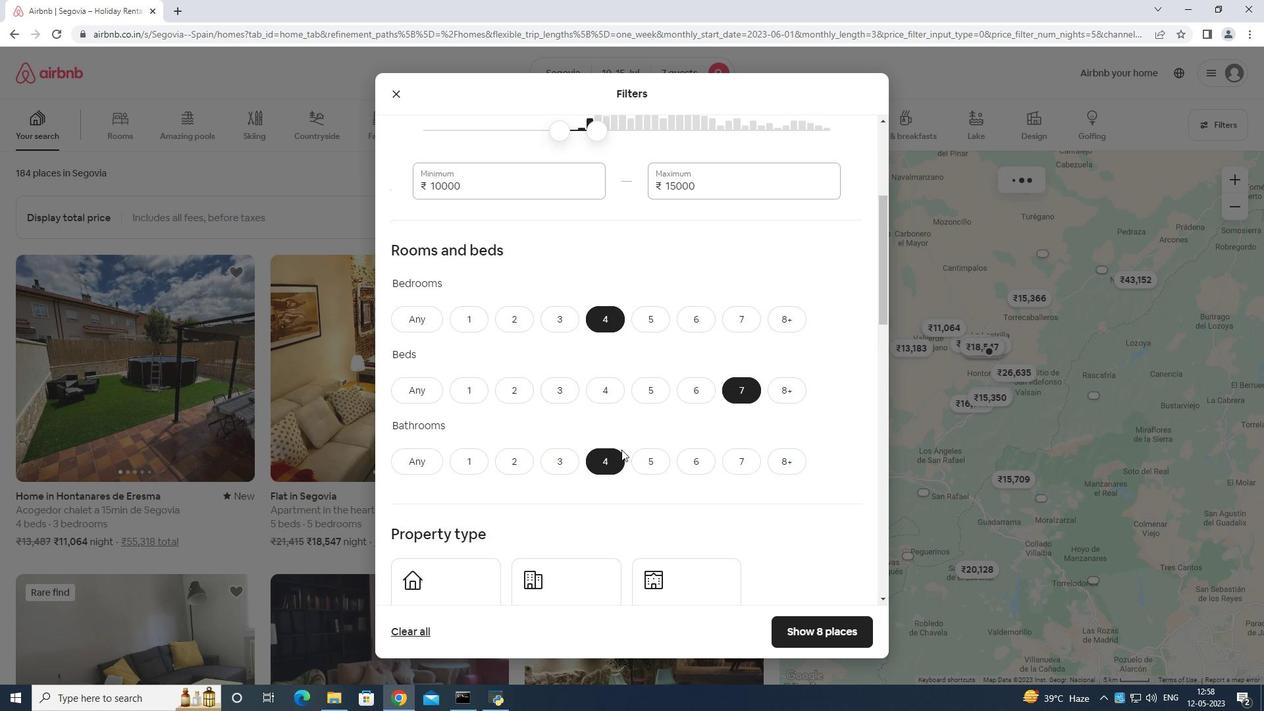 
Action: Mouse scrolled (621, 449) with delta (0, 0)
Screenshot: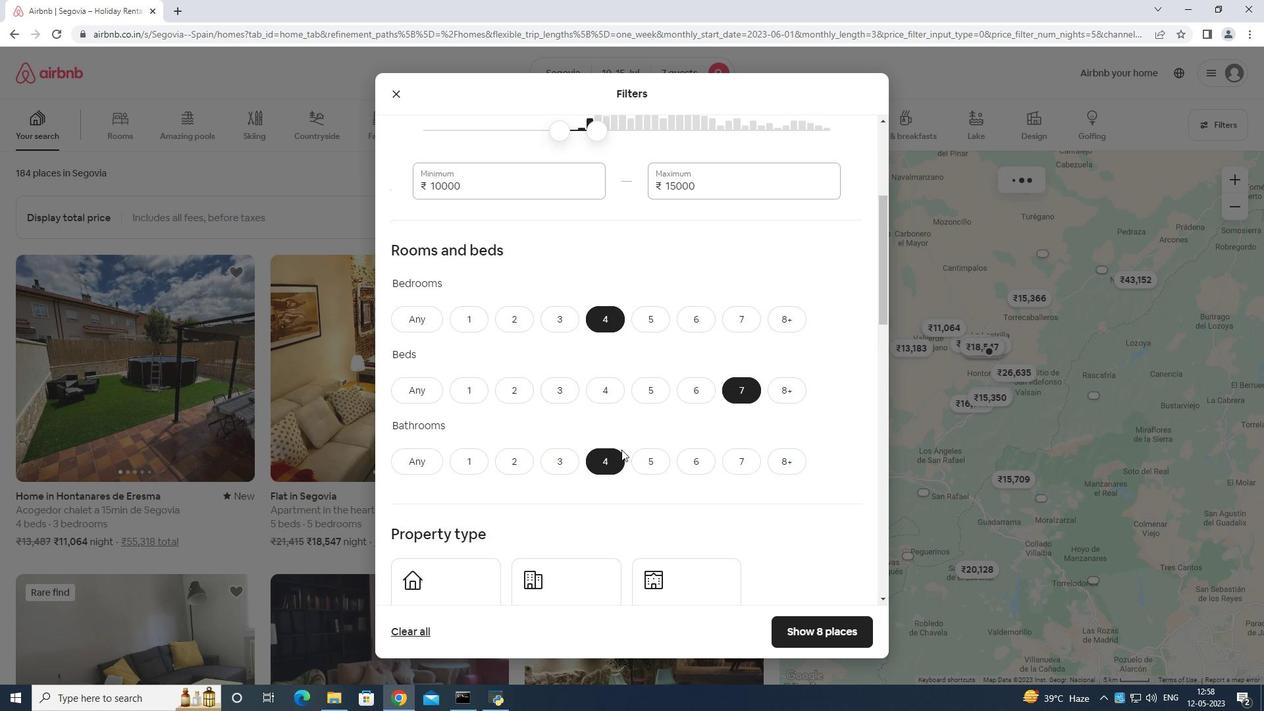 
Action: Mouse moved to (464, 414)
Screenshot: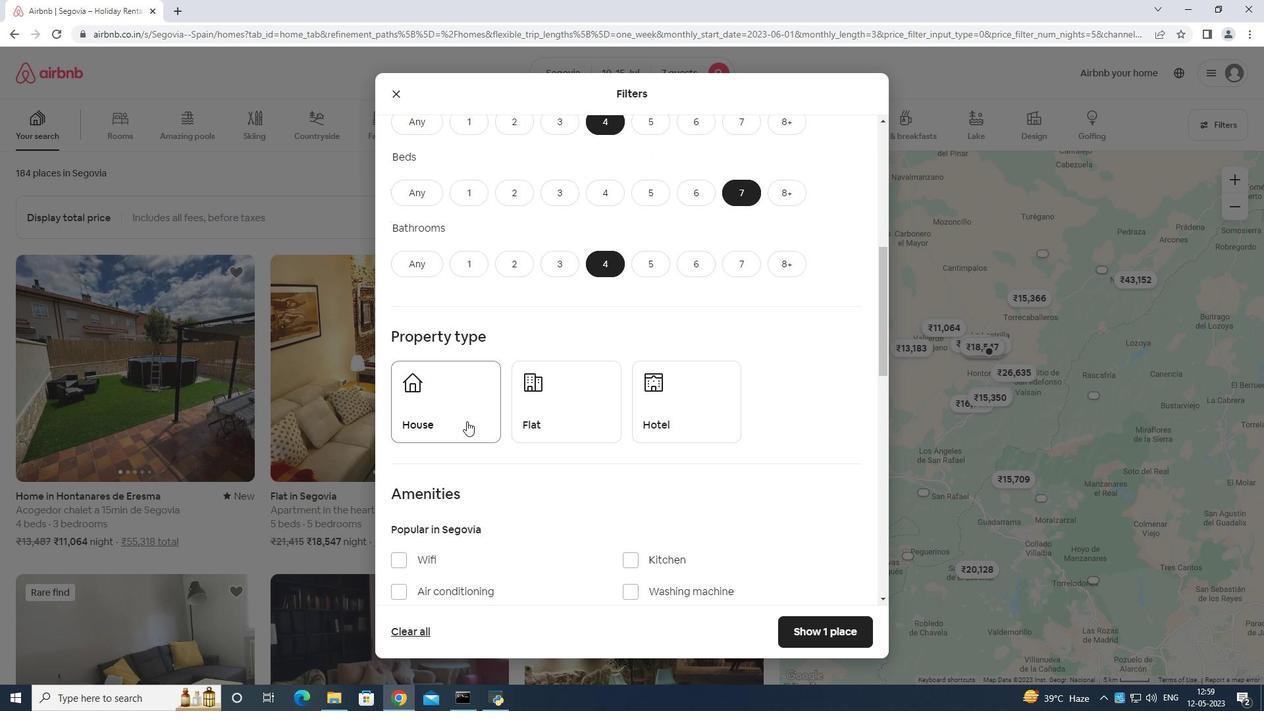 
Action: Mouse pressed left at (464, 414)
Screenshot: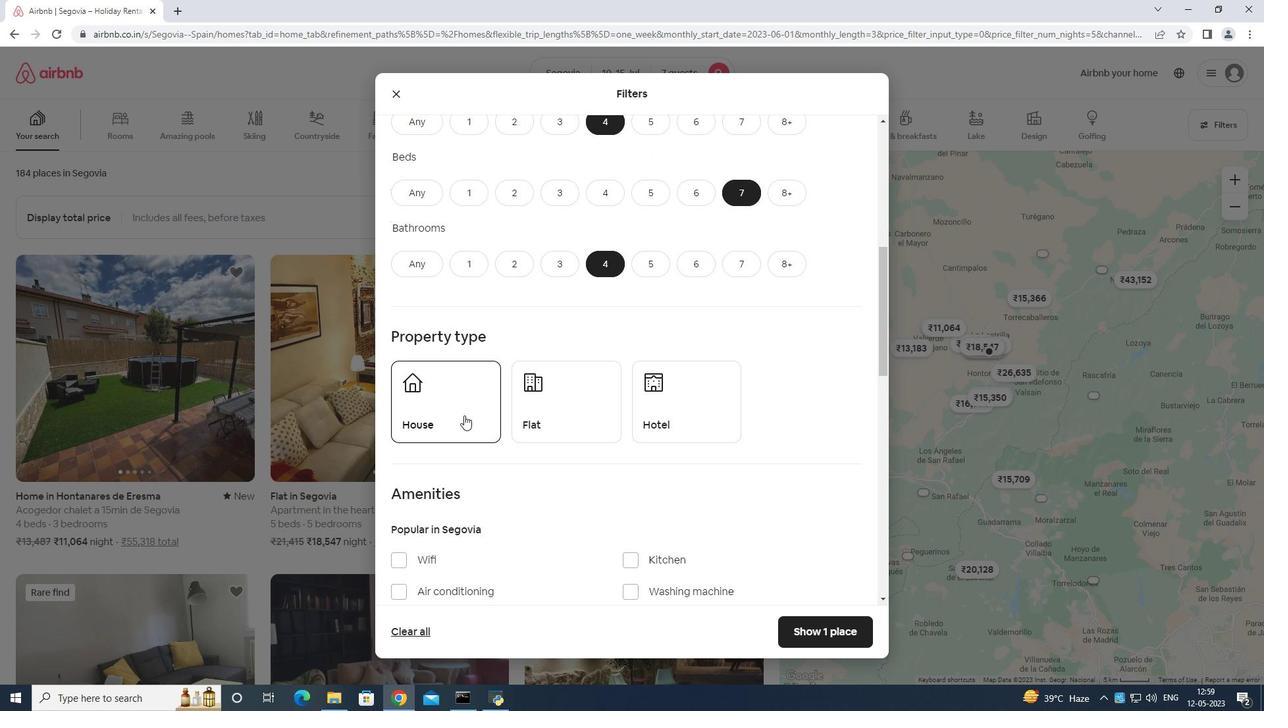 
Action: Mouse moved to (585, 407)
Screenshot: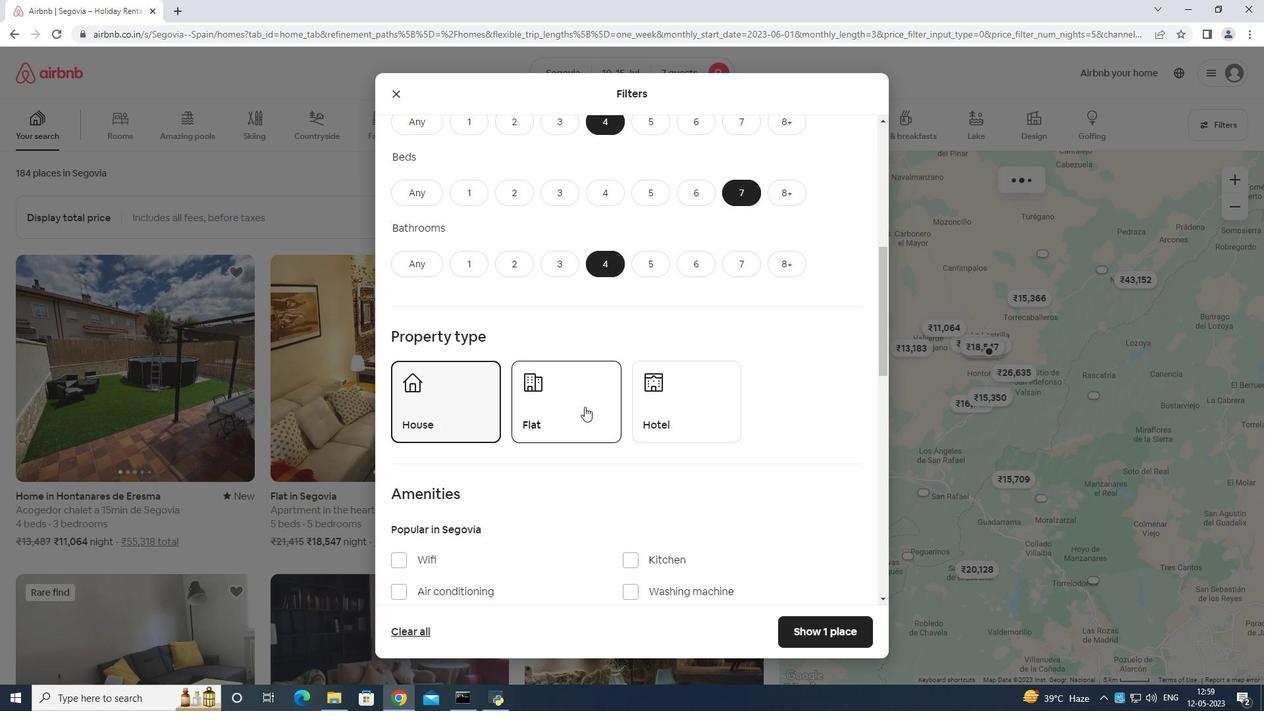 
Action: Mouse pressed left at (585, 407)
Screenshot: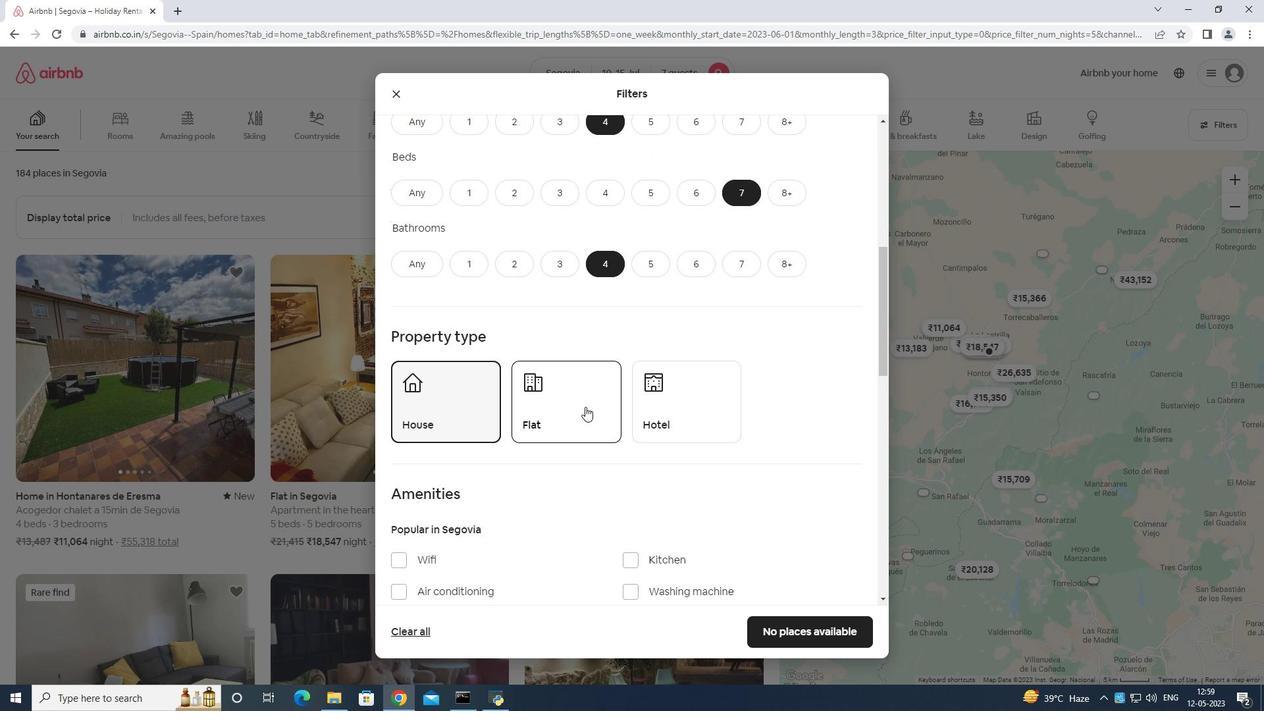 
Action: Mouse moved to (592, 397)
Screenshot: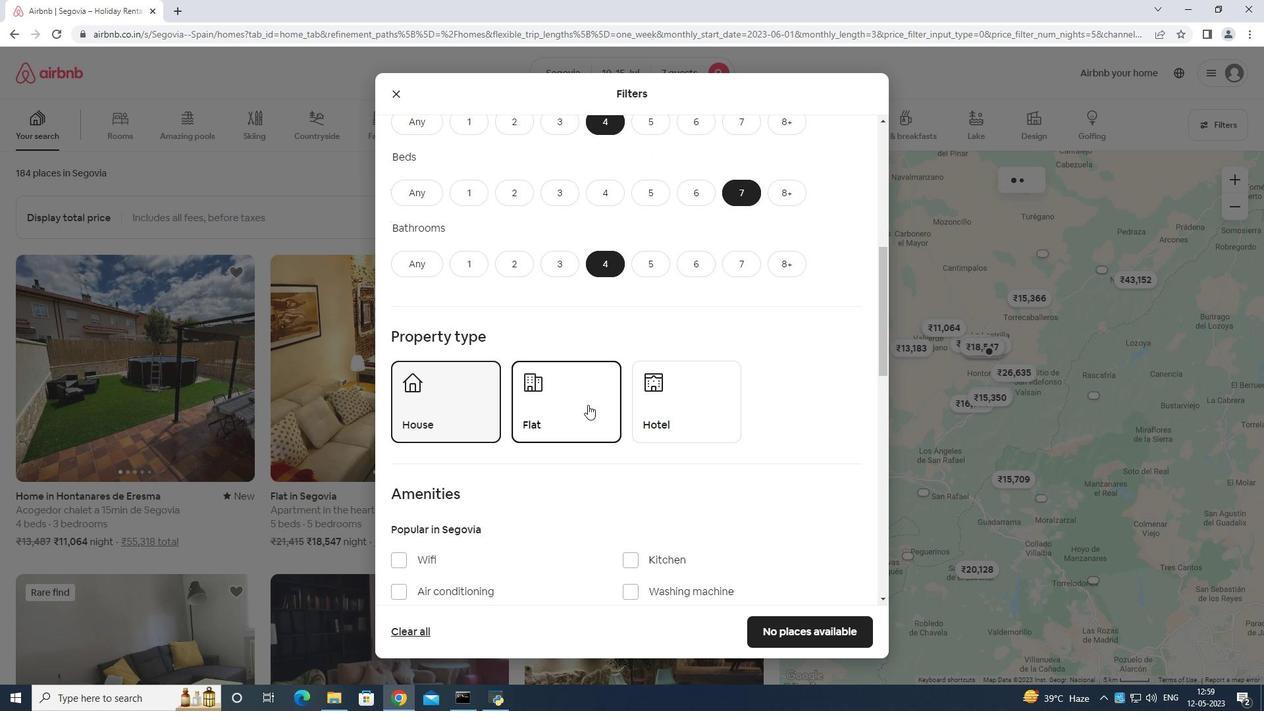 
Action: Mouse scrolled (592, 397) with delta (0, 0)
Screenshot: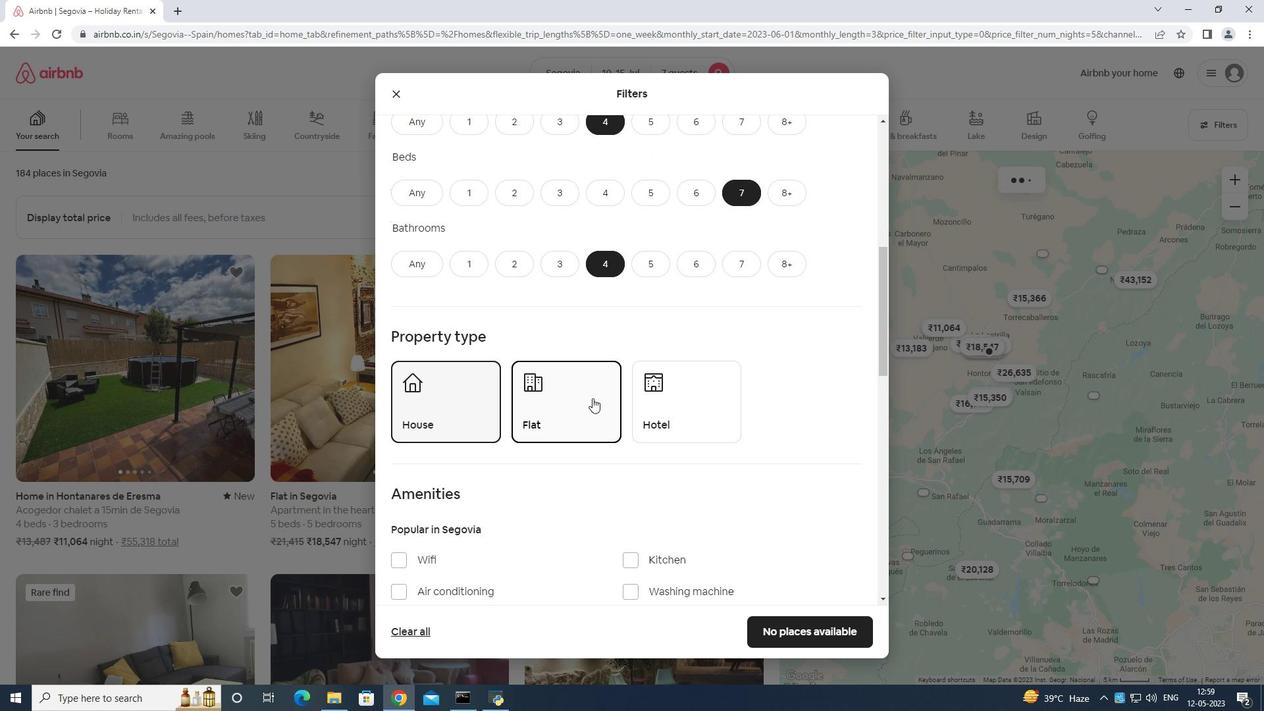 
Action: Mouse moved to (594, 397)
Screenshot: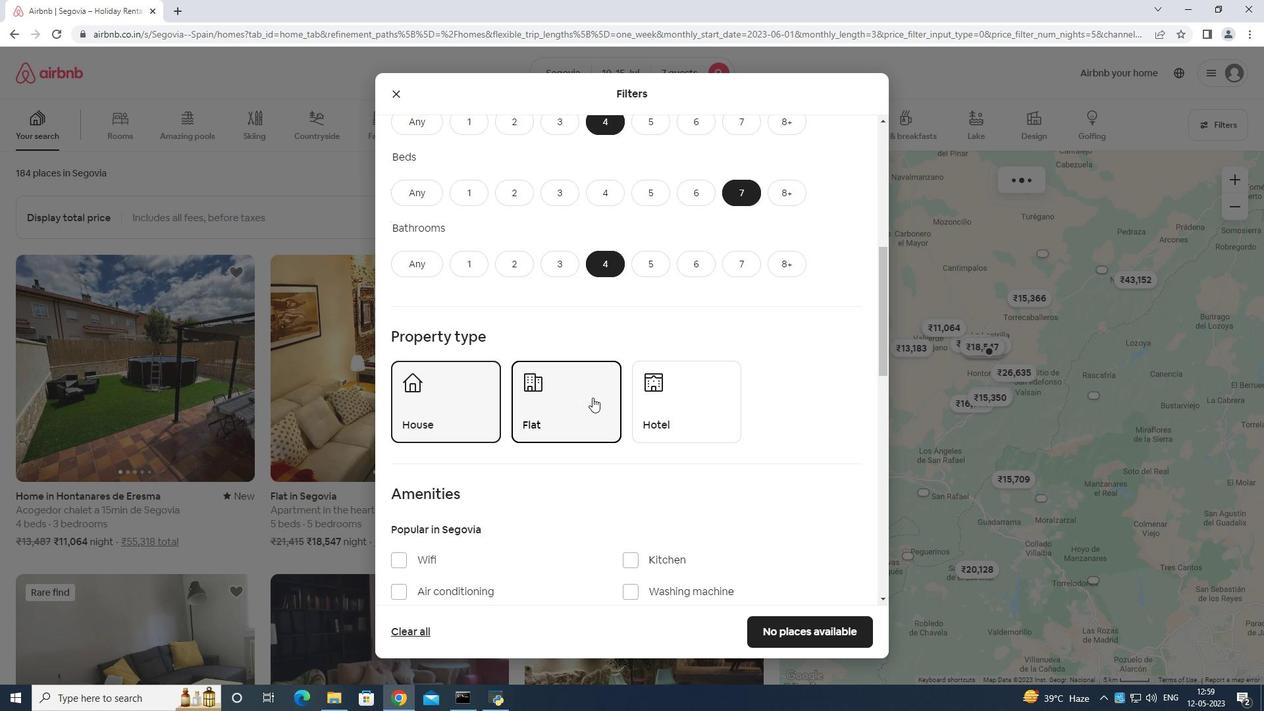 
Action: Mouse scrolled (594, 397) with delta (0, 0)
Screenshot: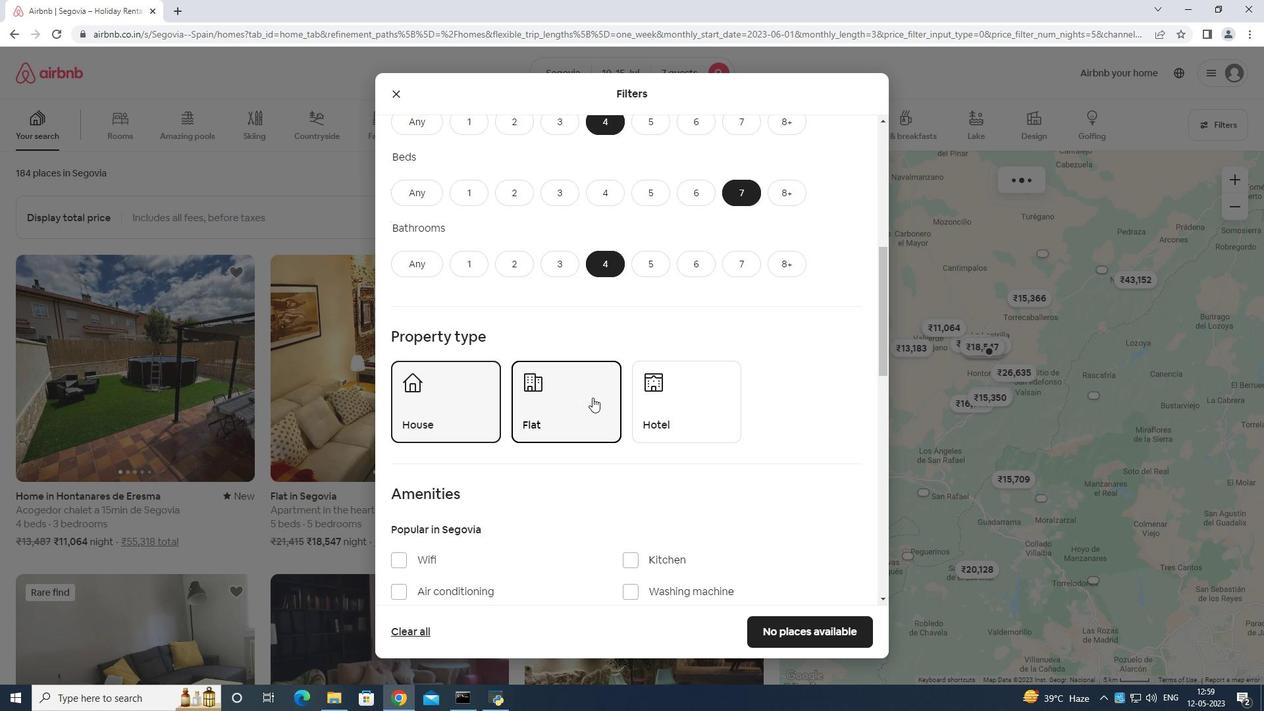 
Action: Mouse moved to (595, 397)
Screenshot: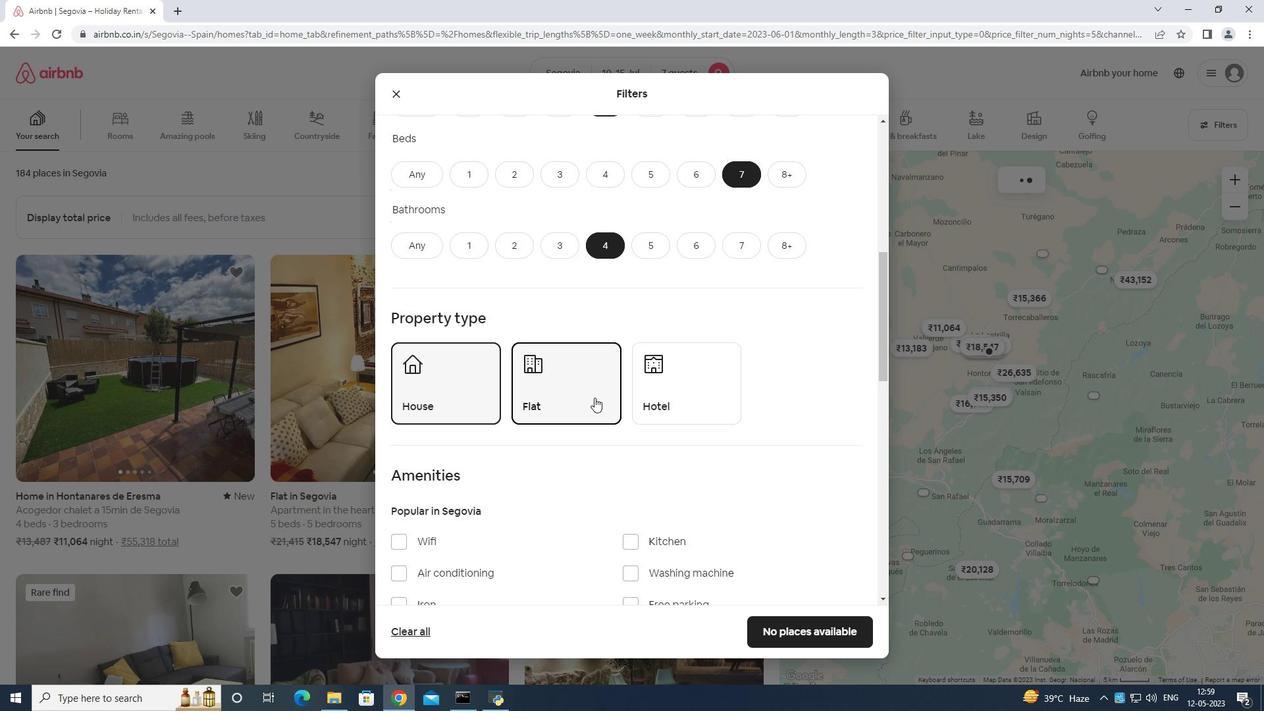 
Action: Mouse scrolled (595, 397) with delta (0, 0)
Screenshot: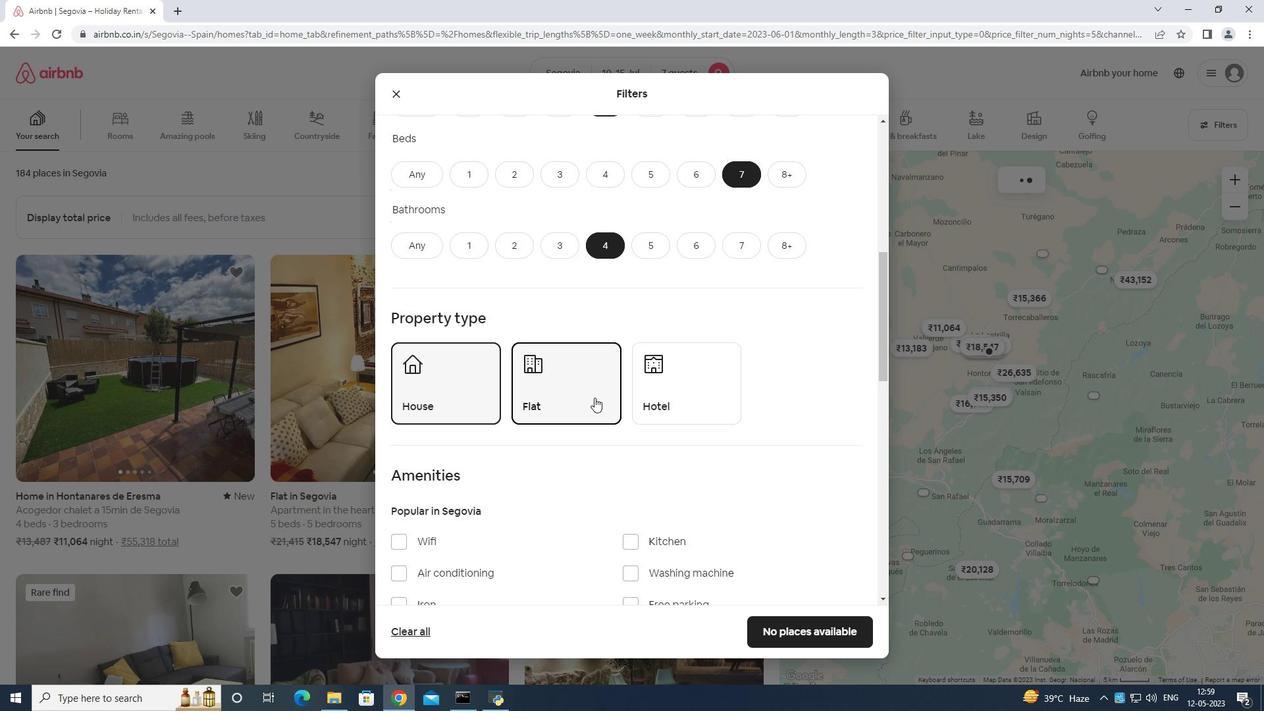 
Action: Mouse moved to (599, 397)
Screenshot: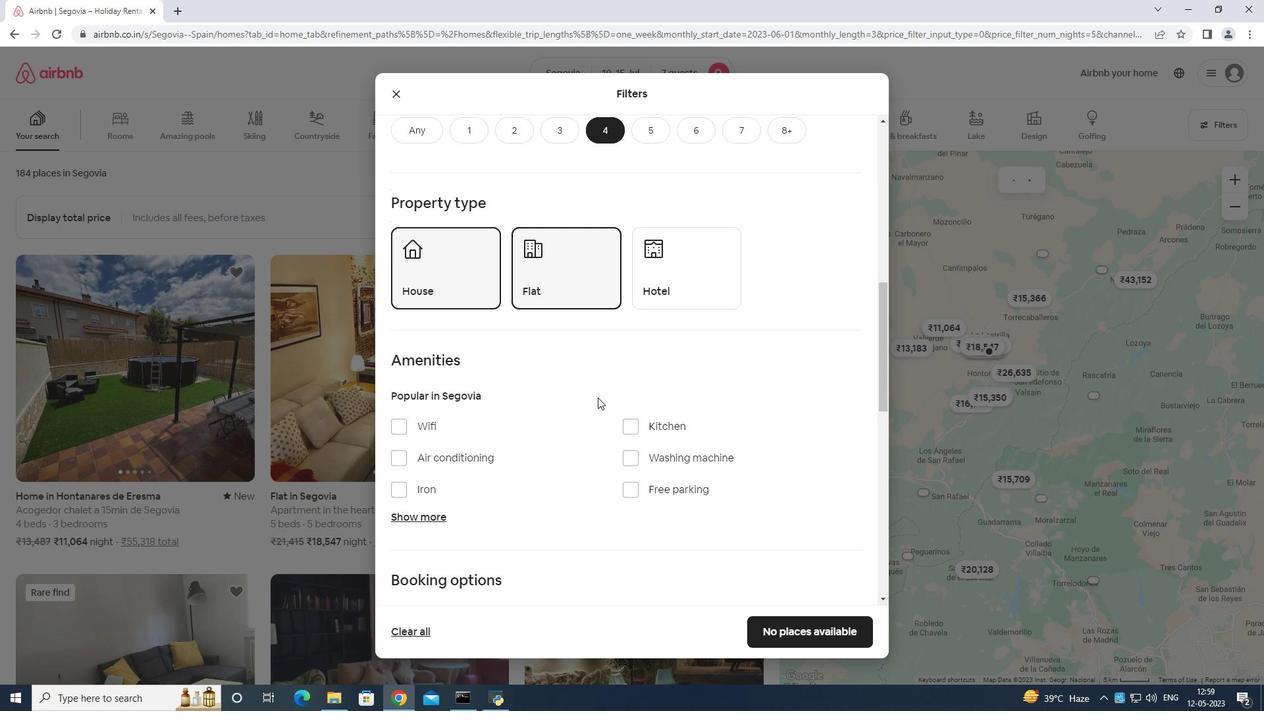 
Action: Mouse scrolled (599, 397) with delta (0, 0)
Screenshot: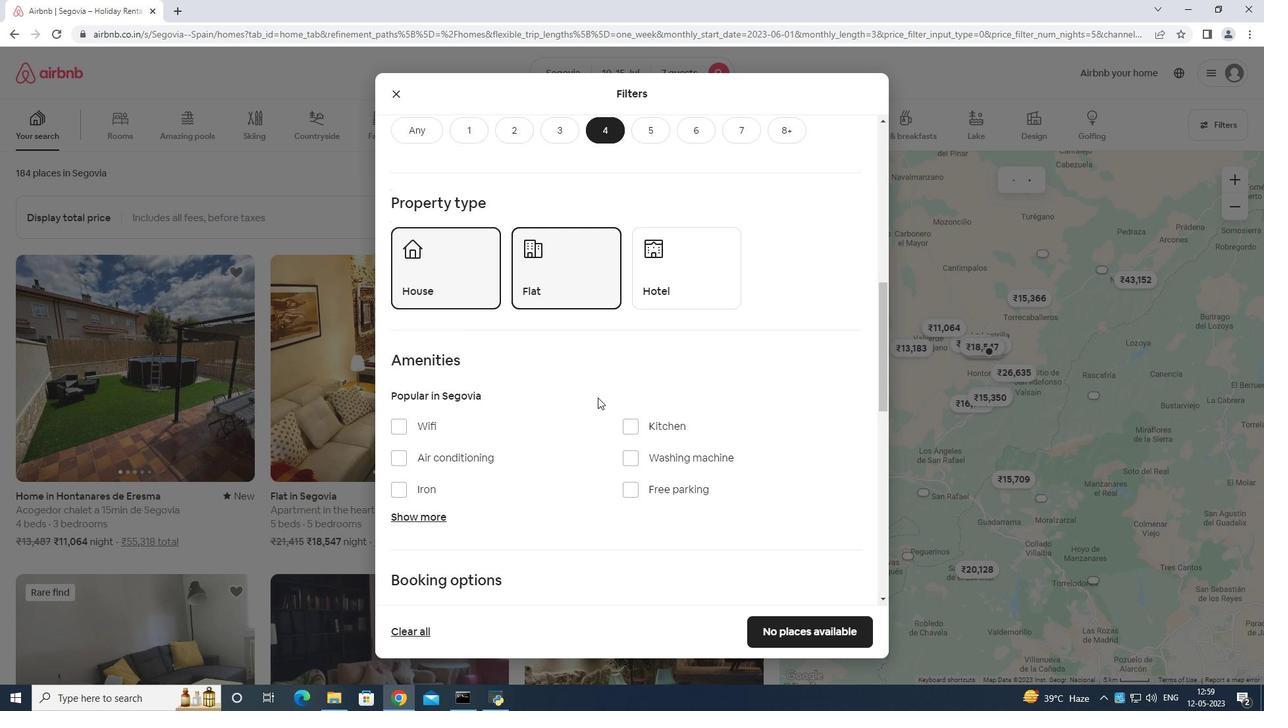 
Action: Mouse moved to (602, 397)
Screenshot: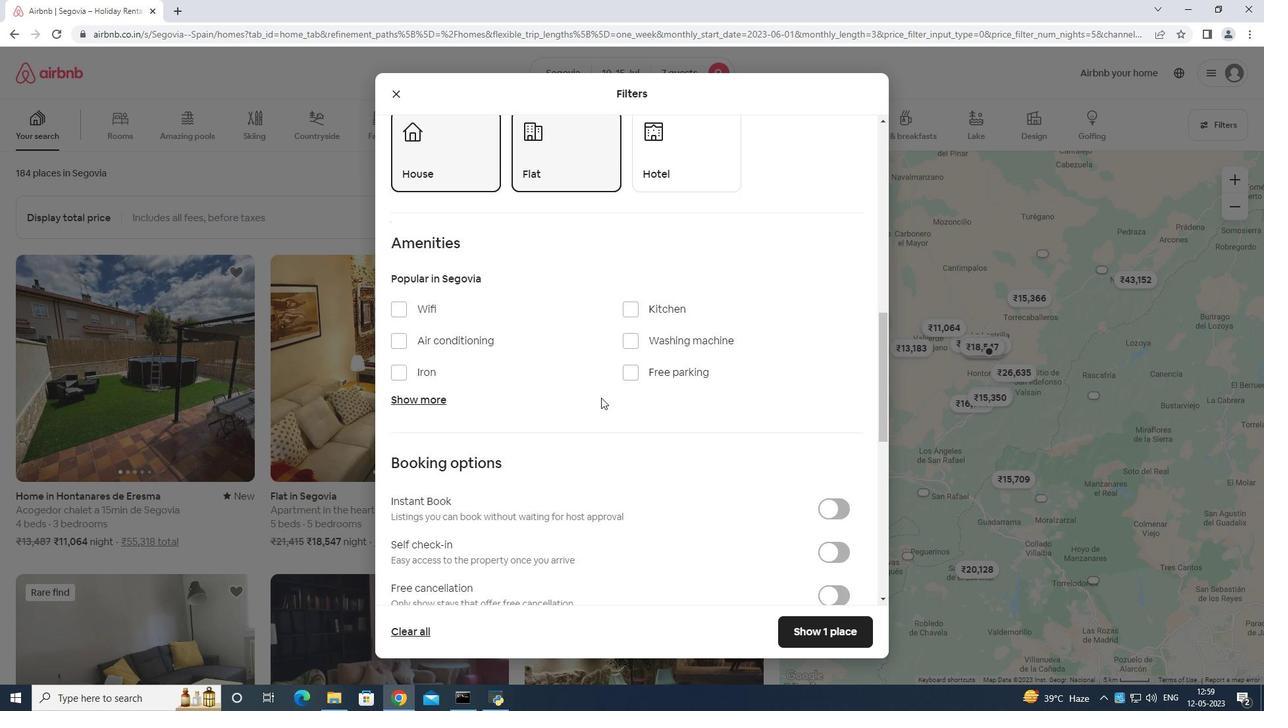 
Action: Mouse scrolled (602, 397) with delta (0, 0)
Screenshot: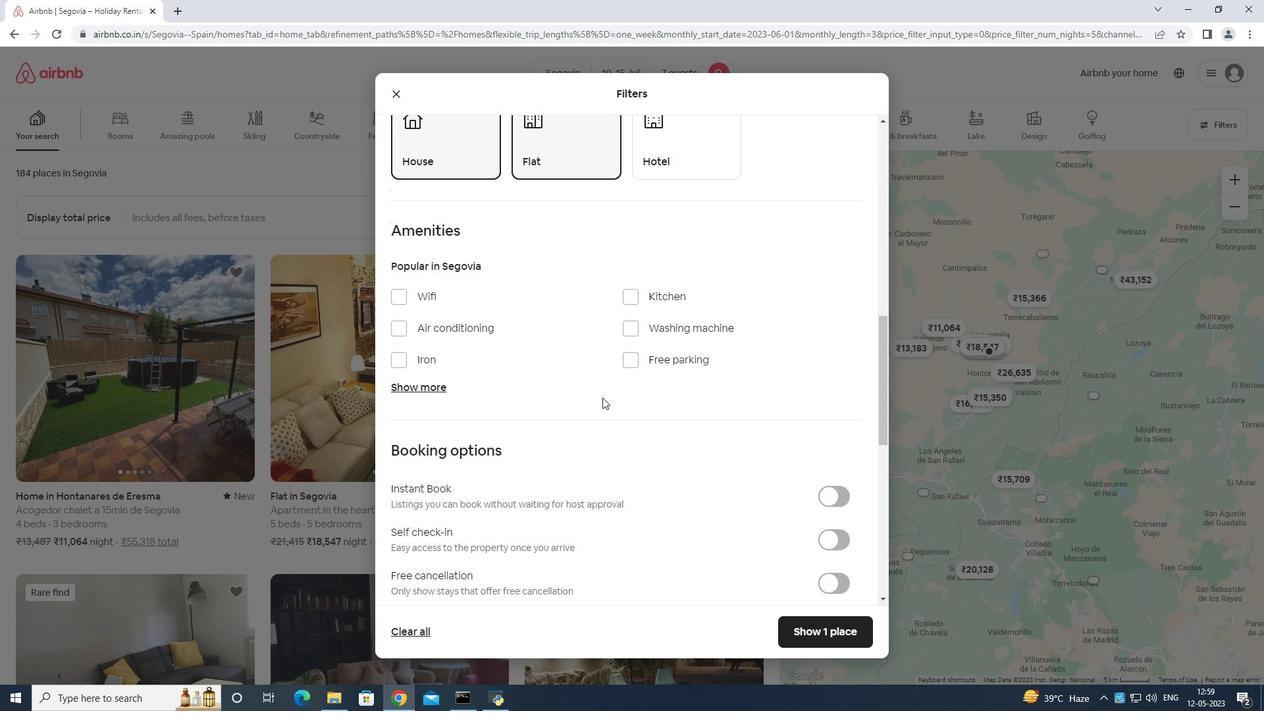 
Action: Mouse moved to (823, 470)
Screenshot: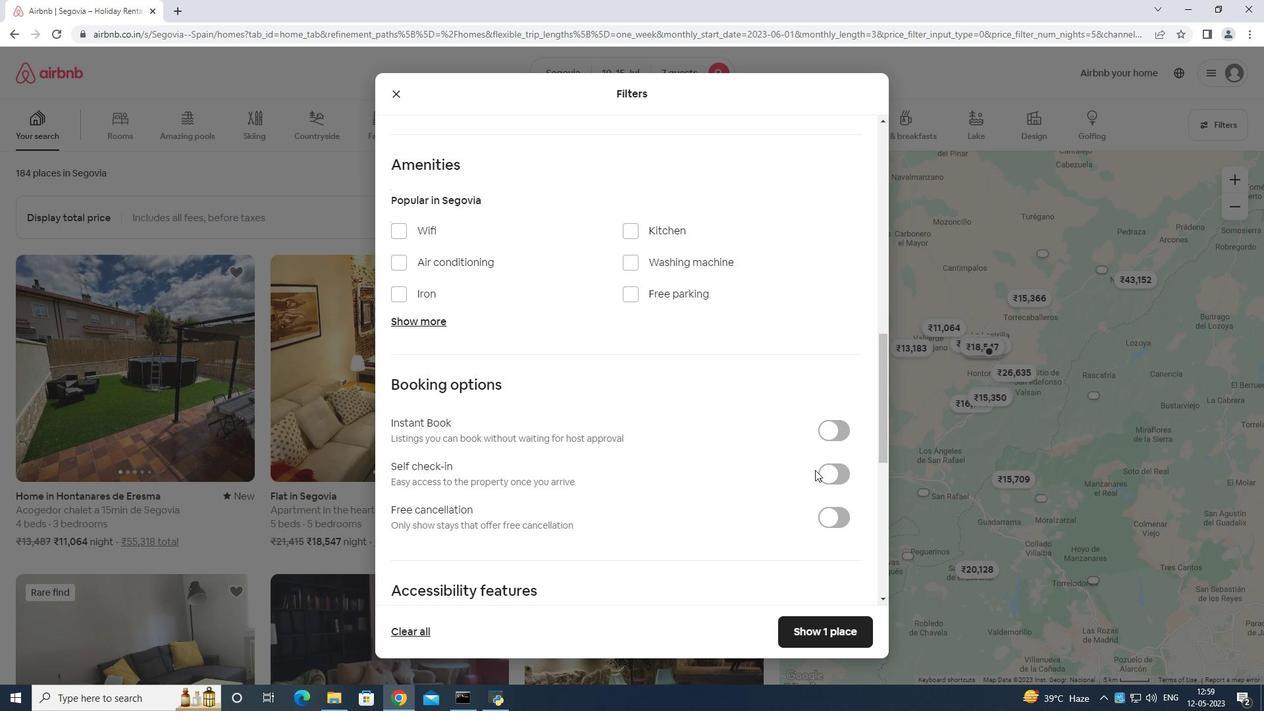 
Action: Mouse pressed left at (823, 470)
Screenshot: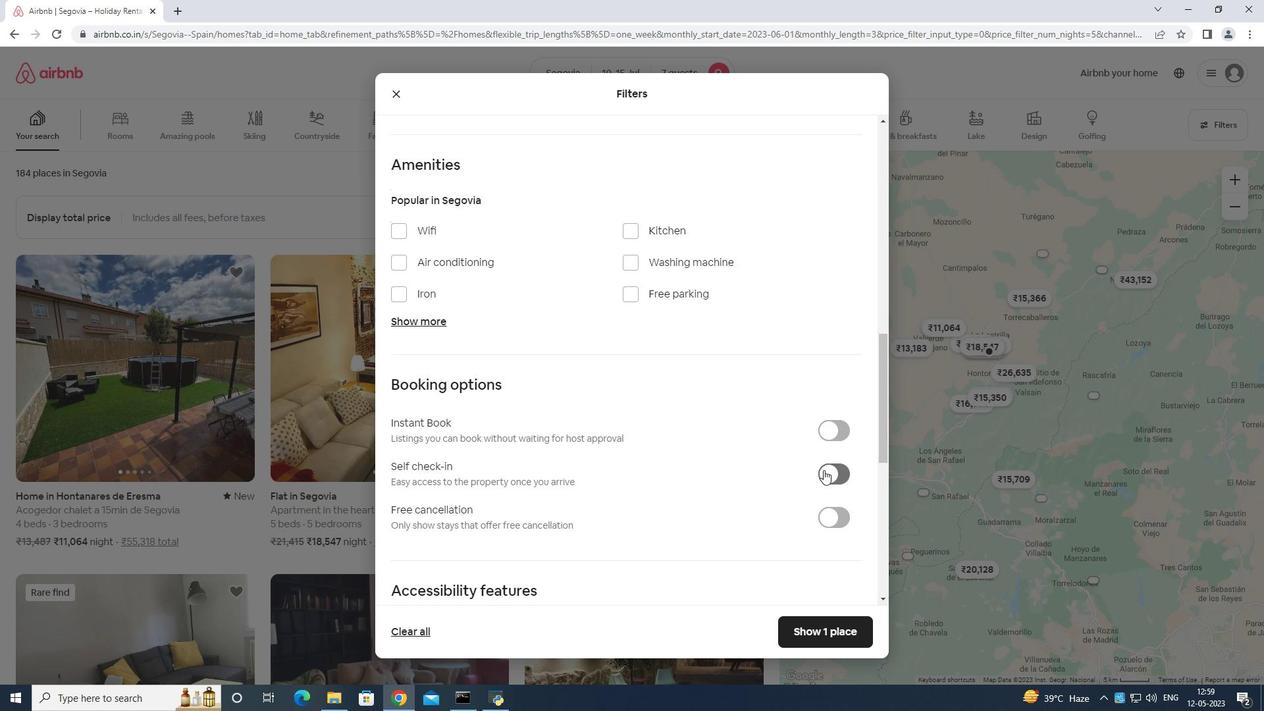 
Action: Mouse moved to (657, 455)
Screenshot: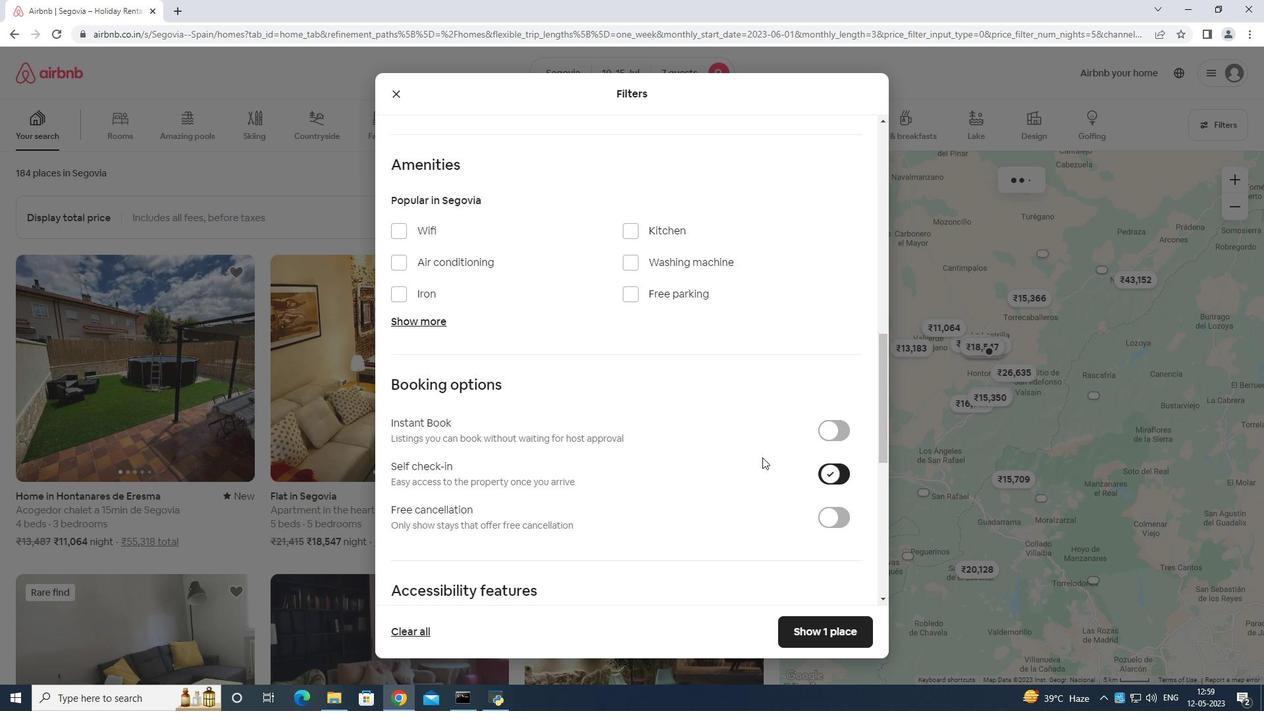 
Action: Mouse scrolled (657, 455) with delta (0, 0)
Screenshot: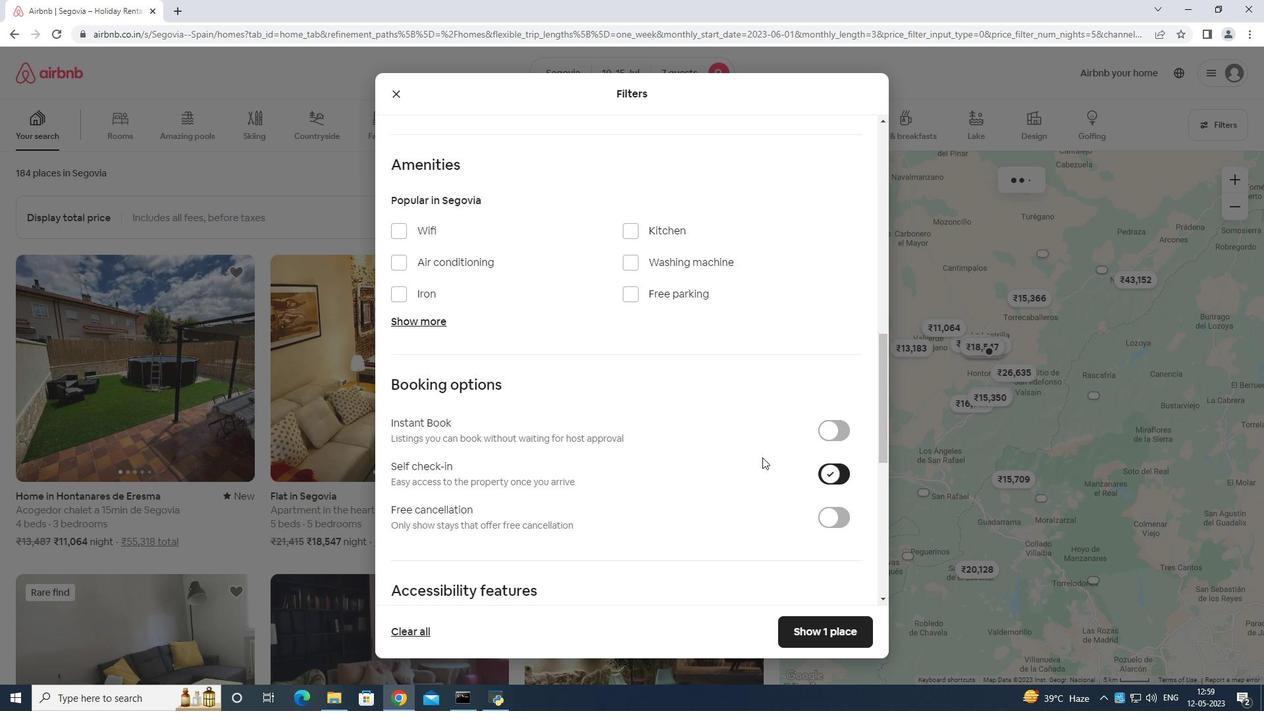
Action: Mouse moved to (641, 452)
Screenshot: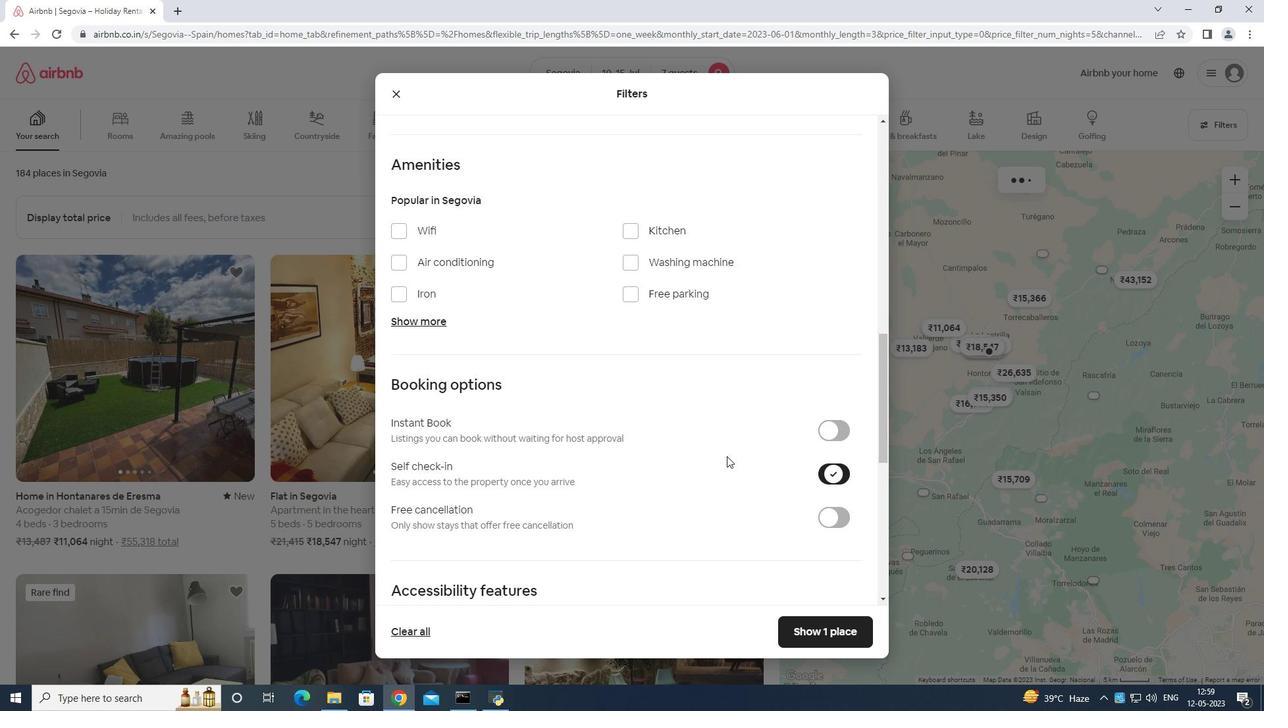 
Action: Mouse scrolled (641, 453) with delta (0, 0)
Screenshot: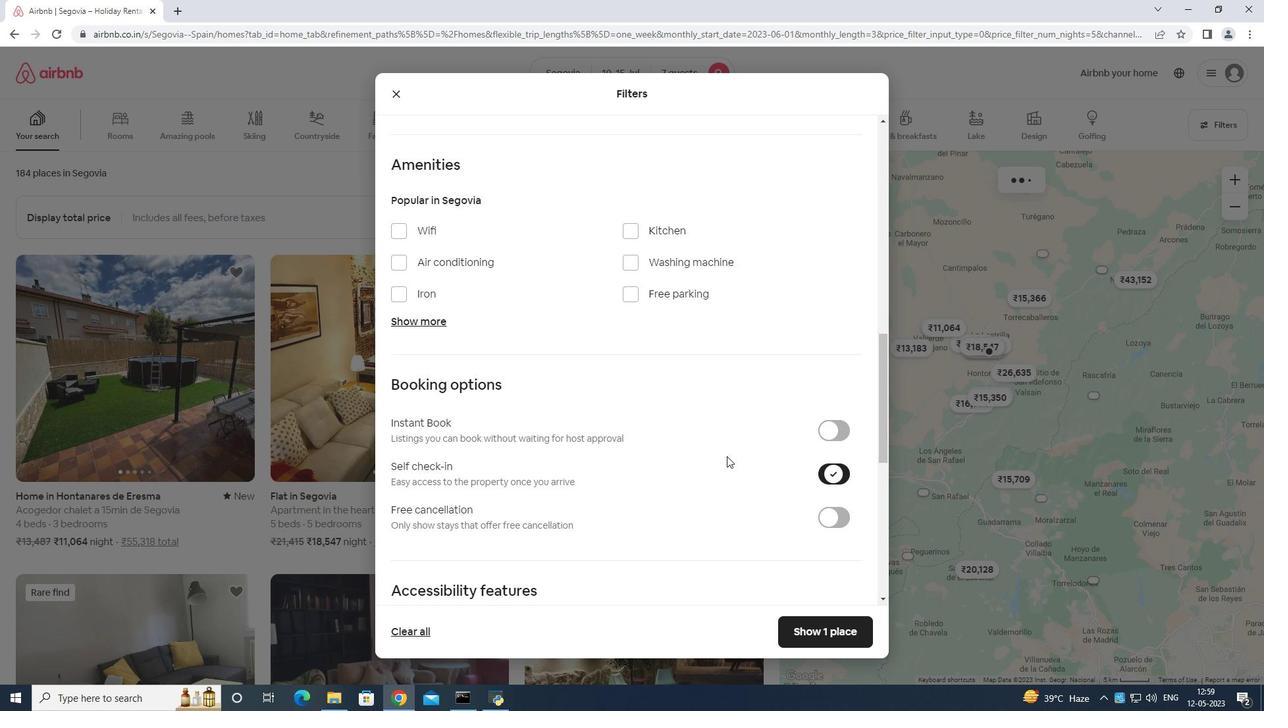 
Action: Mouse moved to (623, 447)
Screenshot: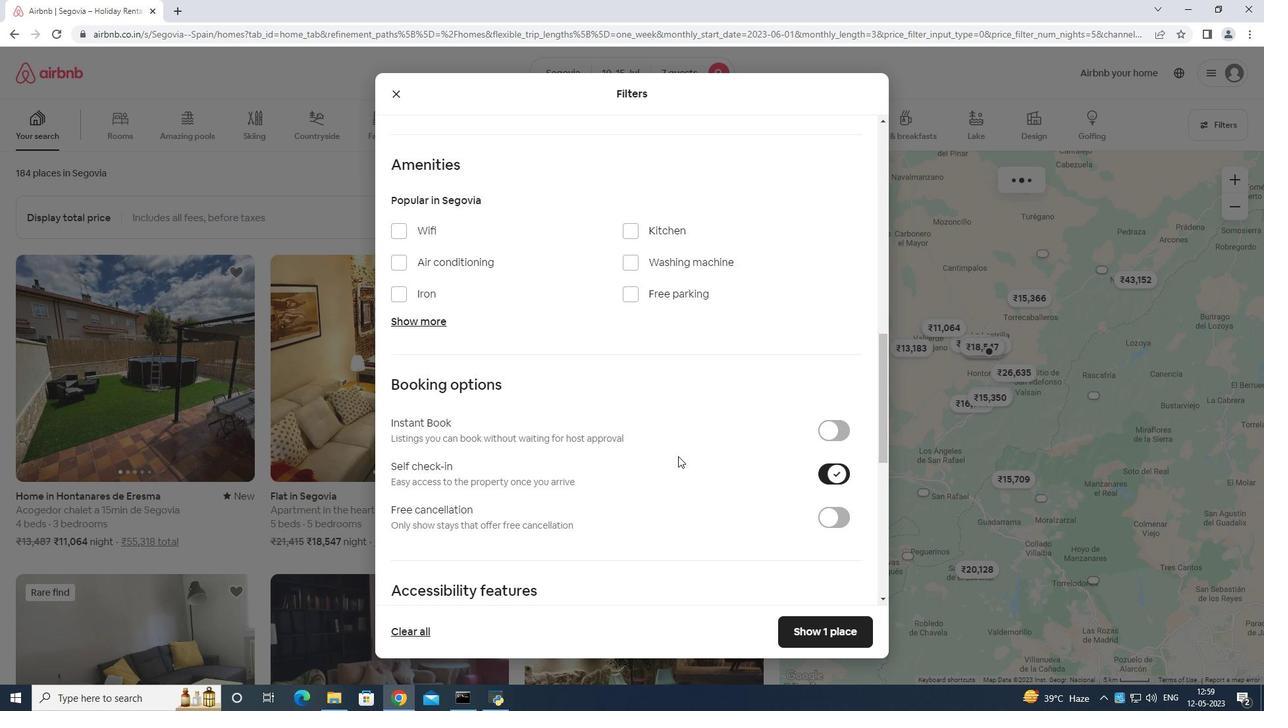 
Action: Mouse scrolled (623, 447) with delta (0, 0)
Screenshot: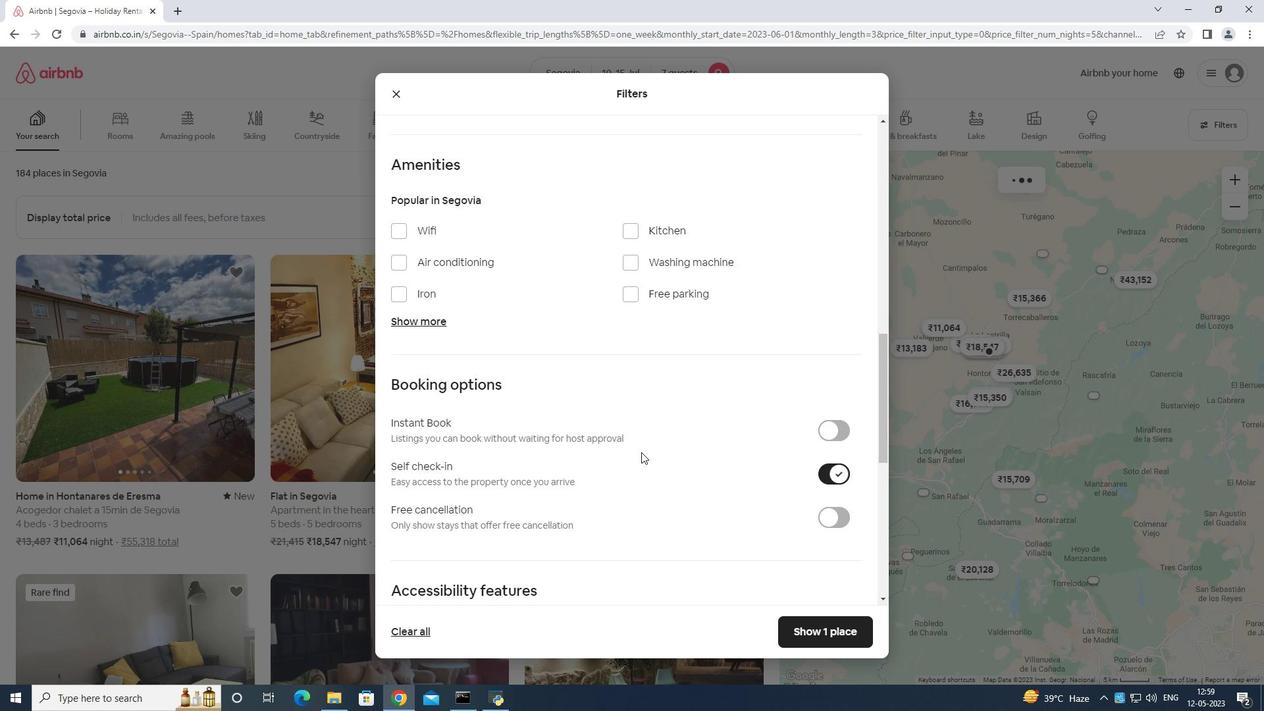 
Action: Mouse moved to (406, 426)
Screenshot: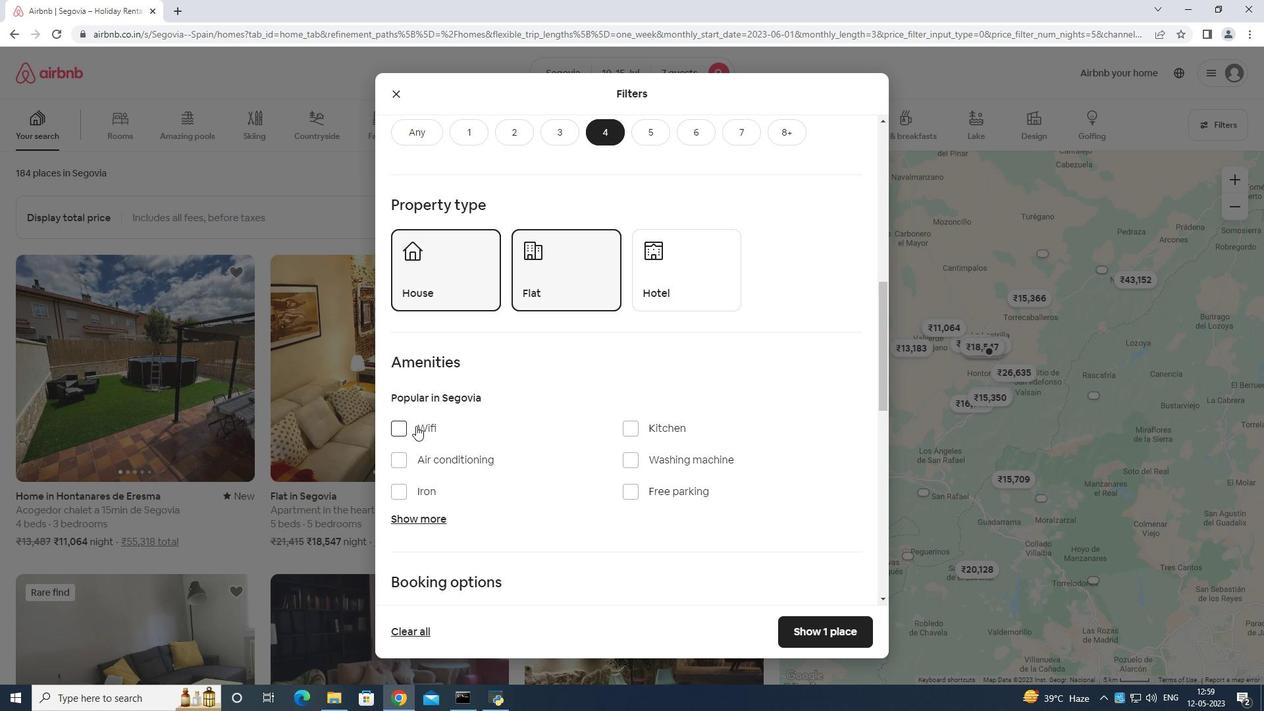 
Action: Mouse pressed left at (406, 426)
Screenshot: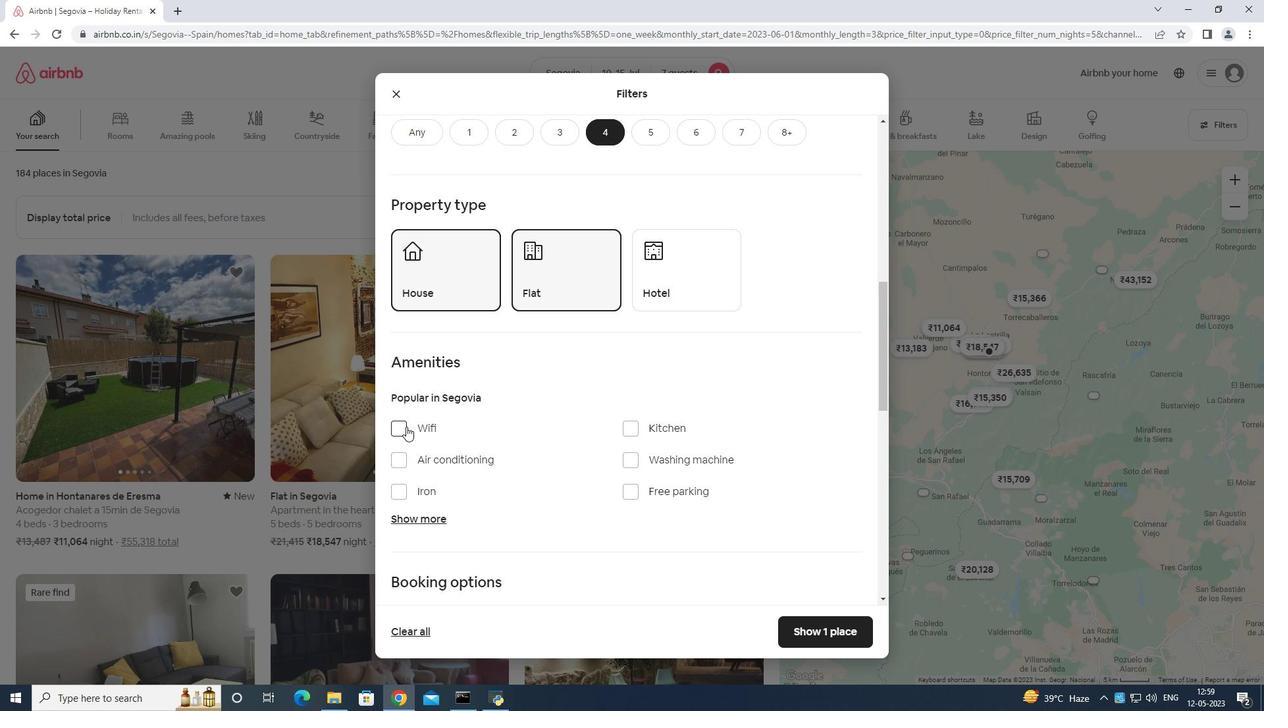 
Action: Mouse moved to (630, 492)
Screenshot: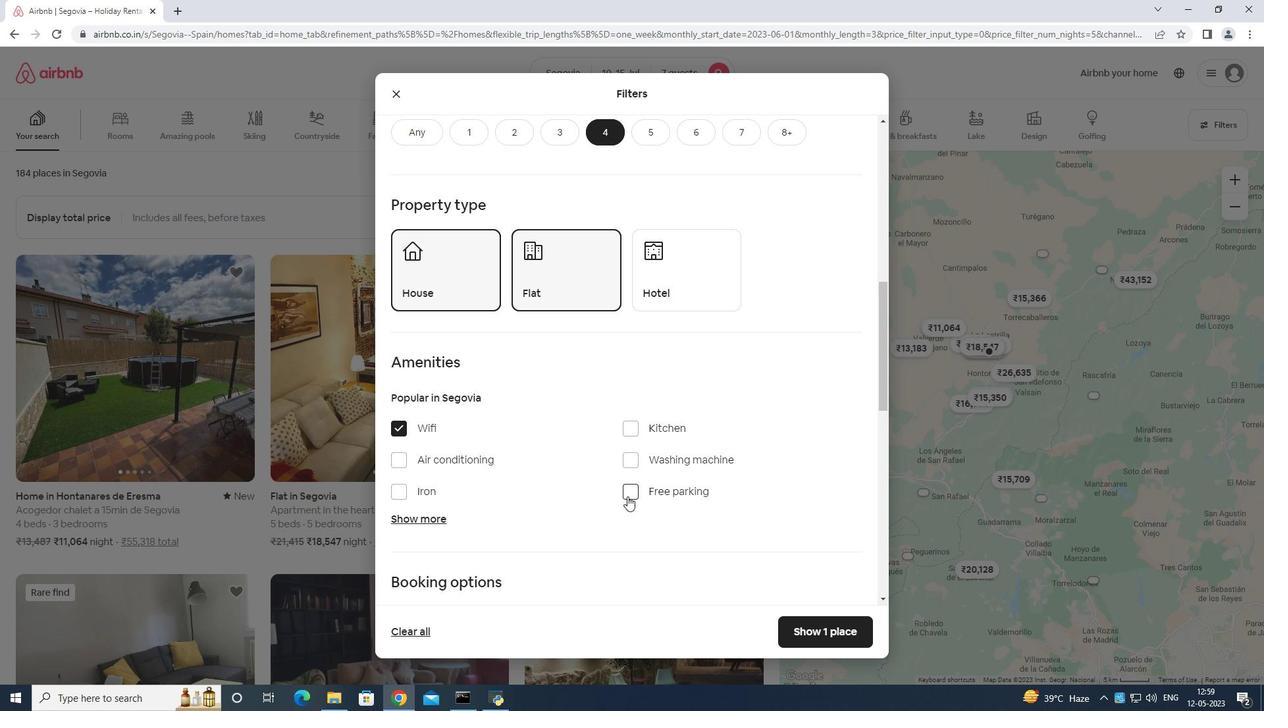 
Action: Mouse pressed left at (630, 492)
Screenshot: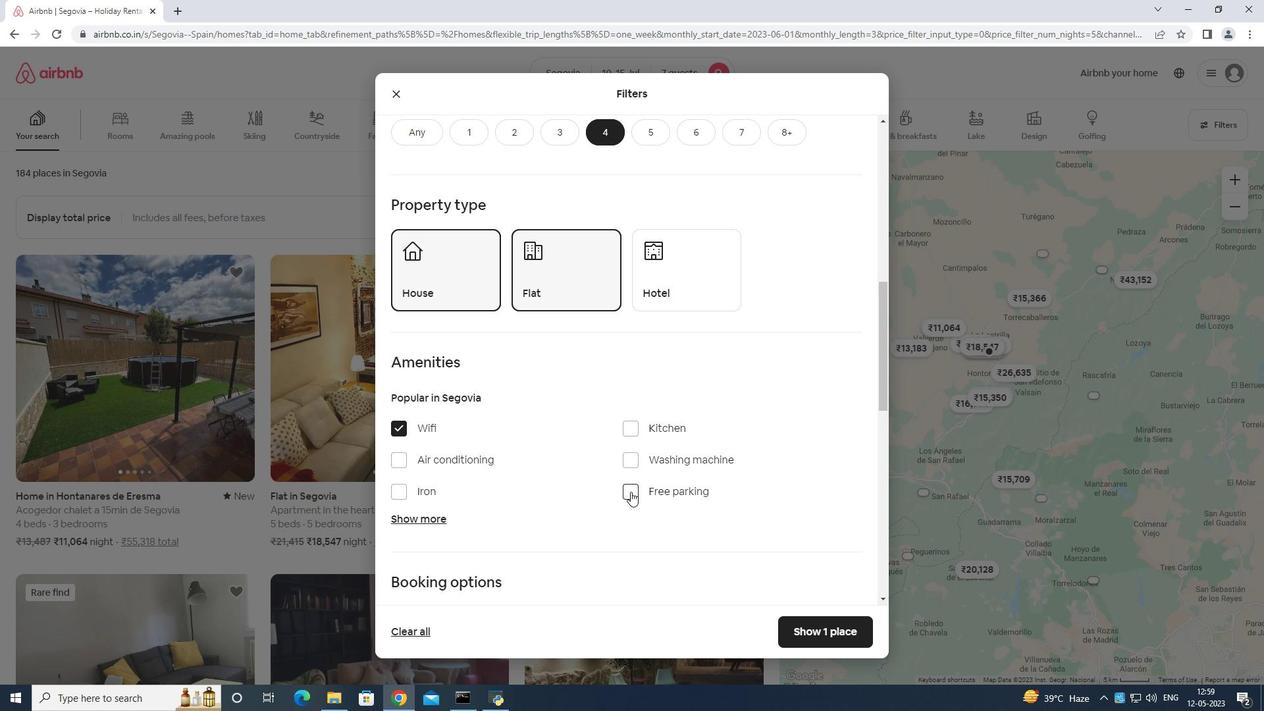 
Action: Mouse moved to (434, 518)
Screenshot: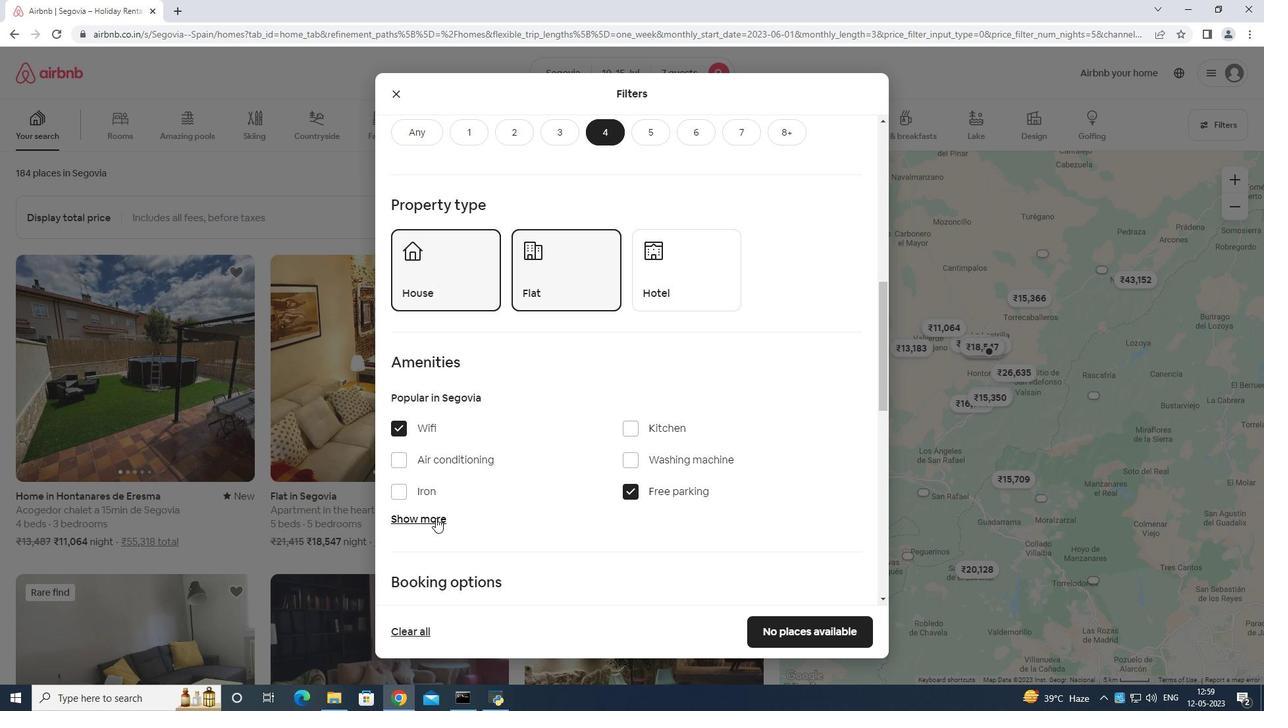 
Action: Mouse pressed left at (434, 518)
Screenshot: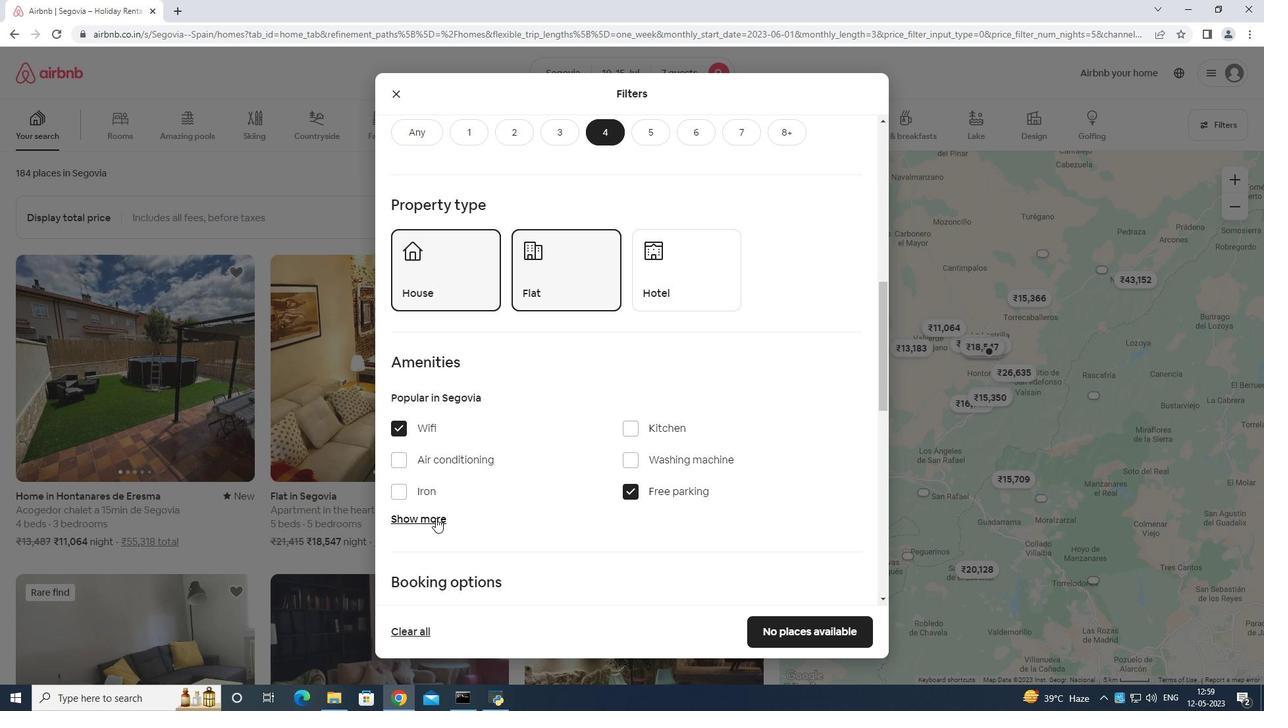 
Action: Mouse moved to (585, 443)
Screenshot: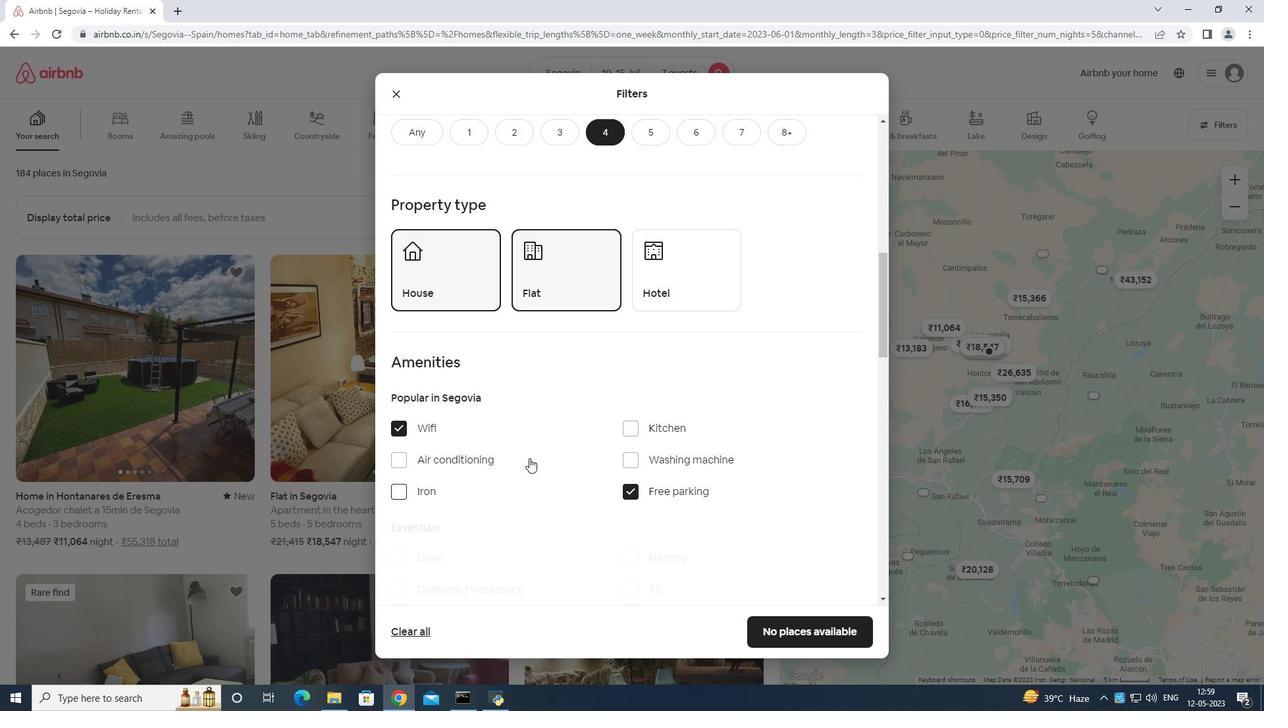 
Action: Mouse scrolled (585, 442) with delta (0, 0)
Screenshot: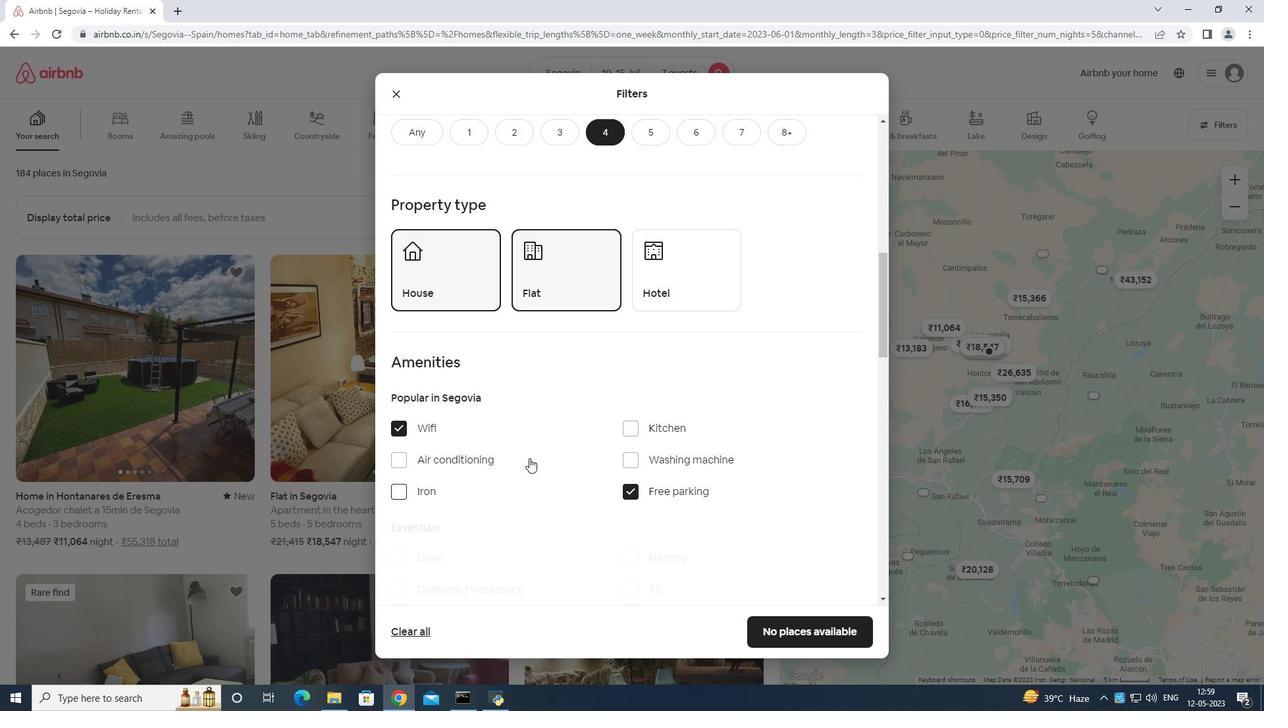 
Action: Mouse scrolled (585, 442) with delta (0, 0)
Screenshot: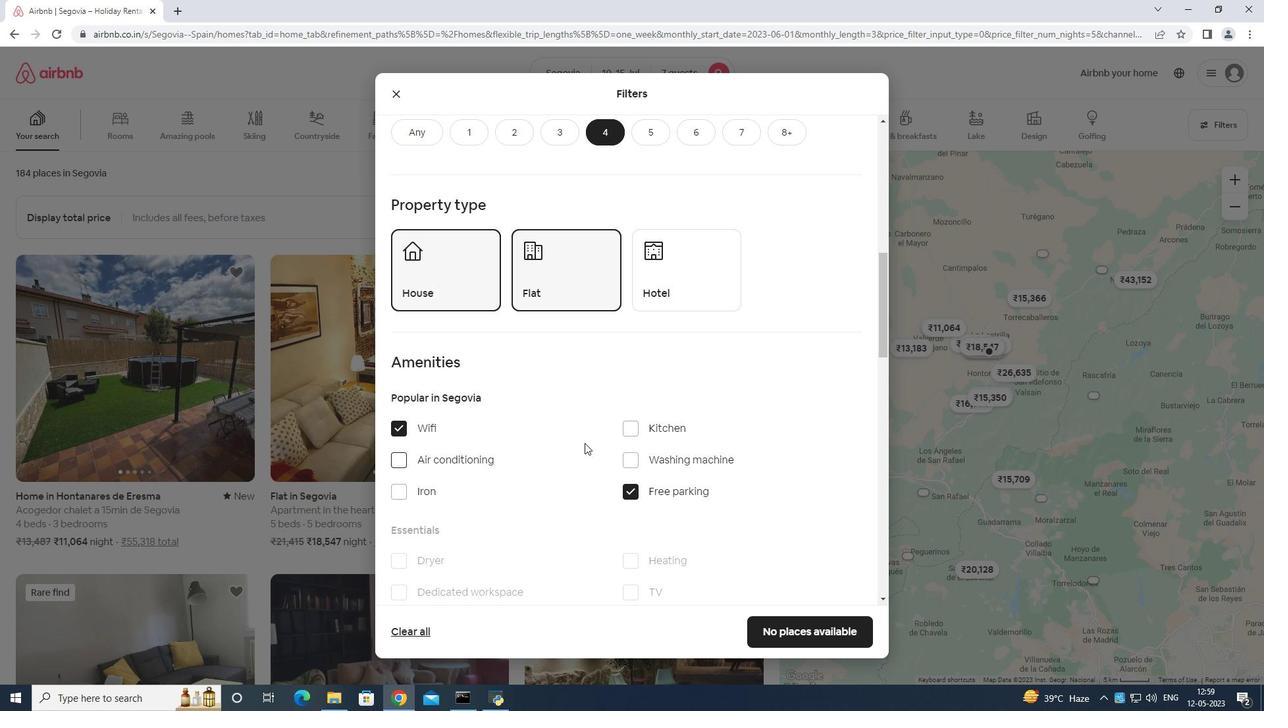 
Action: Mouse moved to (586, 443)
Screenshot: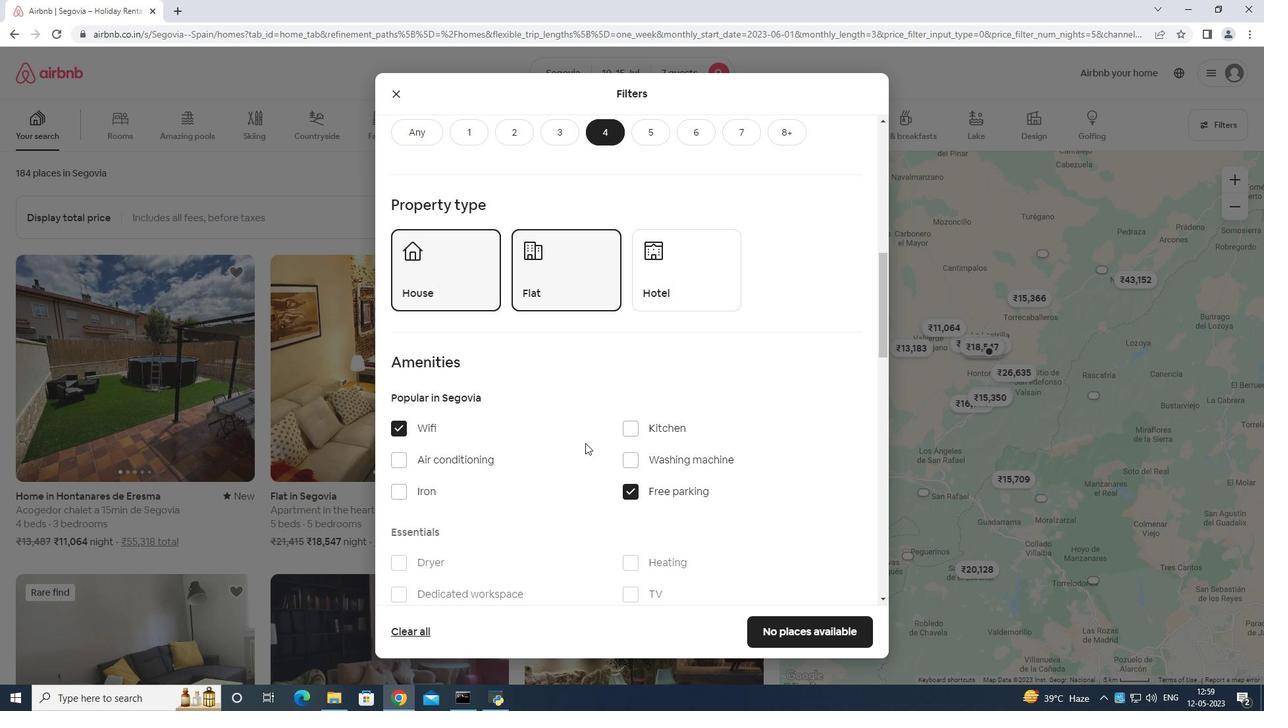 
Action: Mouse scrolled (586, 442) with delta (0, 0)
Screenshot: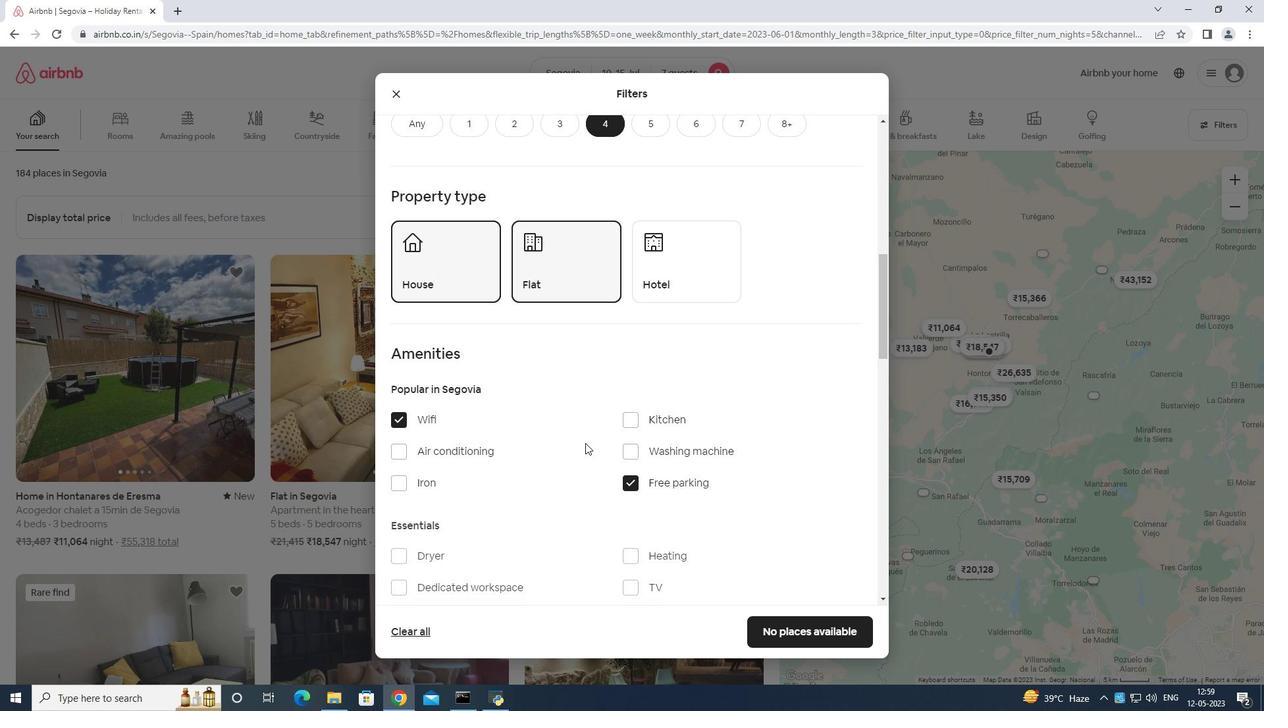 
Action: Mouse moved to (632, 397)
Screenshot: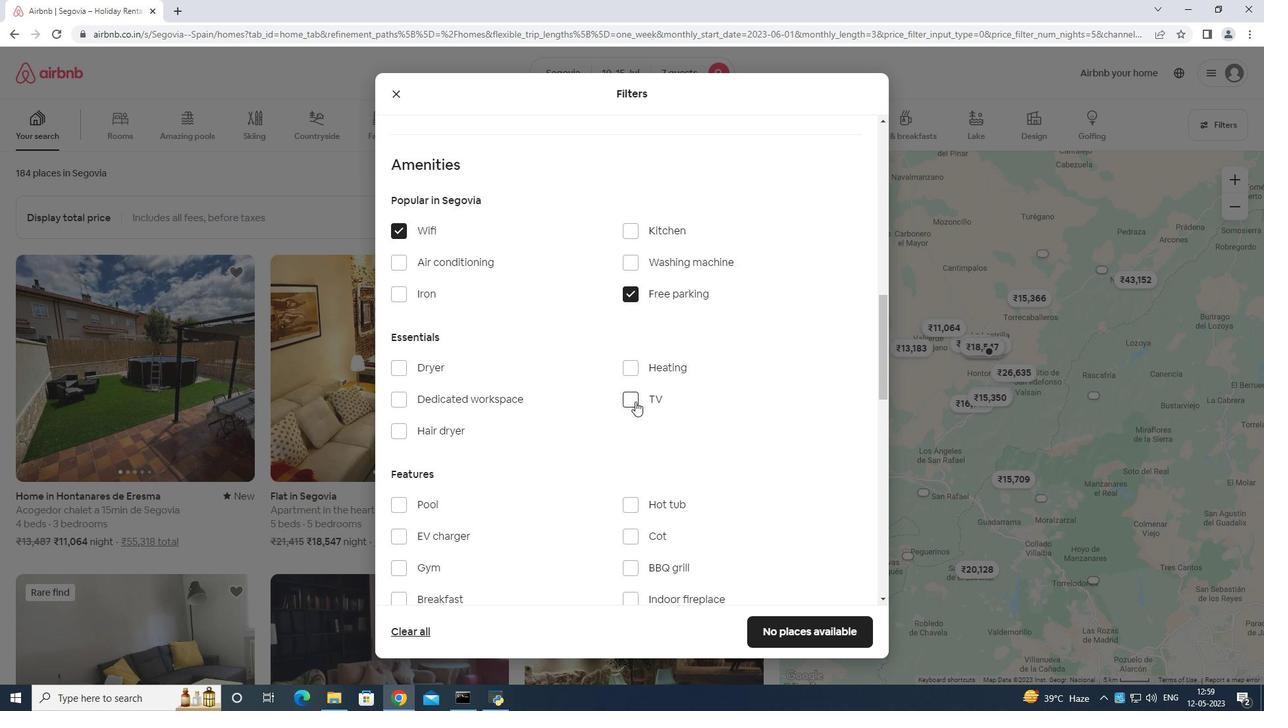 
Action: Mouse pressed left at (632, 397)
Screenshot: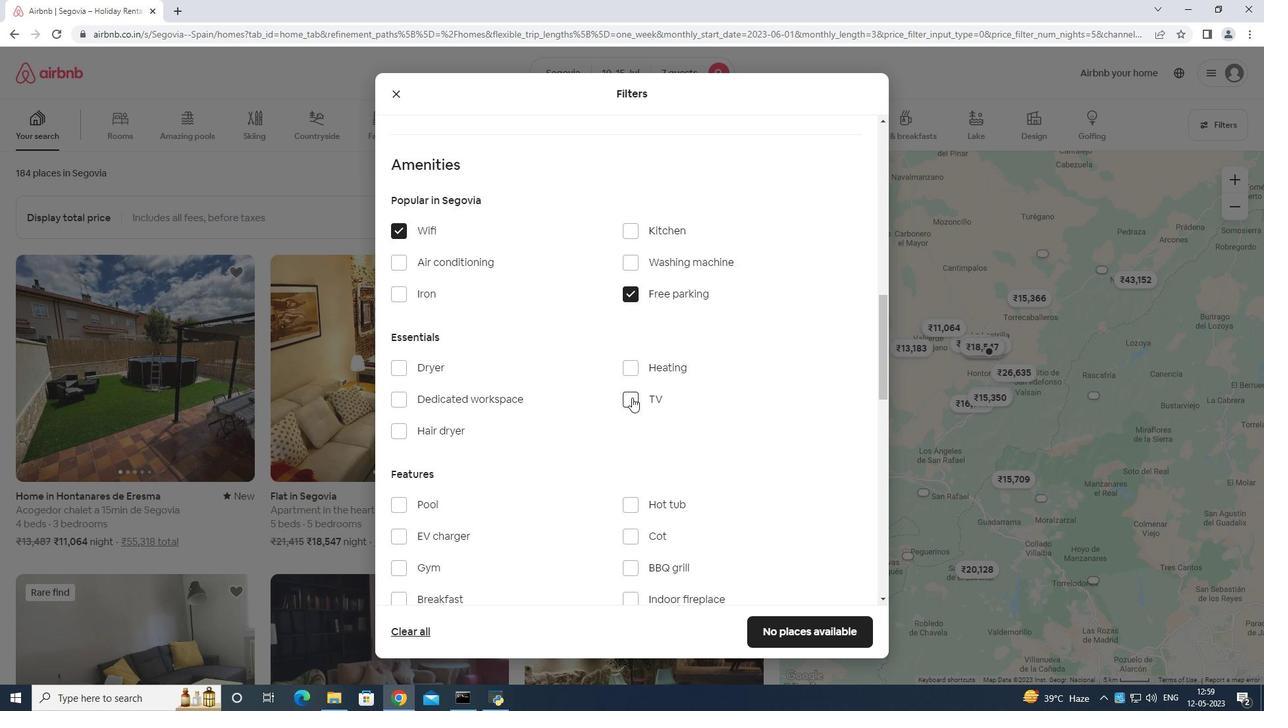 
Action: Mouse moved to (643, 393)
Screenshot: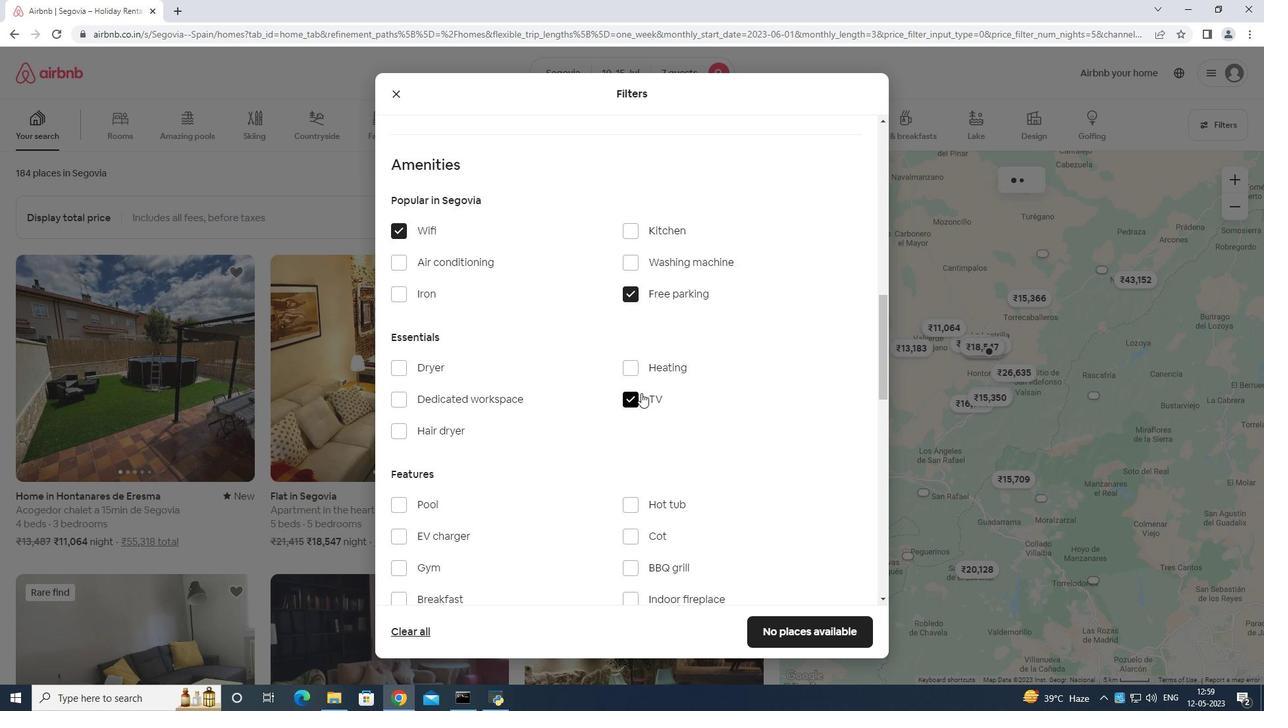 
Action: Mouse scrolled (643, 392) with delta (0, 0)
Screenshot: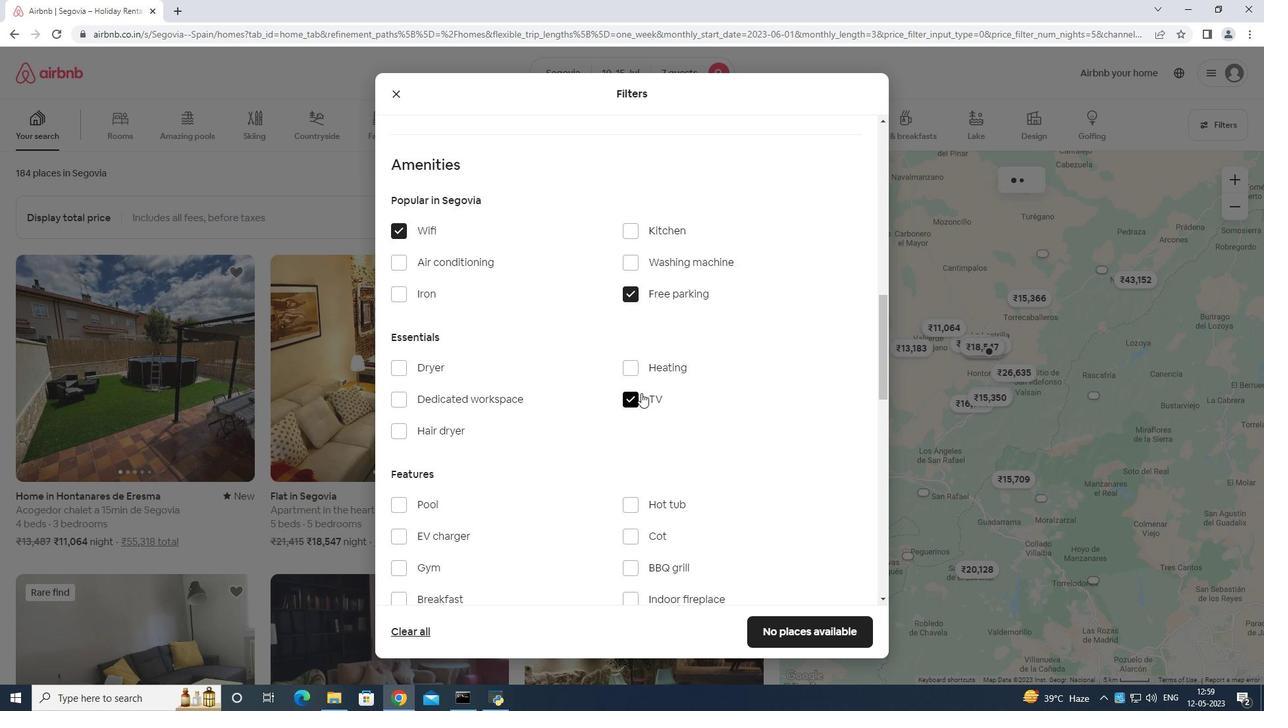 
Action: Mouse moved to (403, 497)
Screenshot: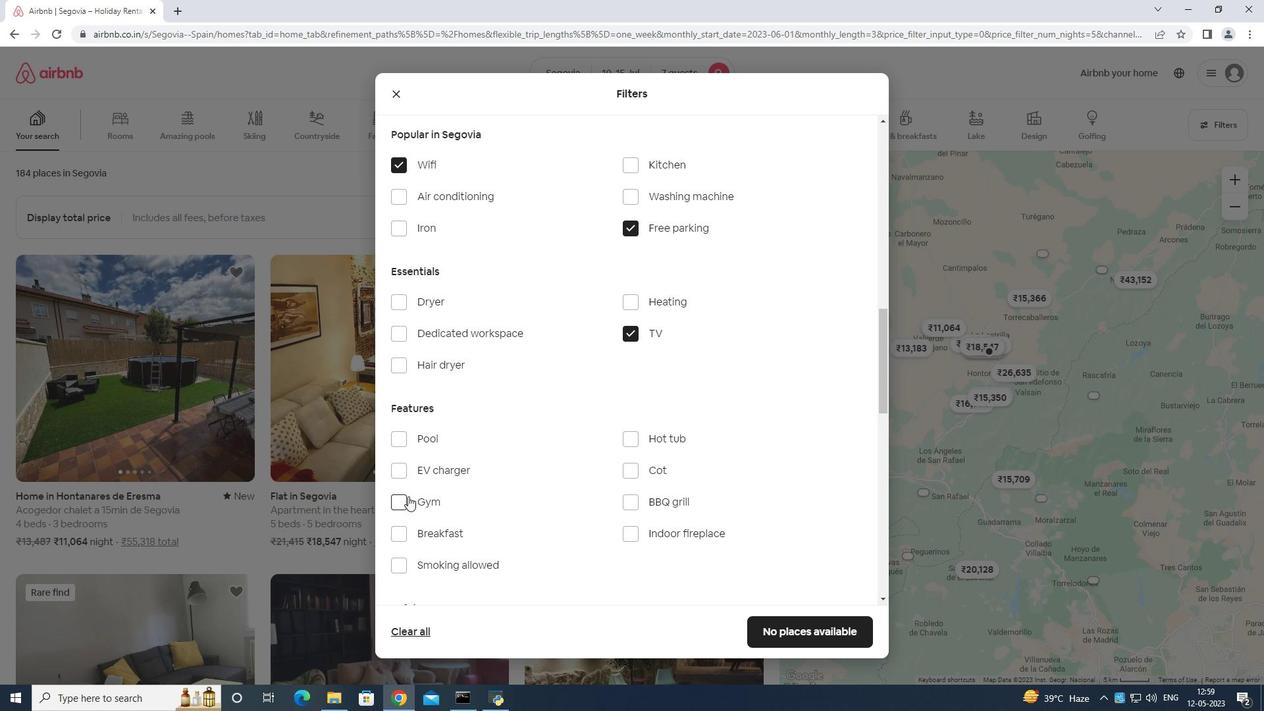 
Action: Mouse pressed left at (403, 497)
Screenshot: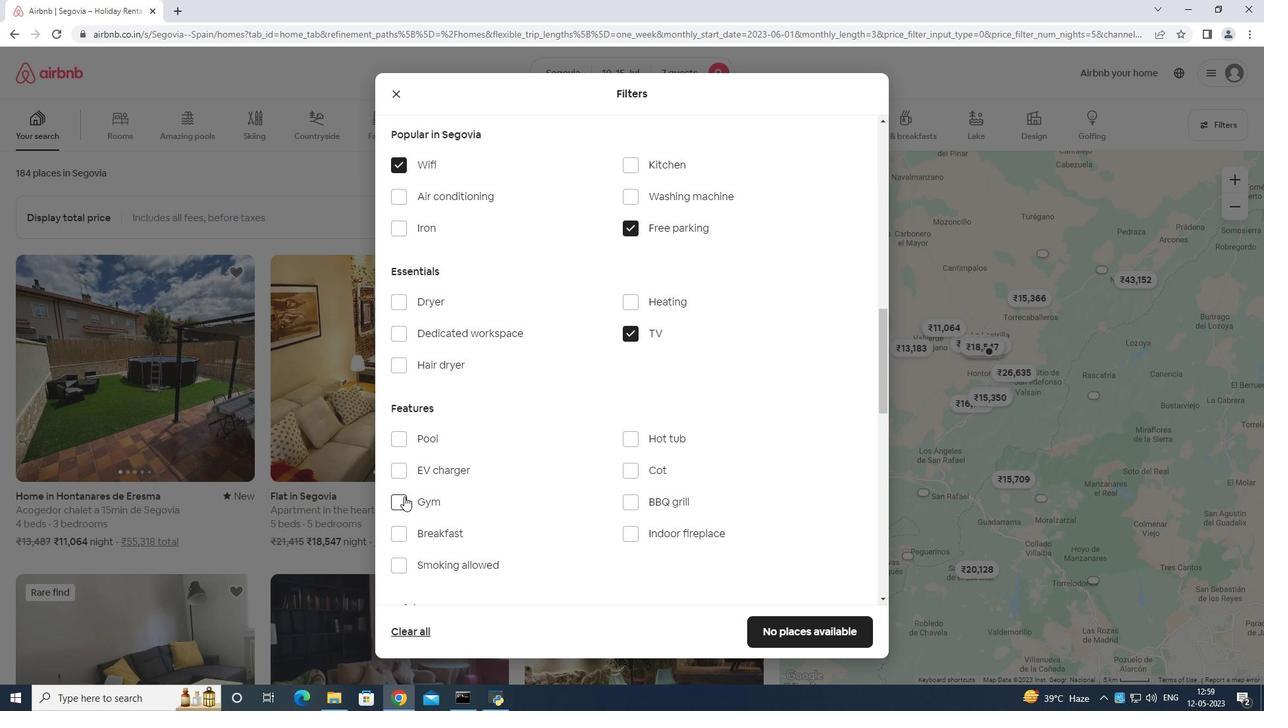
Action: Mouse moved to (399, 530)
Screenshot: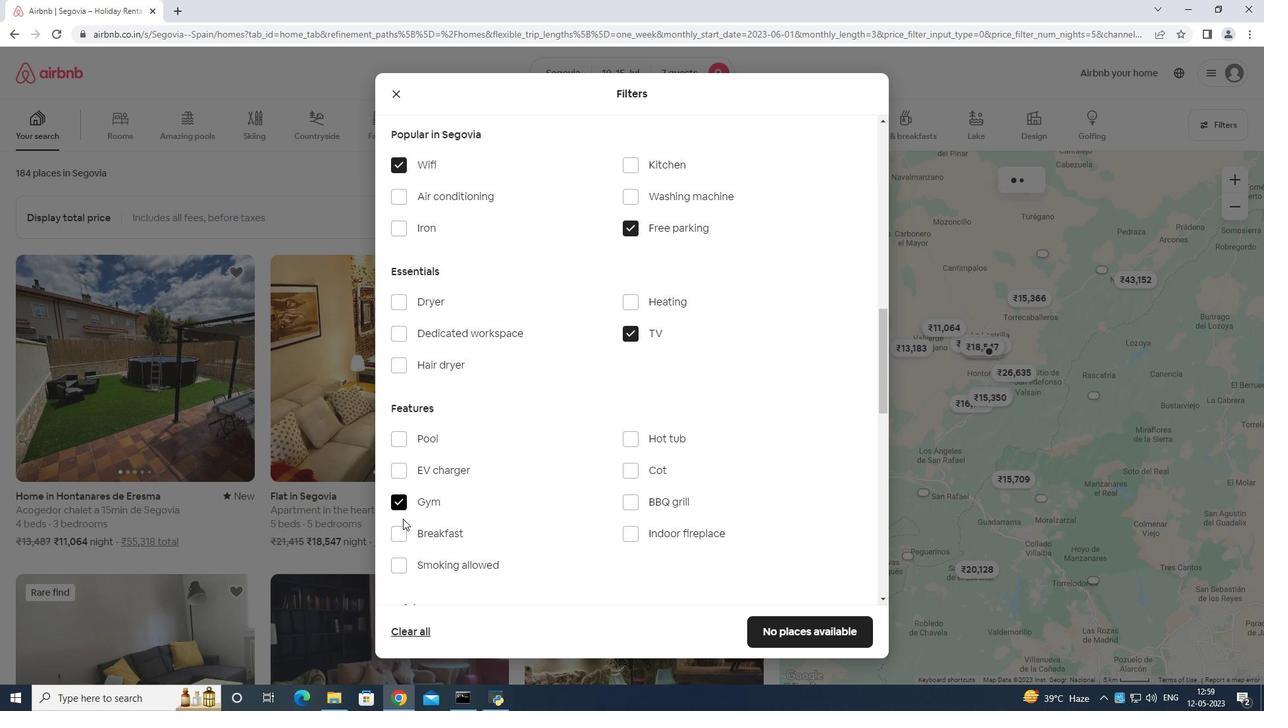 
Action: Mouse pressed left at (399, 530)
Screenshot: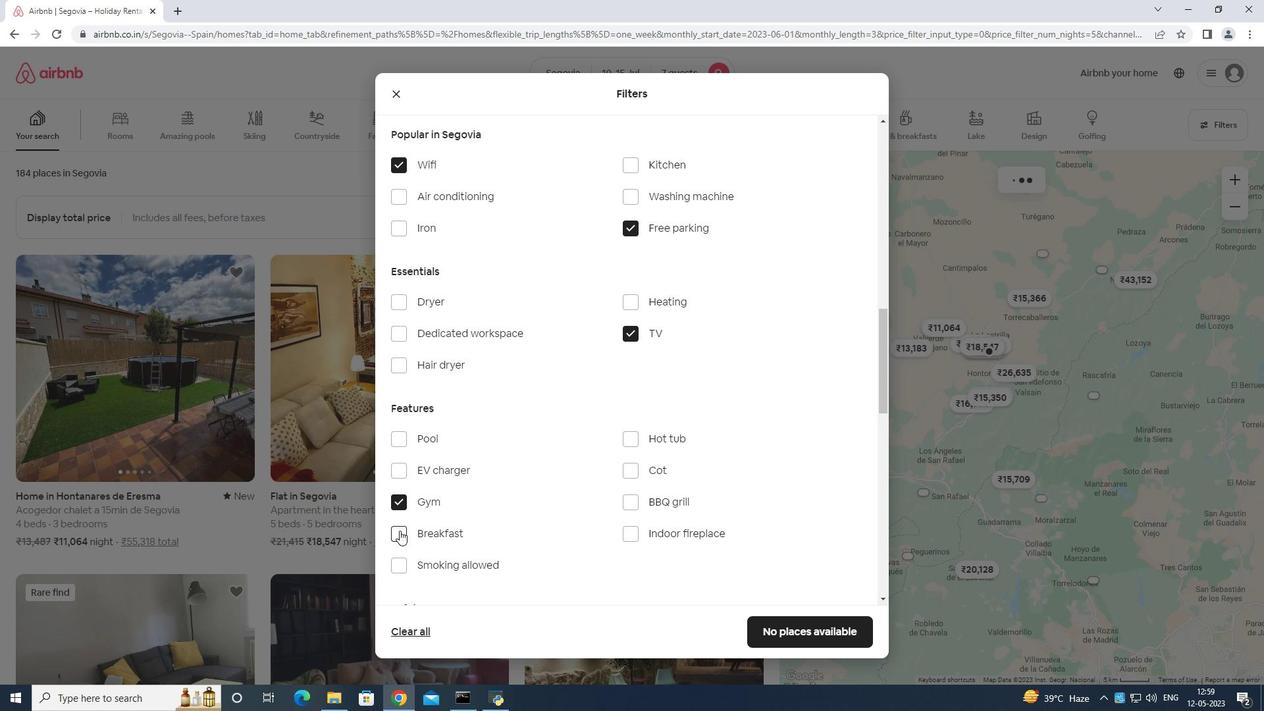 
Action: Mouse moved to (616, 426)
Screenshot: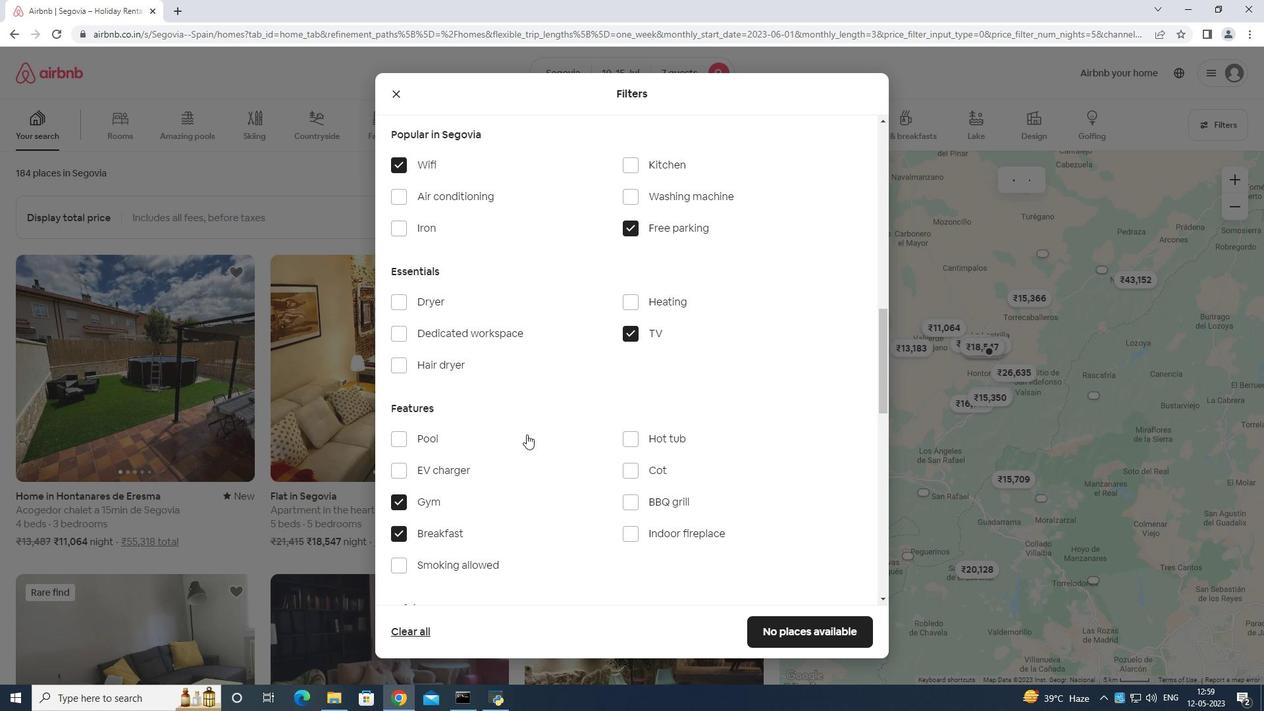 
Action: Mouse scrolled (616, 426) with delta (0, 0)
Screenshot: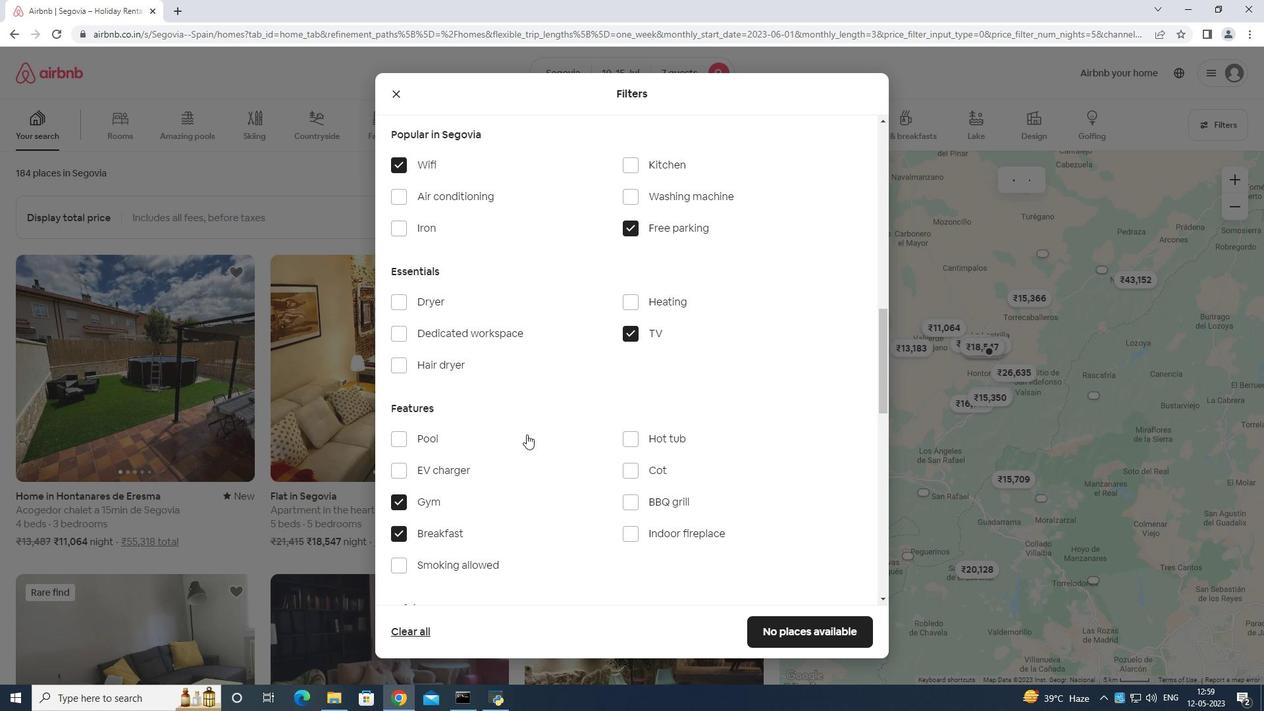 
Action: Mouse moved to (692, 434)
Screenshot: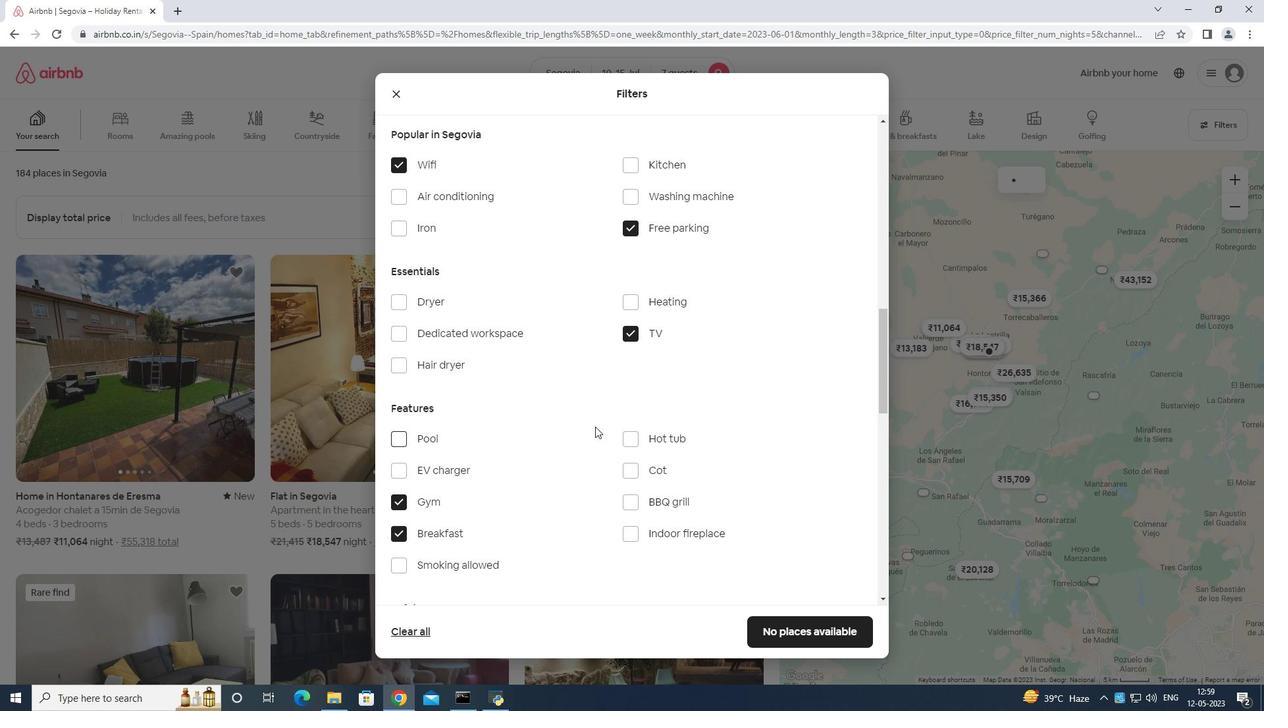 
Action: Mouse scrolled (692, 433) with delta (0, 0)
Screenshot: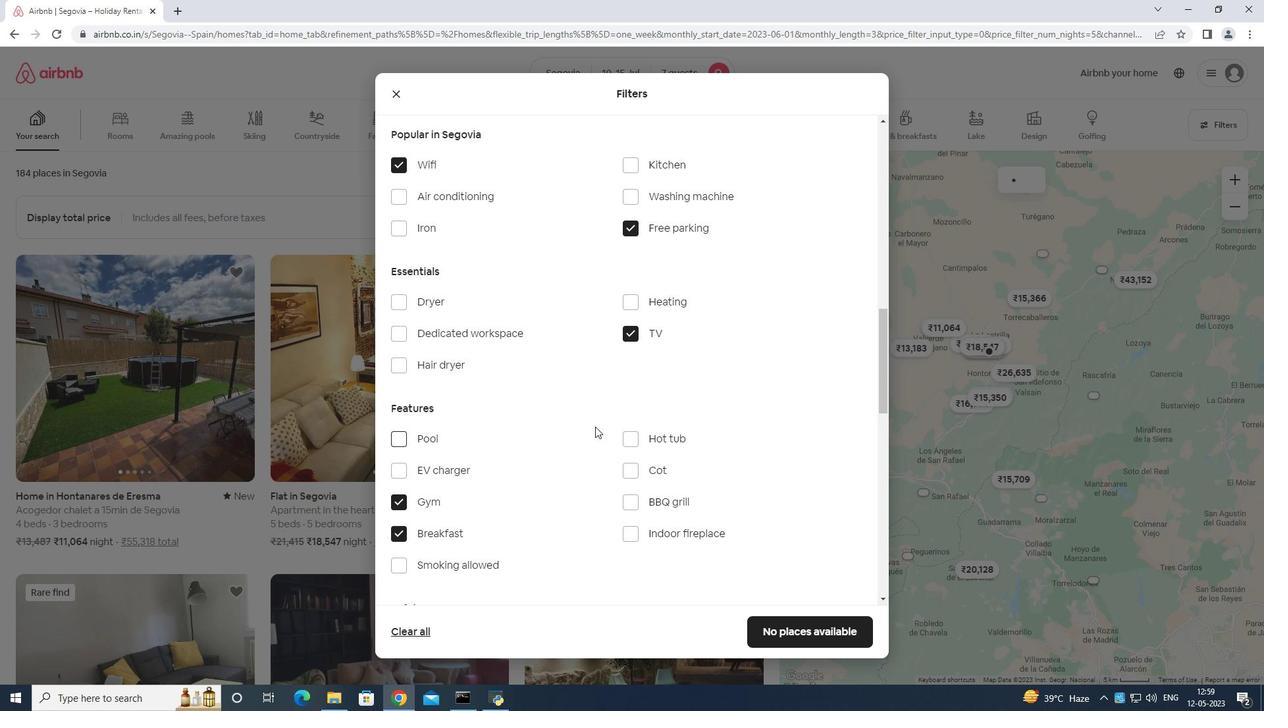 
Action: Mouse moved to (693, 434)
Screenshot: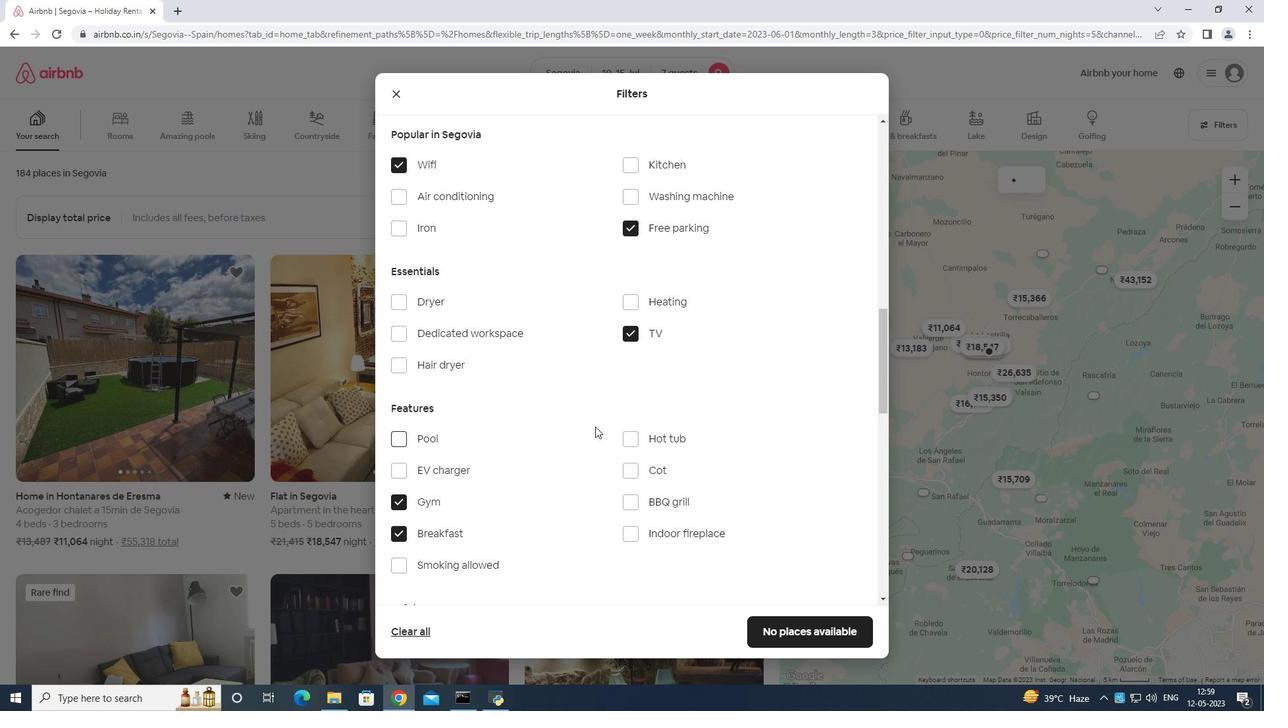 
Action: Mouse scrolled (693, 433) with delta (0, 0)
Screenshot: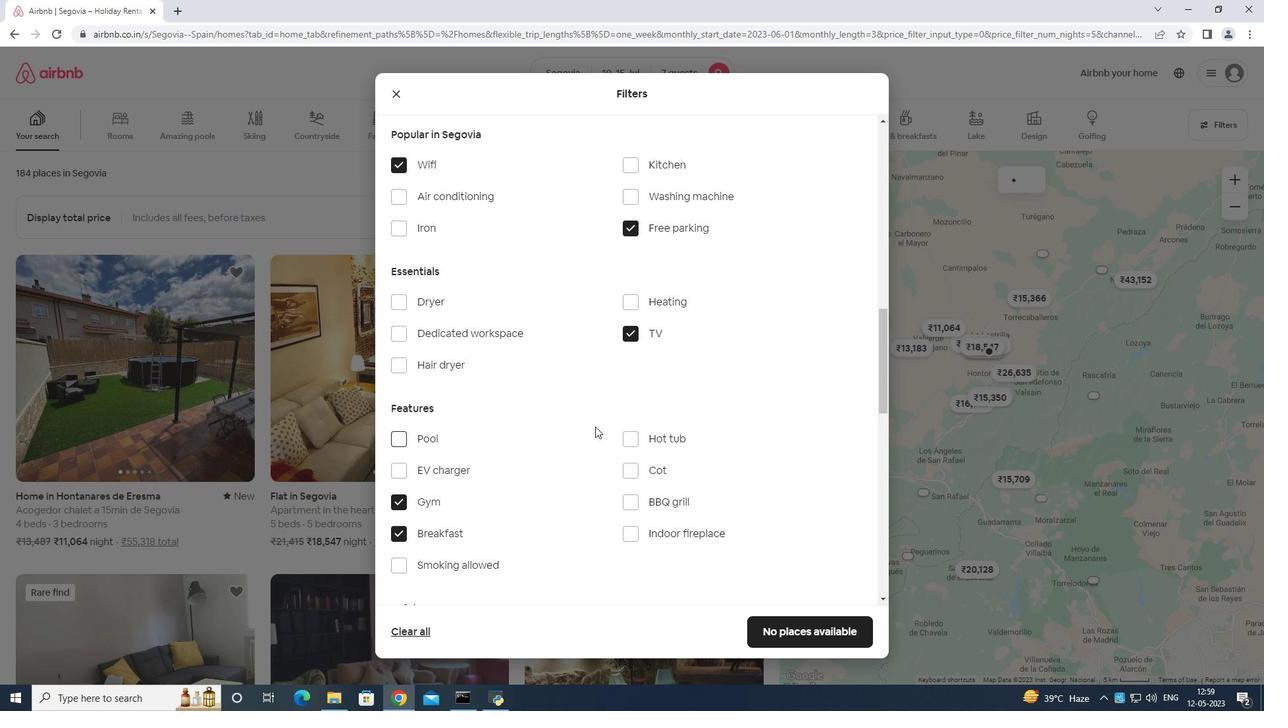 
Action: Mouse moved to (717, 434)
Screenshot: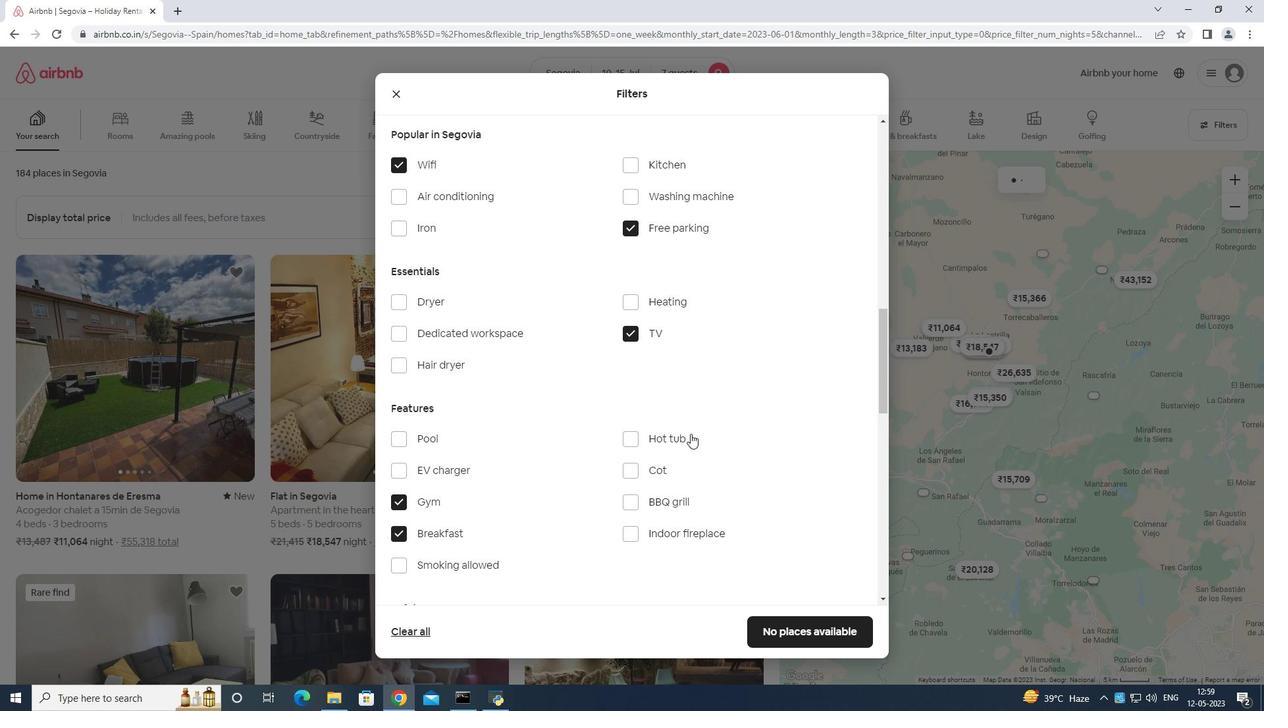 
Action: Mouse scrolled (715, 434) with delta (0, 0)
Screenshot: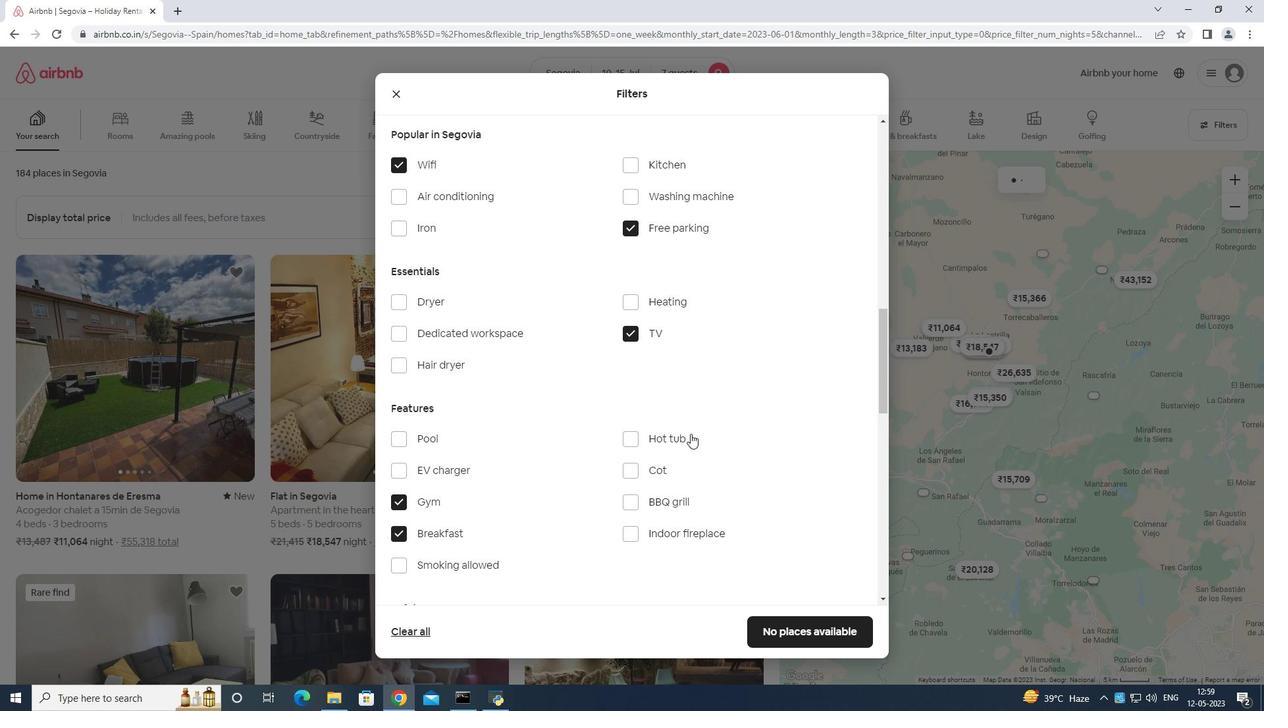 
Action: Mouse moved to (725, 434)
Screenshot: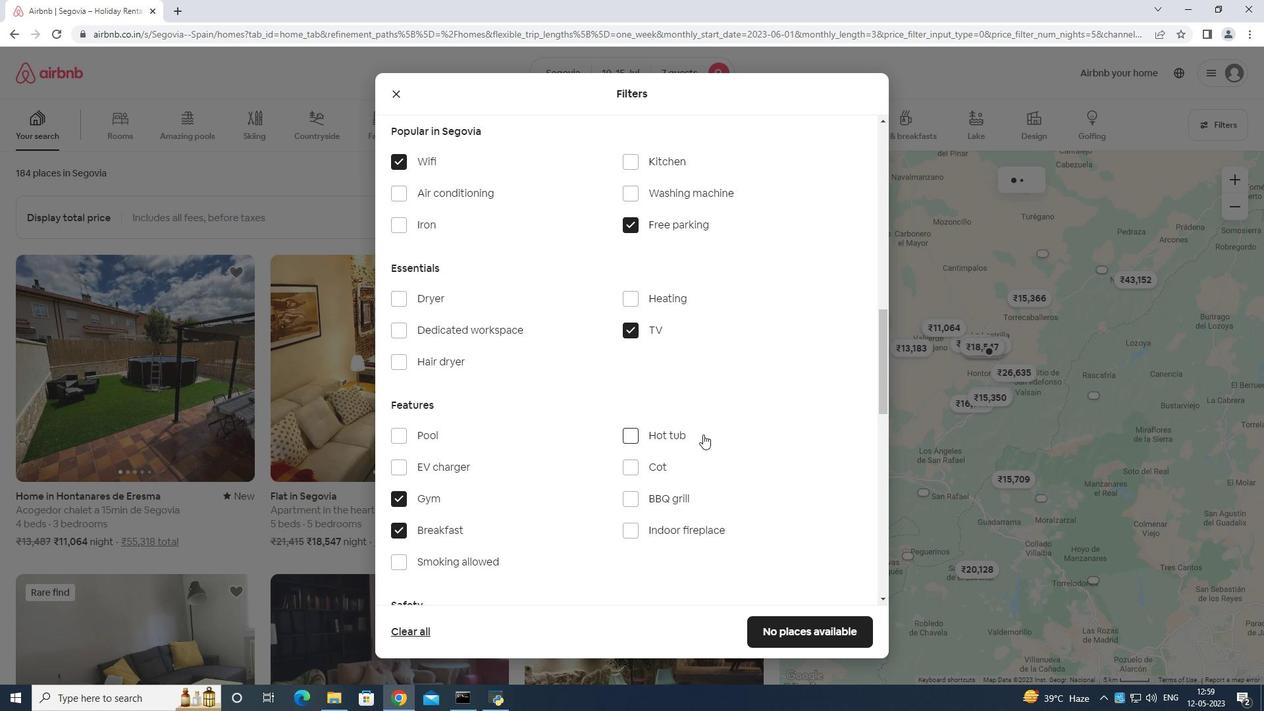
Action: Mouse scrolled (725, 434) with delta (0, 0)
Screenshot: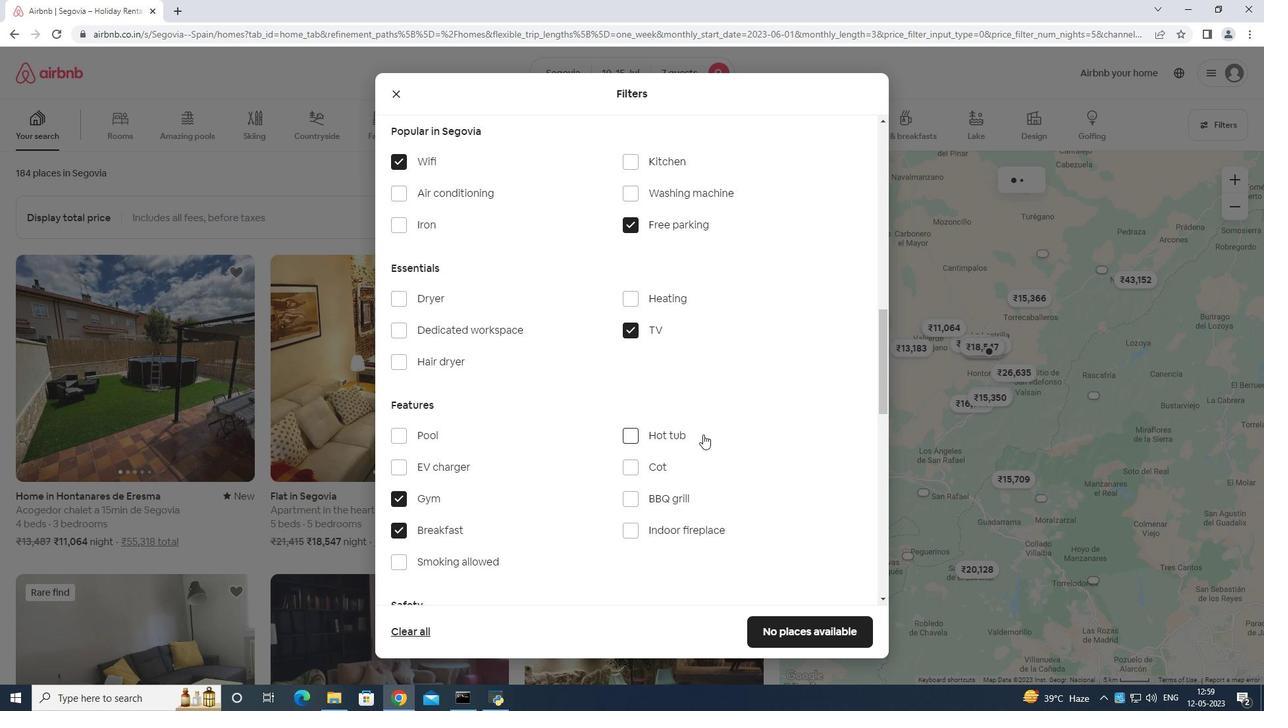 
Action: Mouse moved to (742, 434)
Screenshot: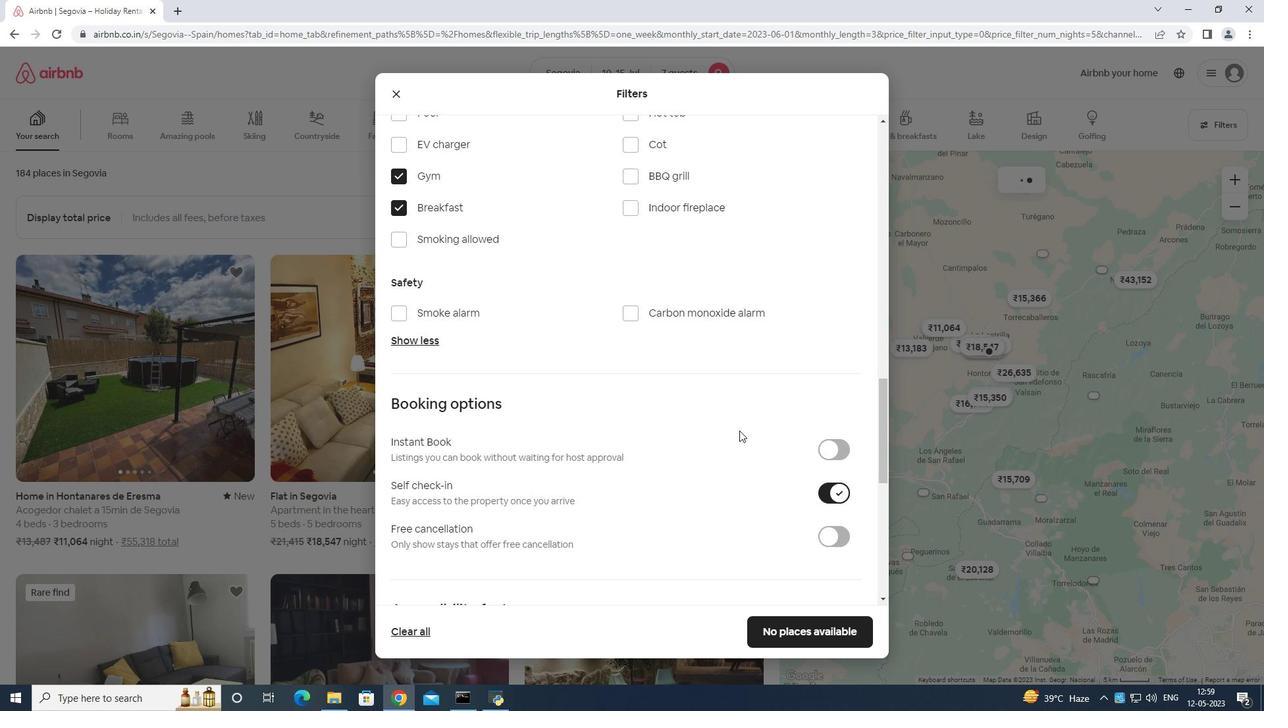 
Action: Mouse scrolled (742, 433) with delta (0, 0)
Screenshot: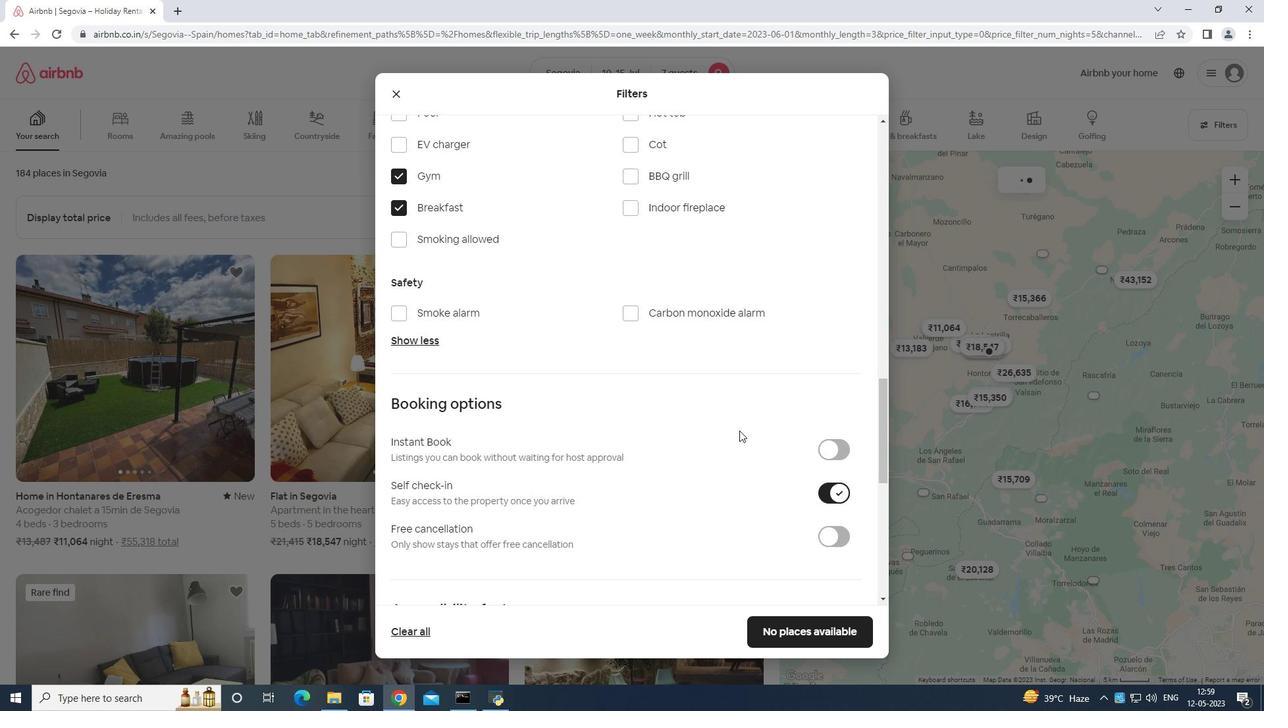 
Action: Mouse moved to (742, 435)
Screenshot: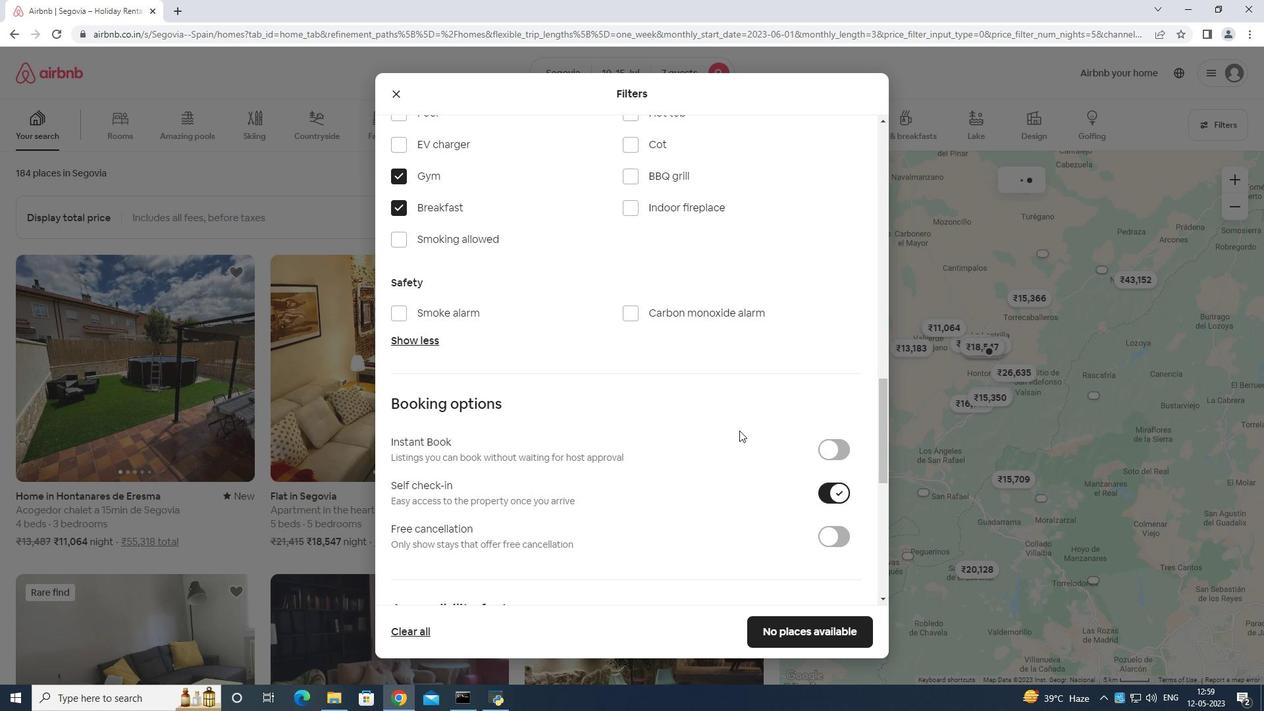 
Action: Mouse scrolled (742, 434) with delta (0, 0)
Screenshot: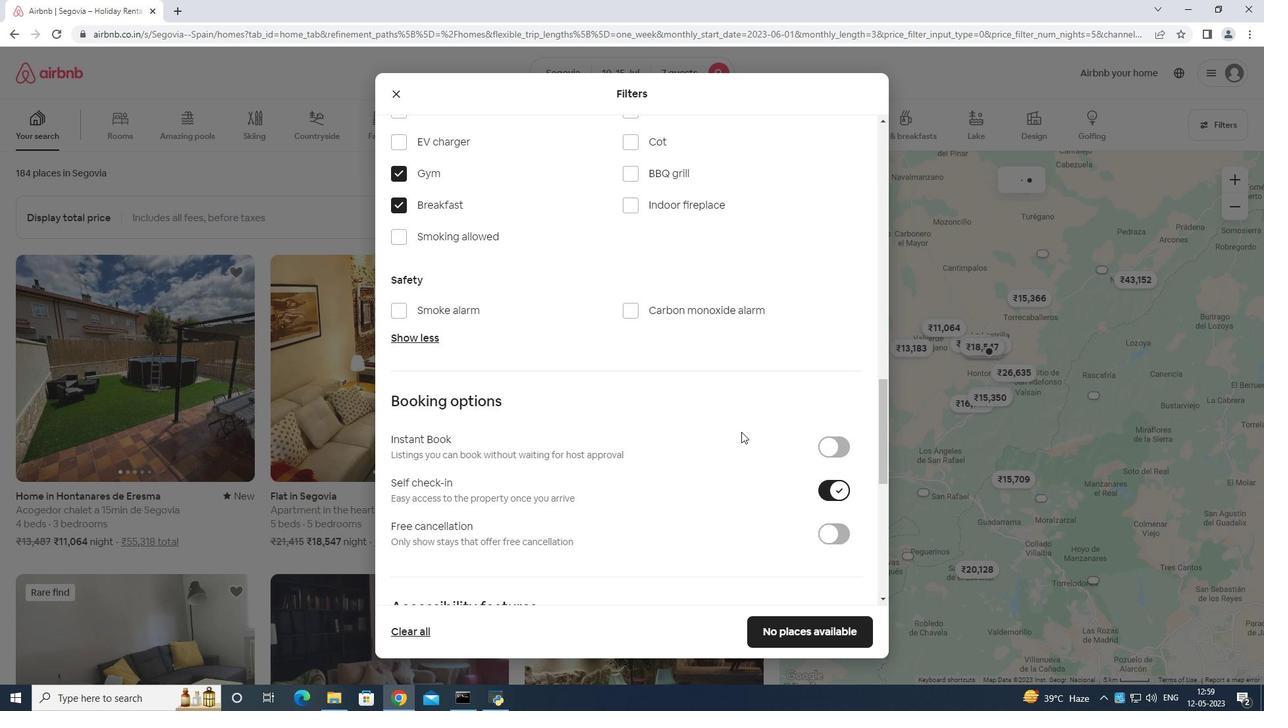 
Action: Mouse moved to (713, 467)
Screenshot: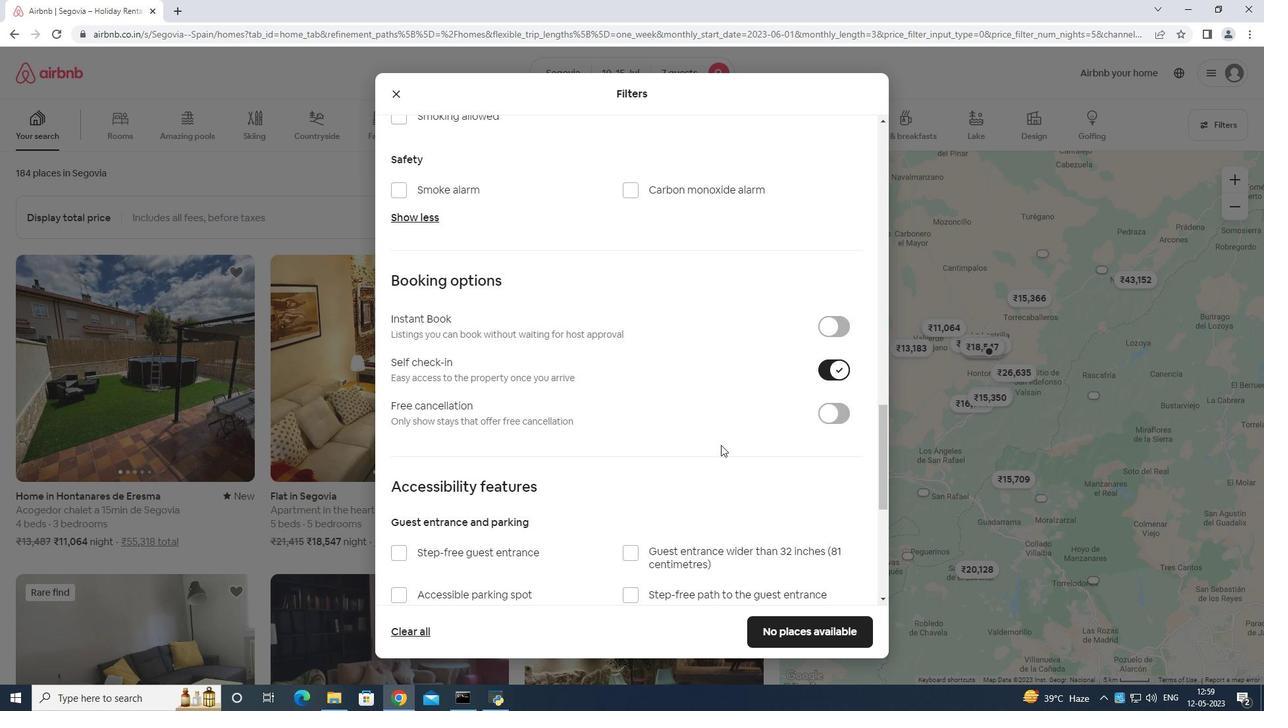 
Action: Mouse scrolled (713, 466) with delta (0, 0)
Screenshot: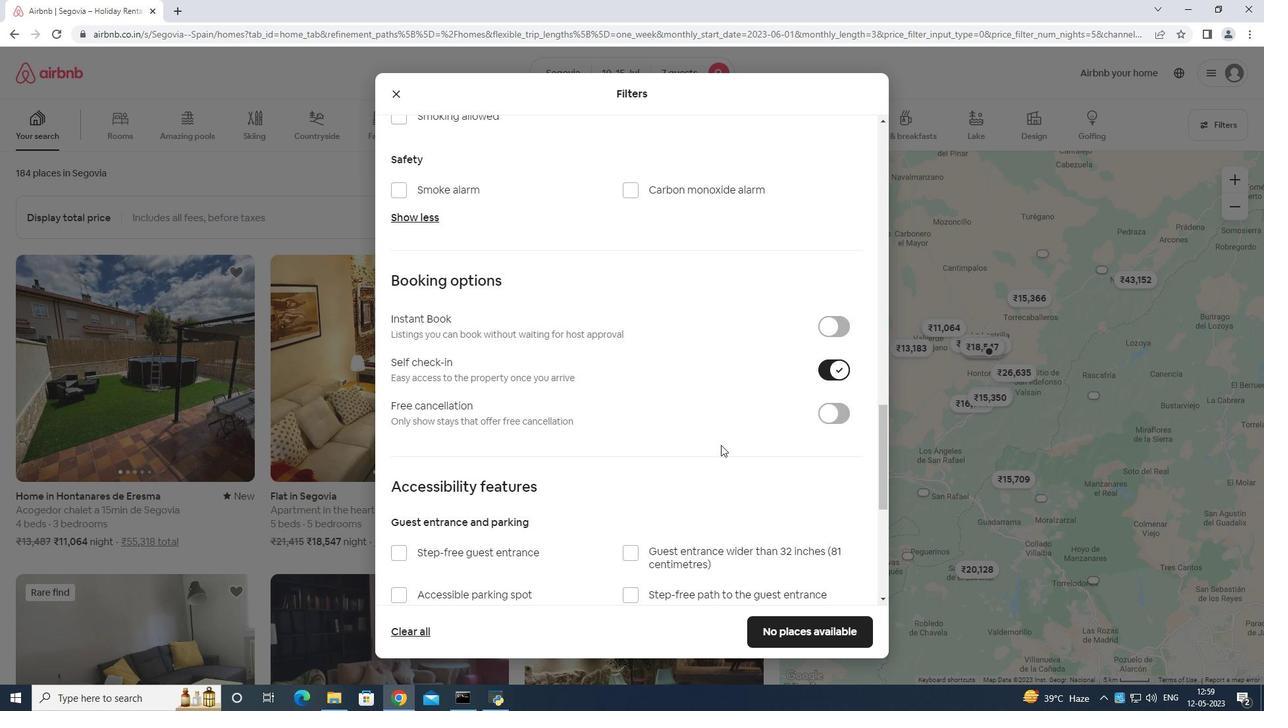 
Action: Mouse moved to (712, 469)
Screenshot: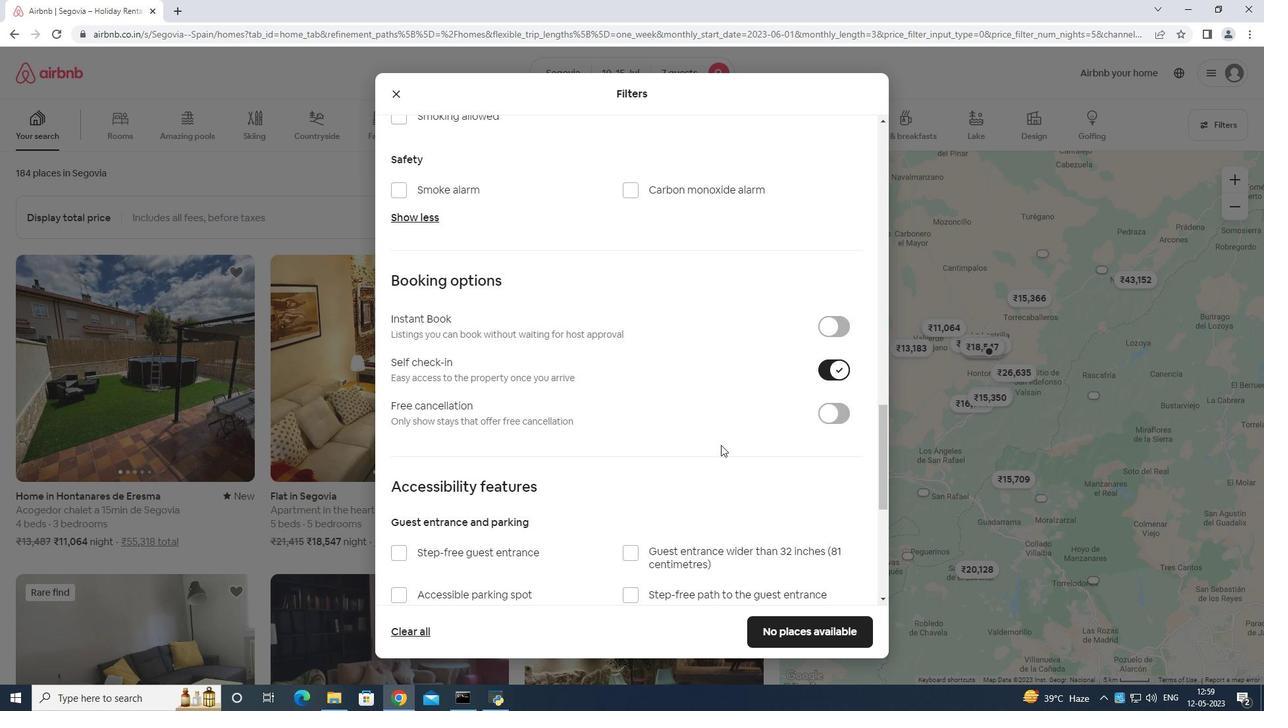 
Action: Mouse scrolled (712, 468) with delta (0, 0)
Screenshot: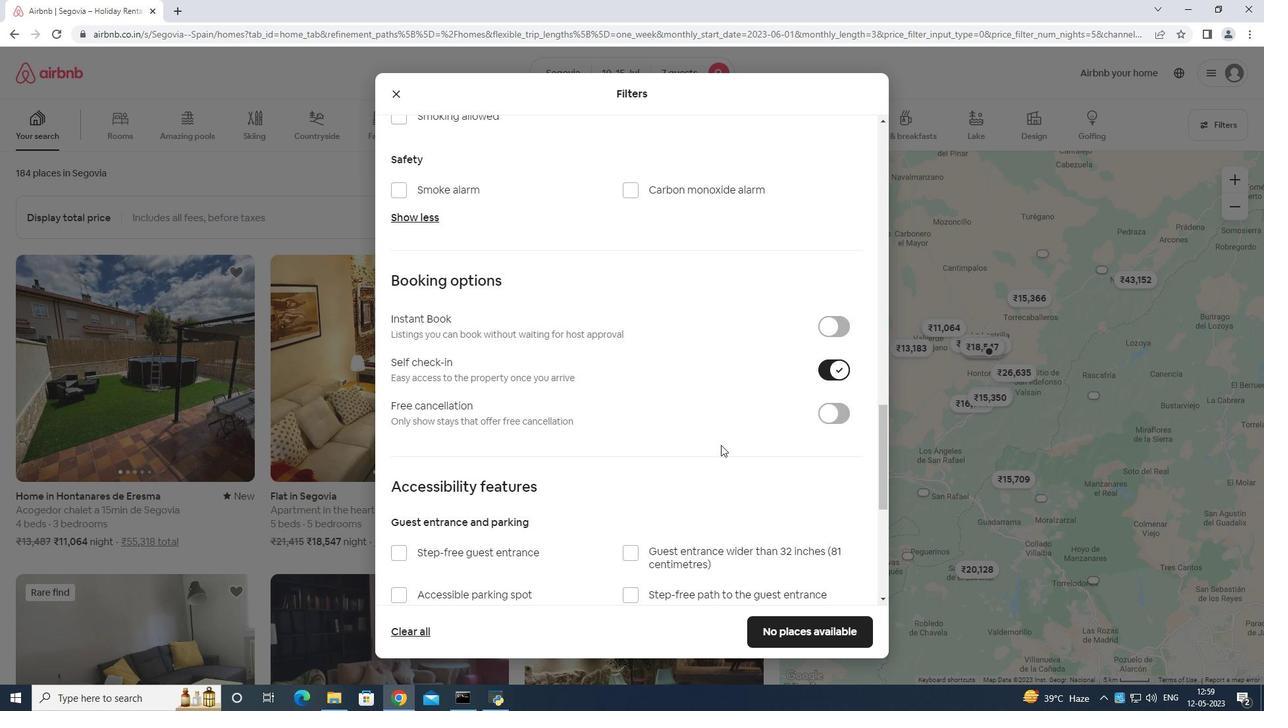 
Action: Mouse moved to (703, 469)
Screenshot: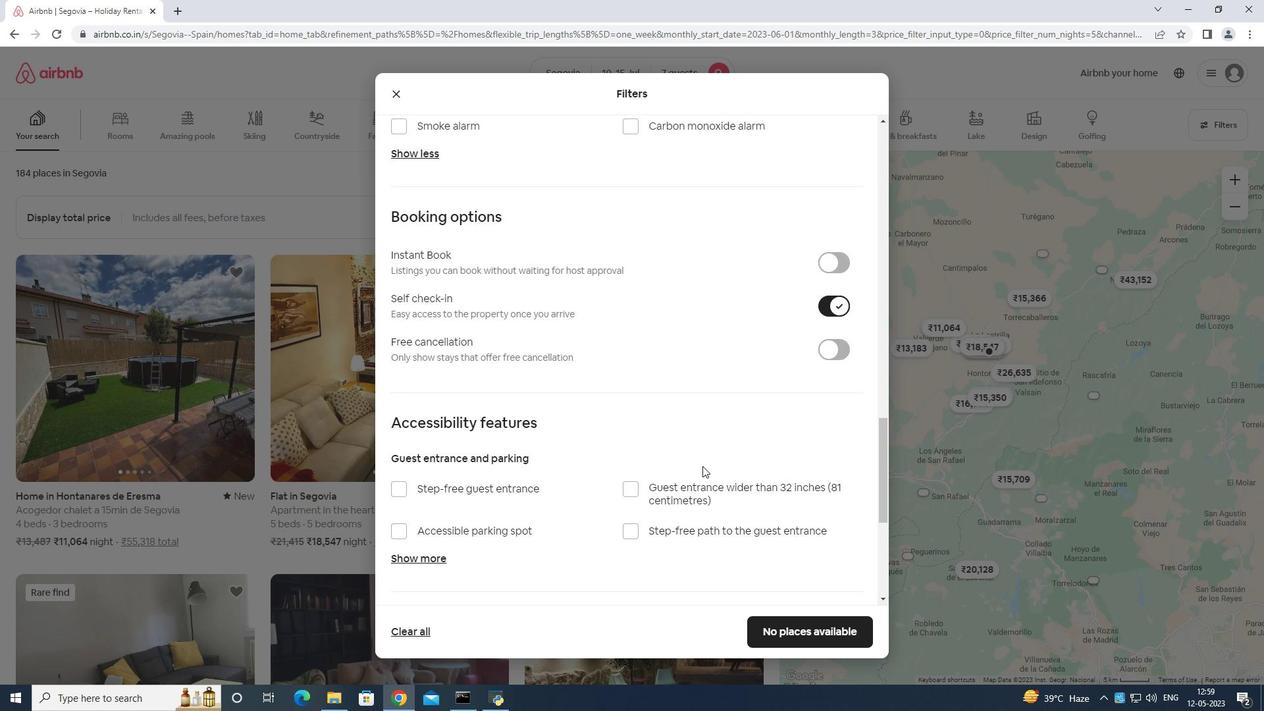 
Action: Mouse scrolled (703, 468) with delta (0, 0)
Screenshot: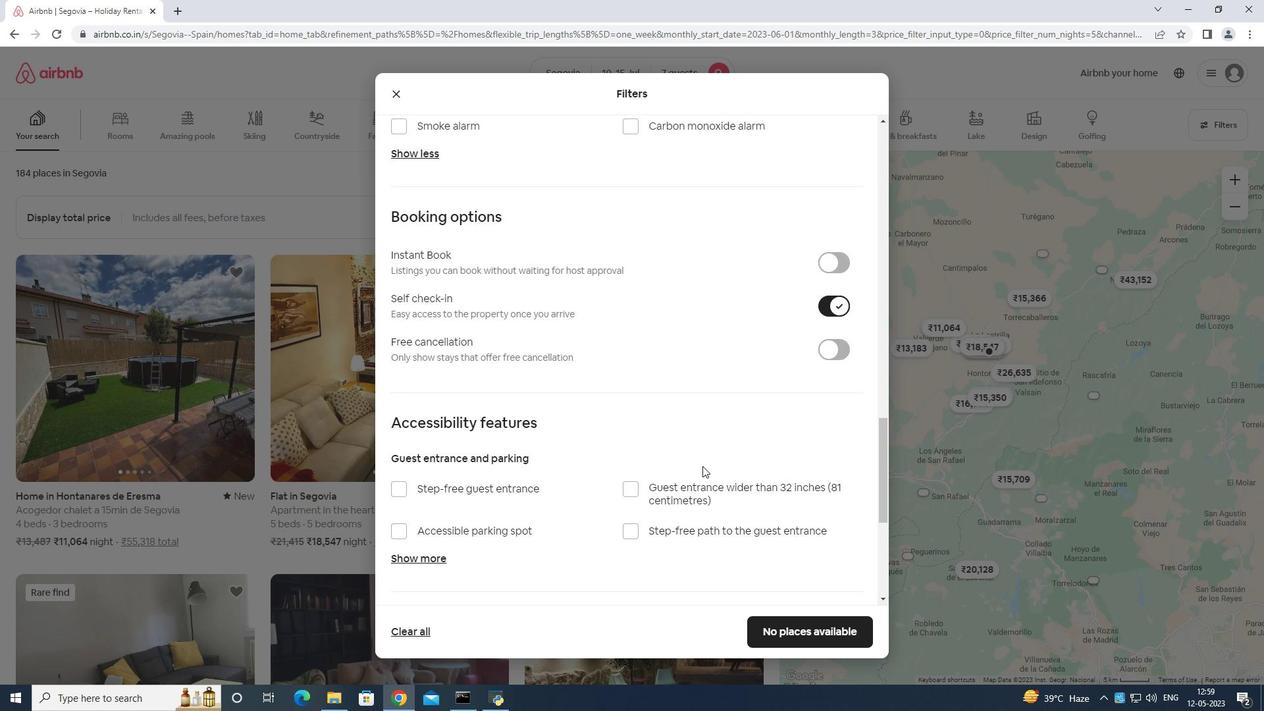 
Action: Mouse moved to (703, 469)
Screenshot: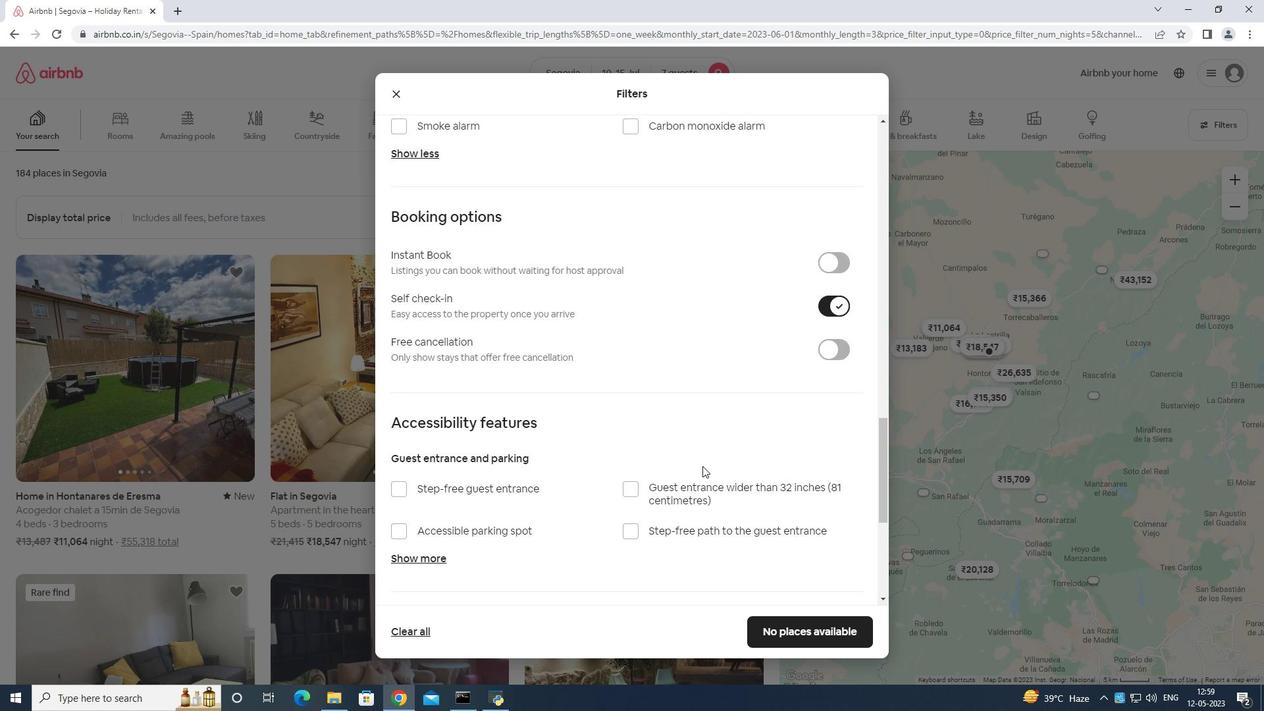 
Action: Mouse scrolled (703, 468) with delta (0, 0)
Screenshot: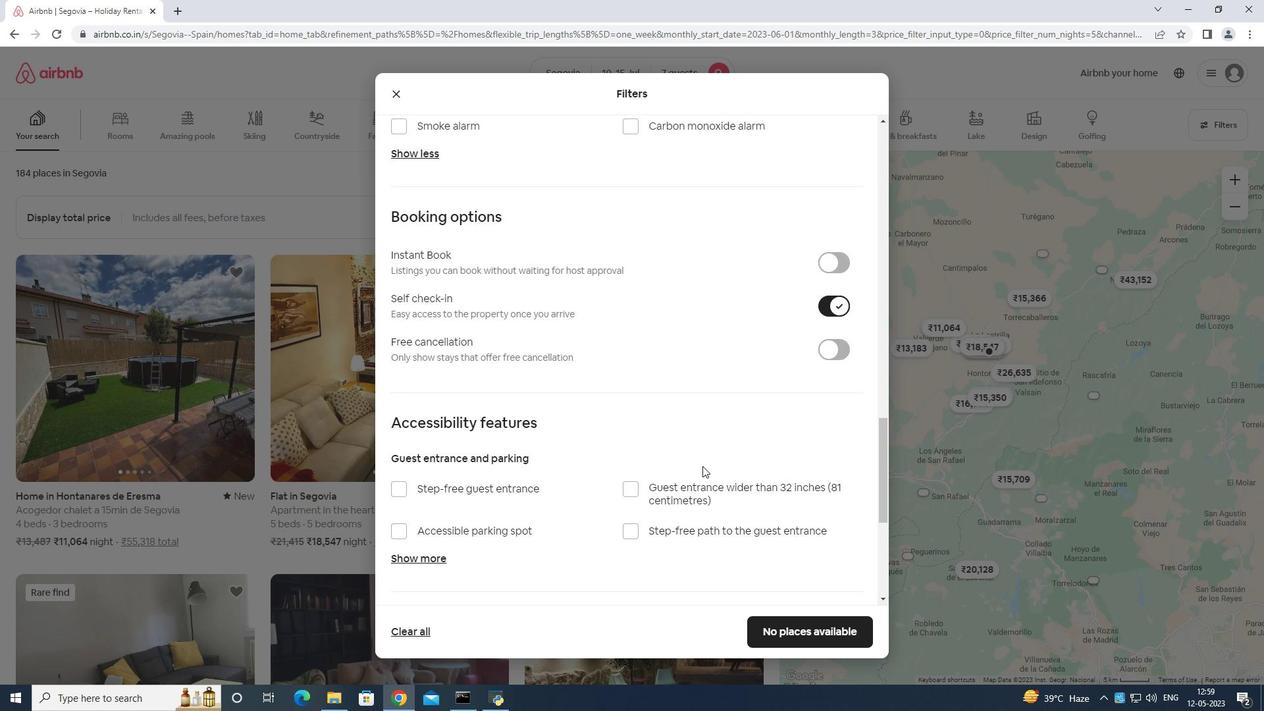 
Action: Mouse moved to (574, 534)
Screenshot: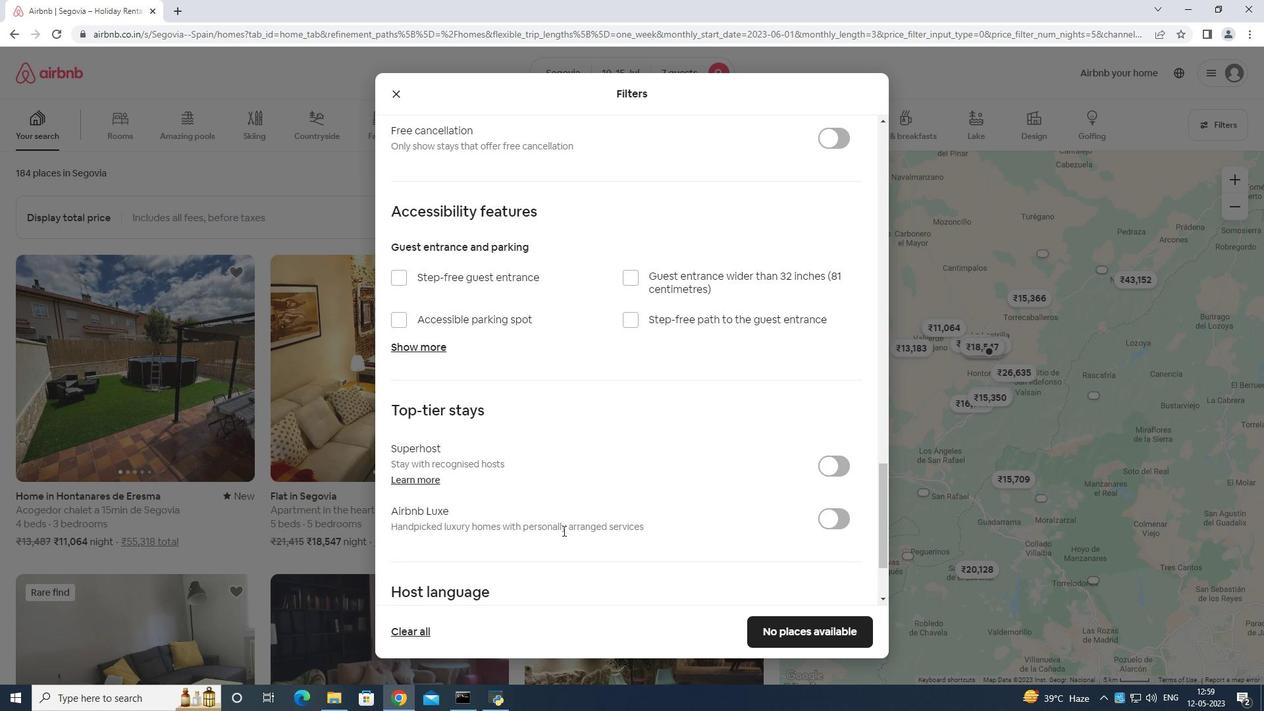 
Action: Mouse scrolled (574, 534) with delta (0, 0)
Screenshot: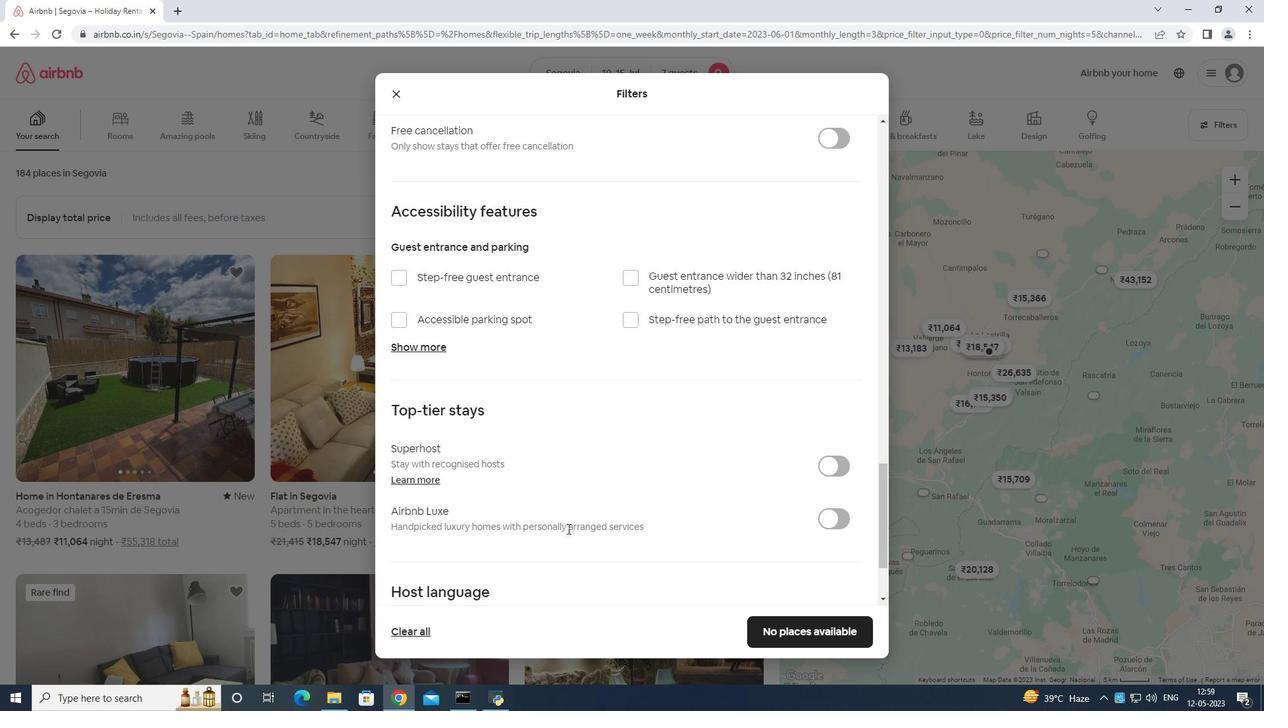 
Action: Mouse moved to (582, 542)
Screenshot: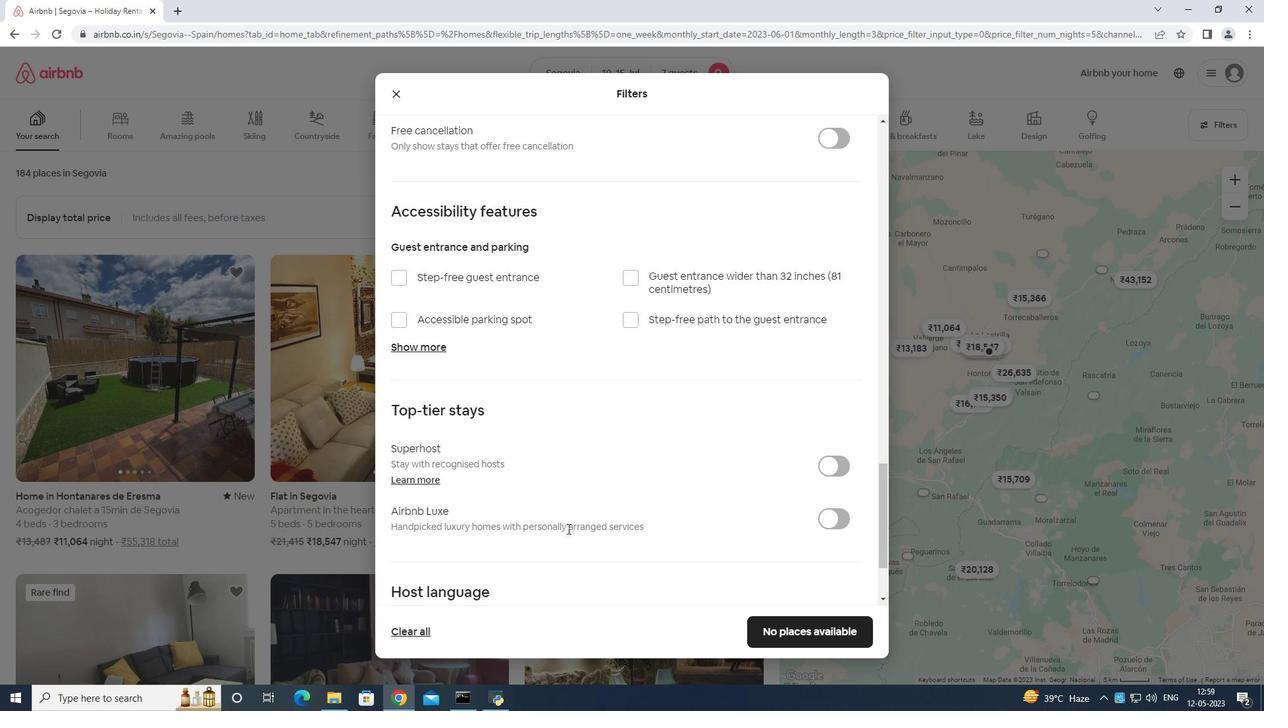 
Action: Mouse scrolled (581, 541) with delta (0, 0)
Screenshot: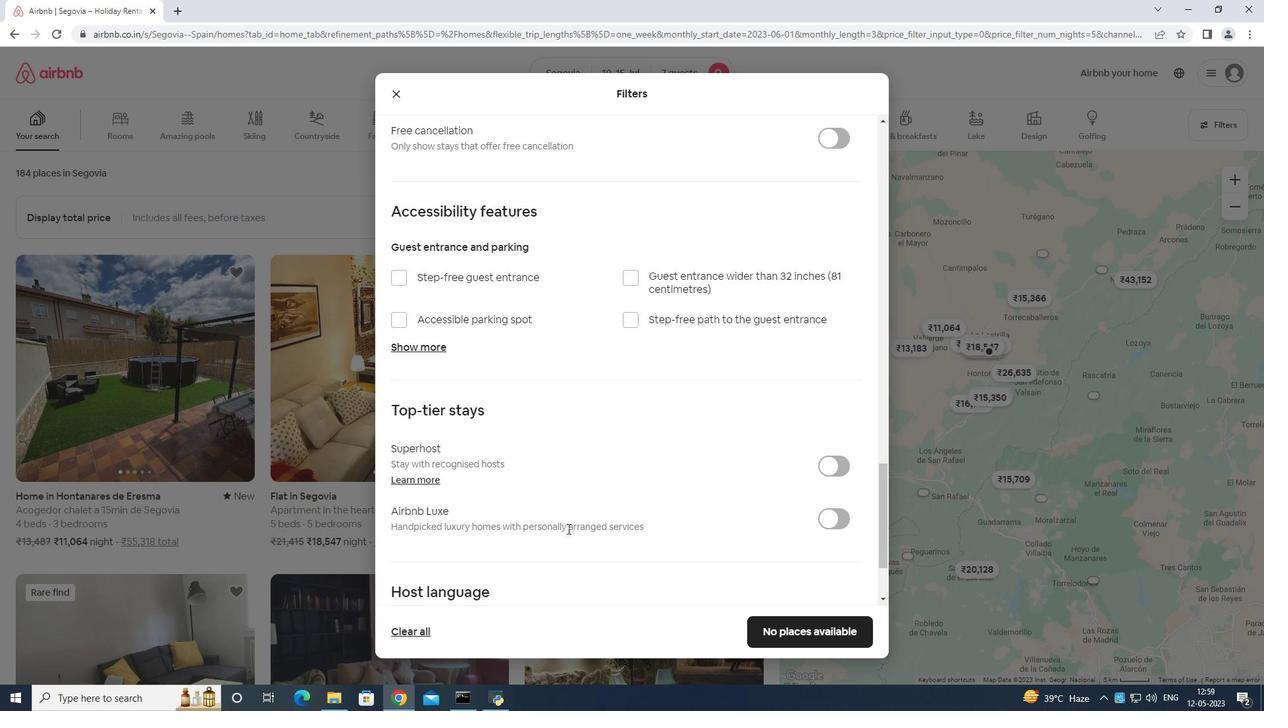 
Action: Mouse scrolled (582, 542) with delta (0, 0)
Screenshot: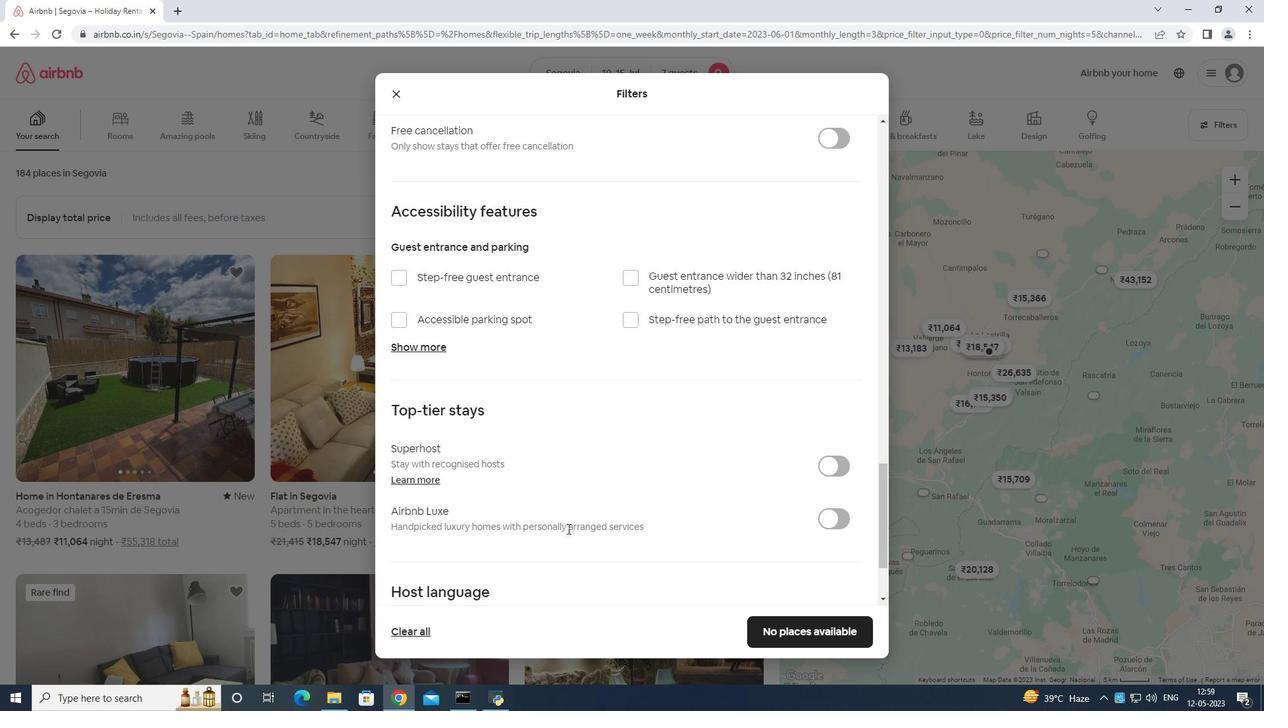 
Action: Mouse scrolled (582, 542) with delta (0, 0)
Screenshot: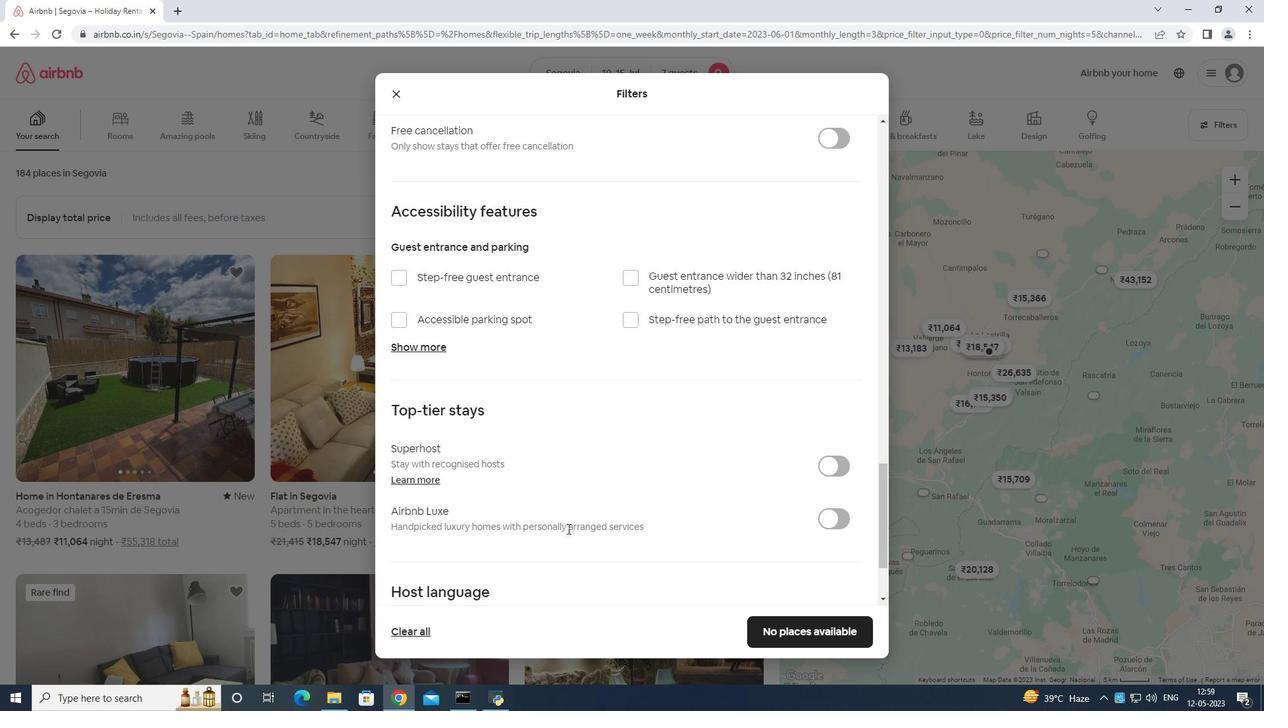 
Action: Mouse scrolled (582, 542) with delta (0, 0)
Screenshot: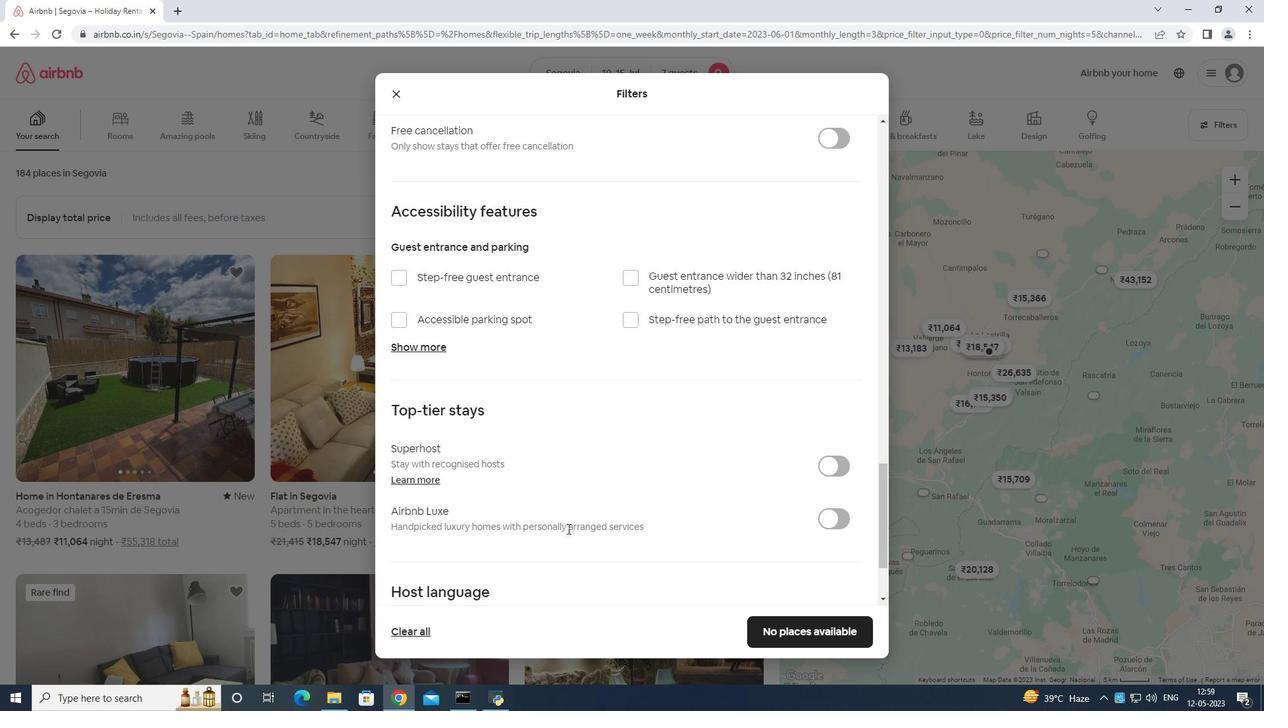 
Action: Mouse moved to (583, 543)
Screenshot: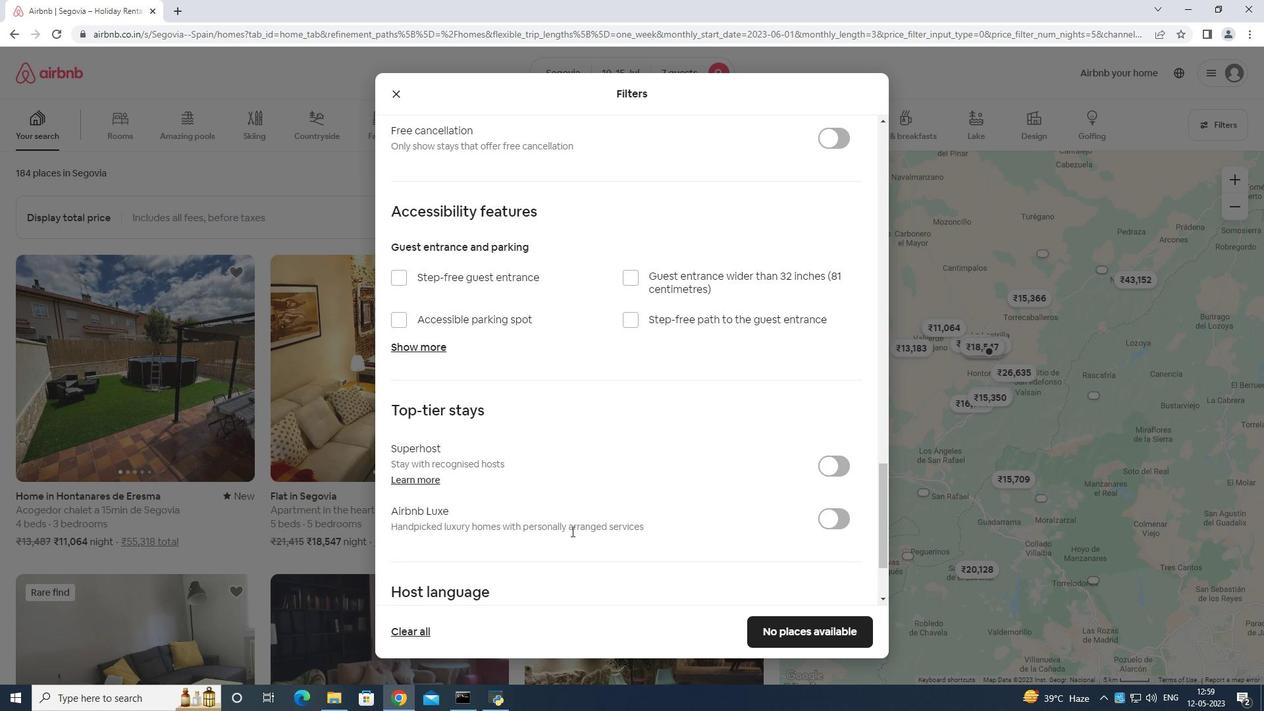 
Action: Mouse scrolled (583, 542) with delta (0, 0)
Screenshot: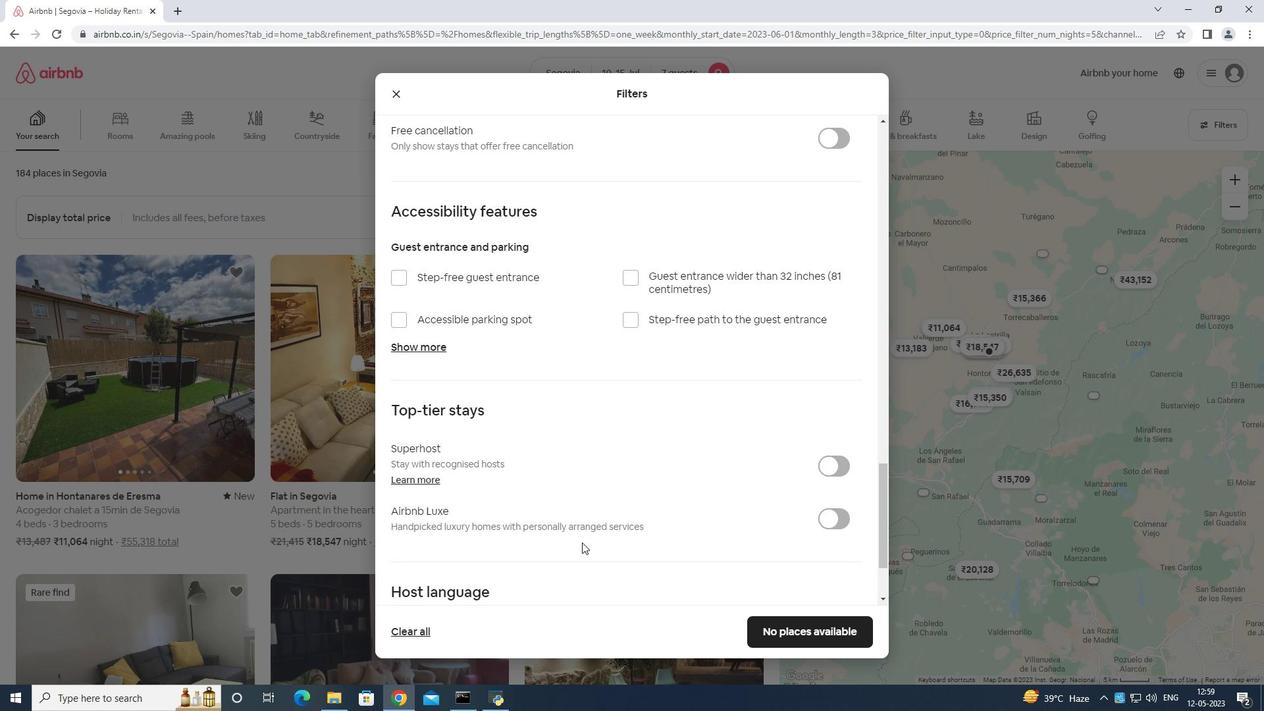 
Action: Mouse moved to (393, 509)
Screenshot: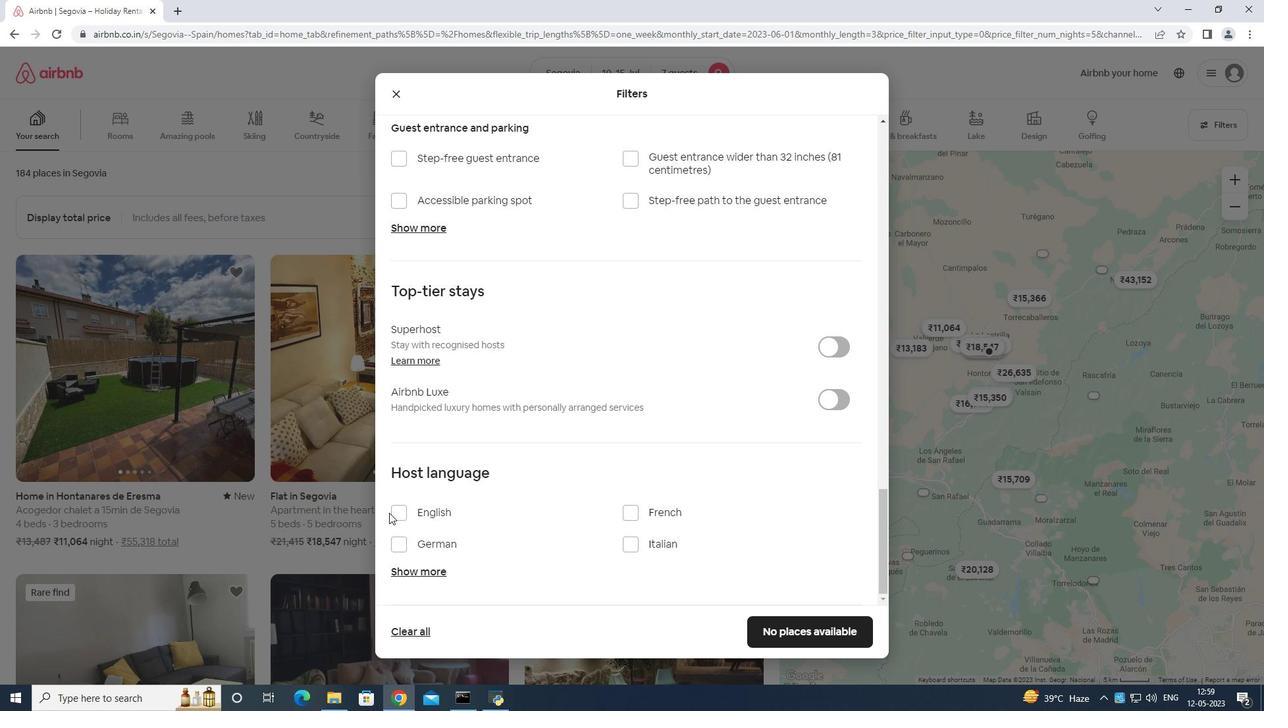 
Action: Mouse pressed left at (393, 509)
Screenshot: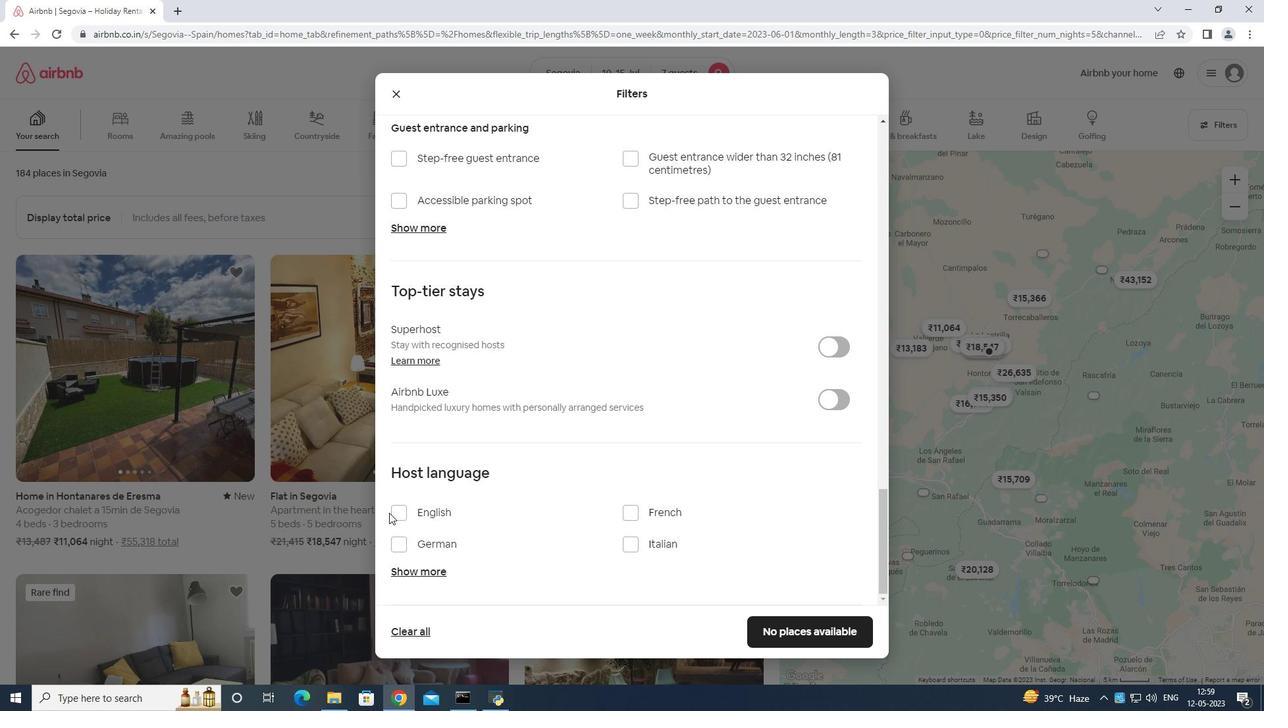 
Action: Mouse moved to (789, 631)
Screenshot: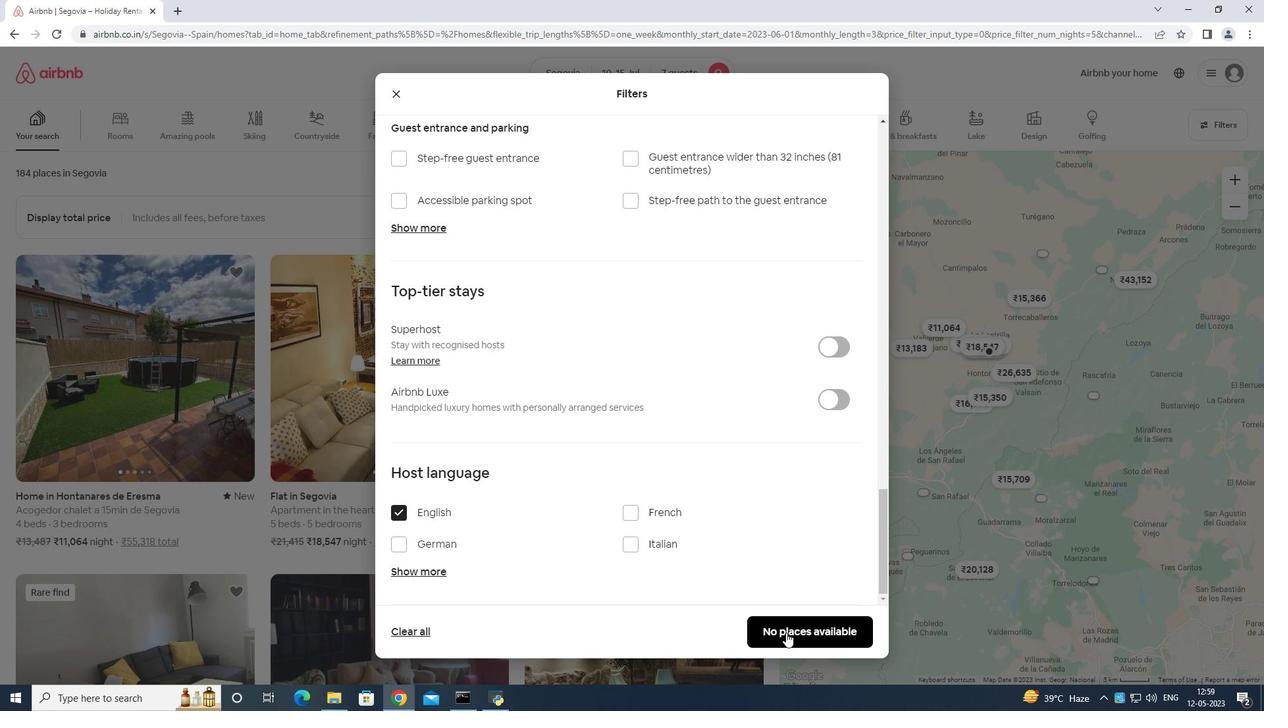 
